 Task: Create a new GitHub repository named 'web application' and set up a GitHub Actions workflow to deploy a Node.js app to Azure Web App.
Action: Mouse moved to (164, 108)
Screenshot: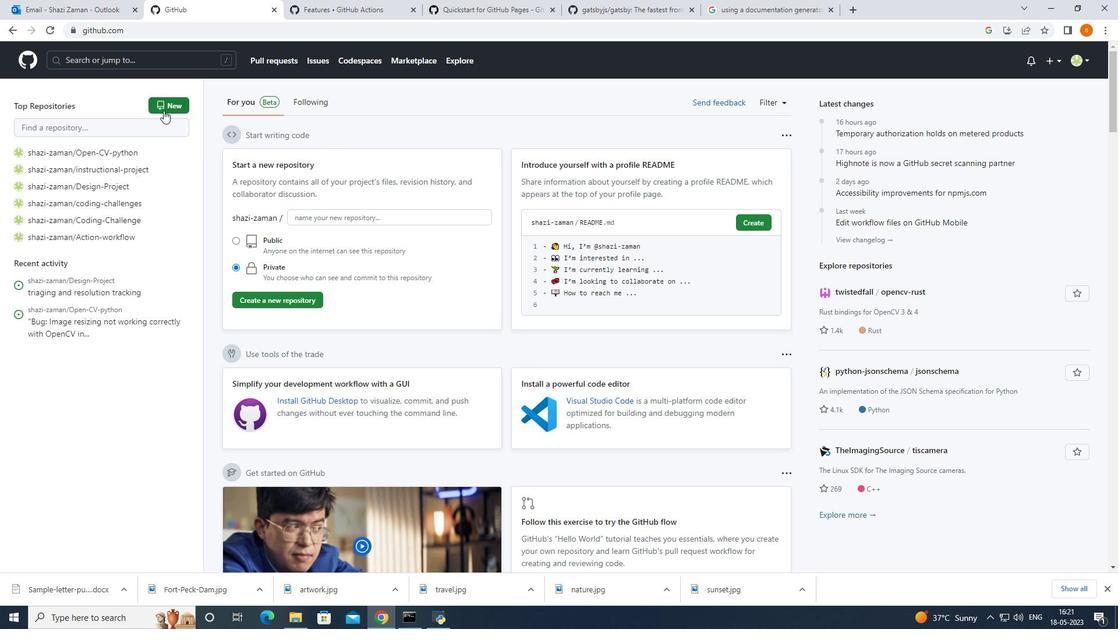 
Action: Mouse pressed left at (164, 108)
Screenshot: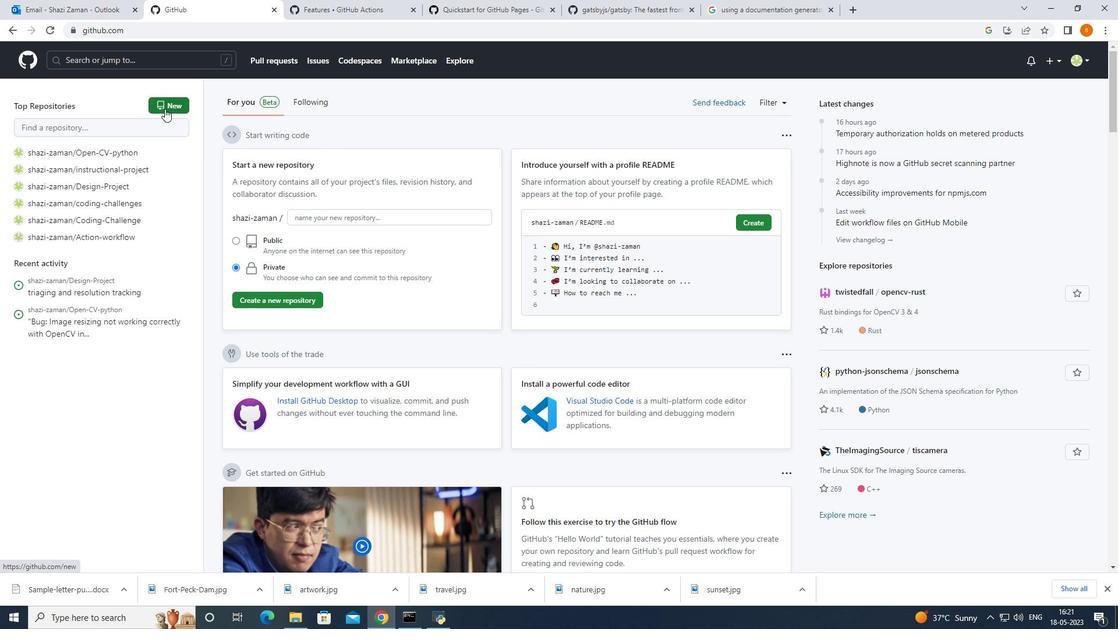 
Action: Mouse moved to (467, 189)
Screenshot: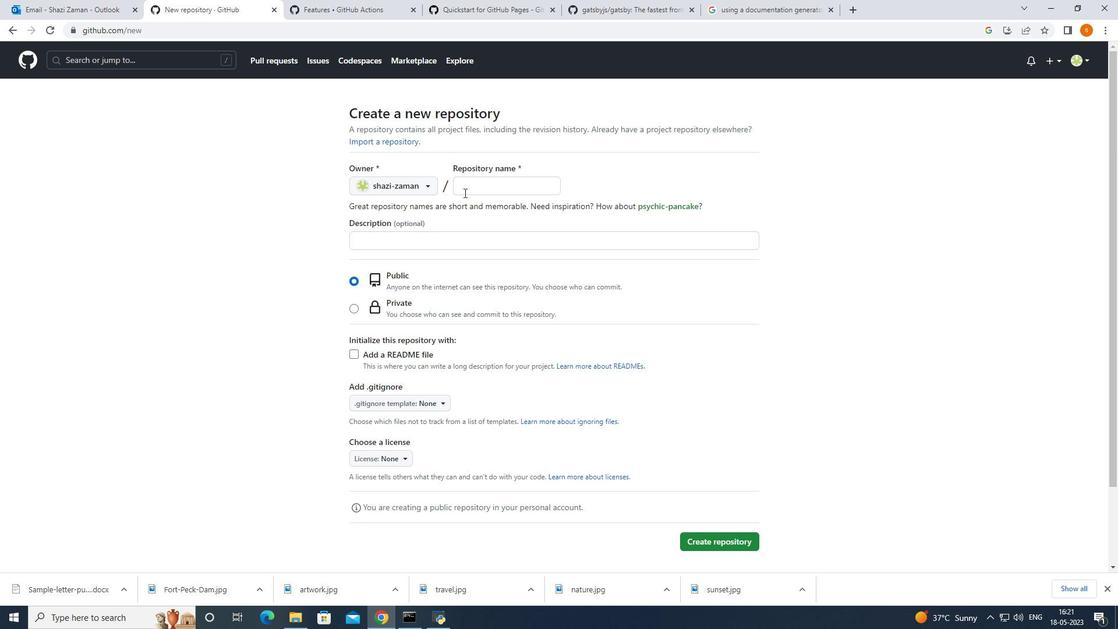 
Action: Mouse pressed left at (467, 189)
Screenshot: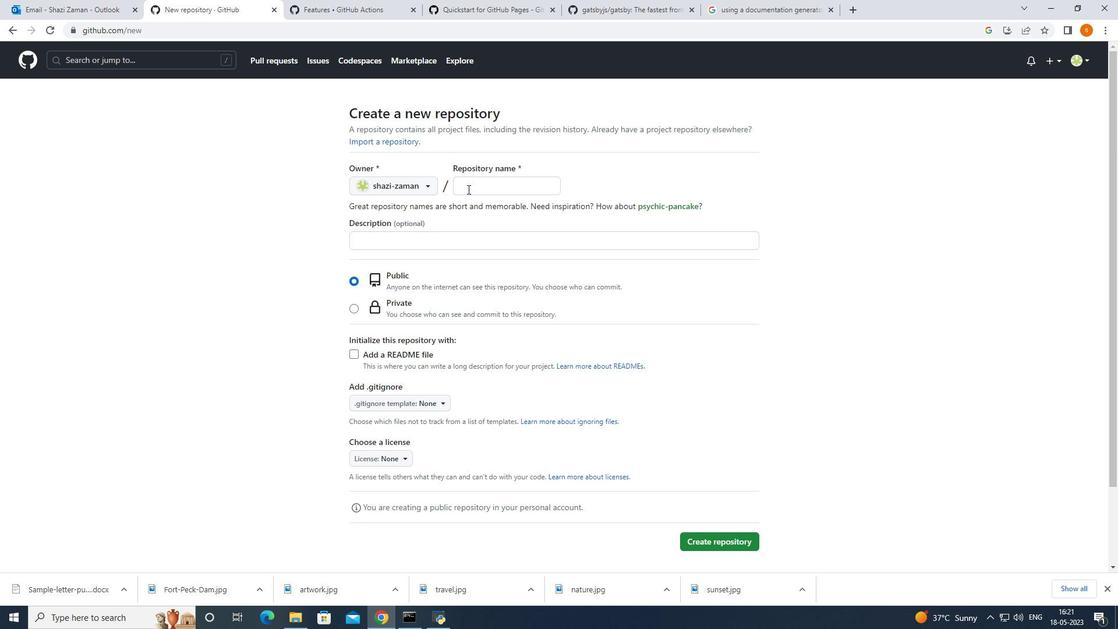 
Action: Mouse moved to (463, 193)
Screenshot: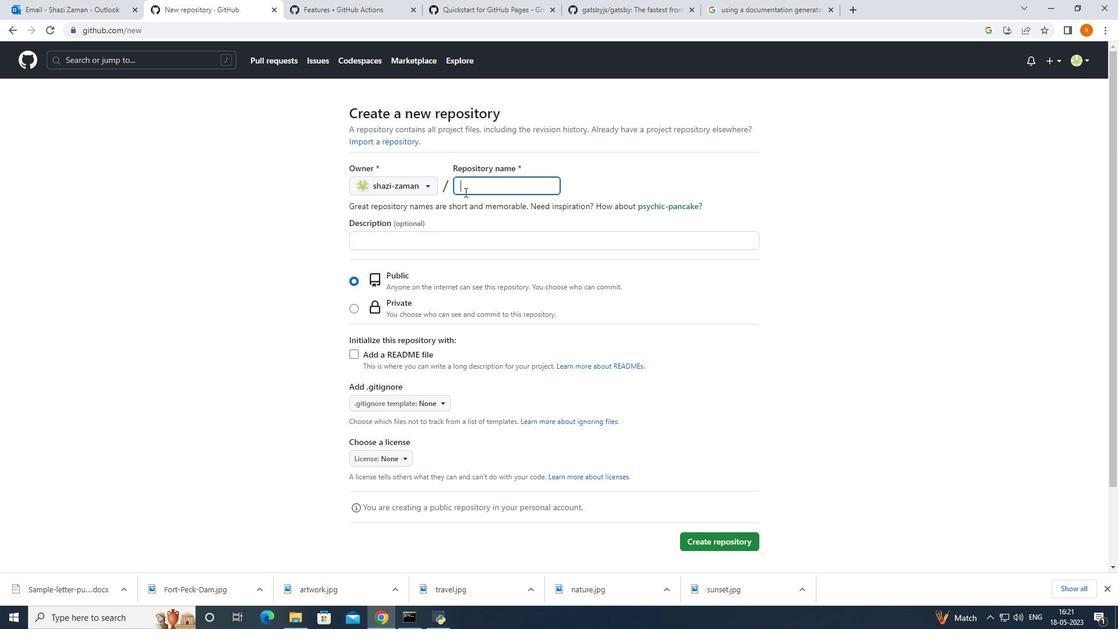 
Action: Key pressed web<Key.space>application
Screenshot: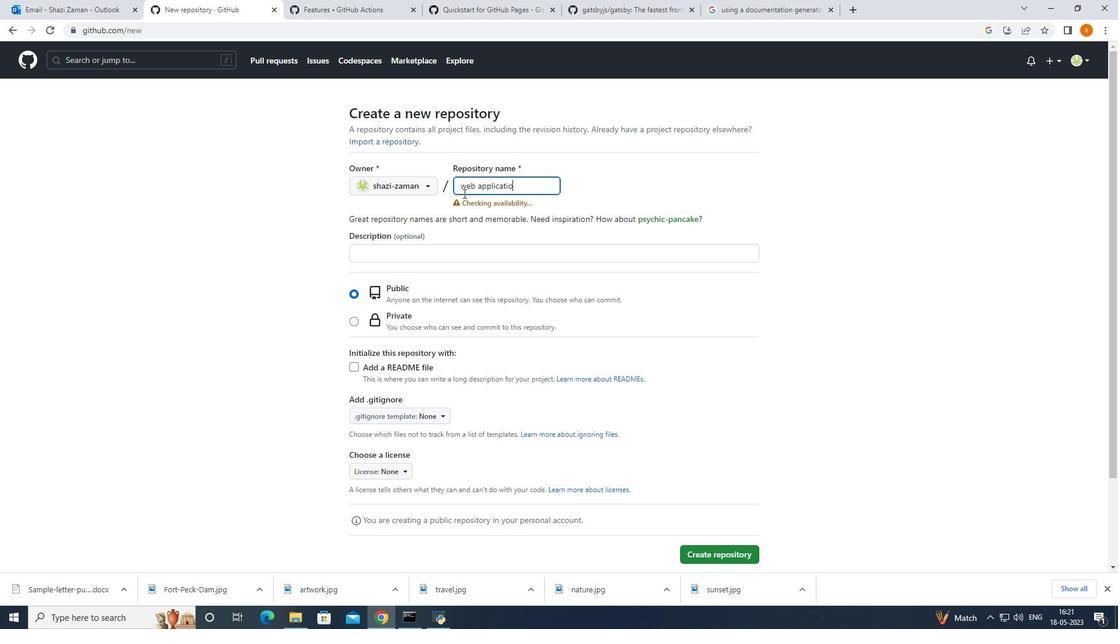 
Action: Mouse moved to (402, 386)
Screenshot: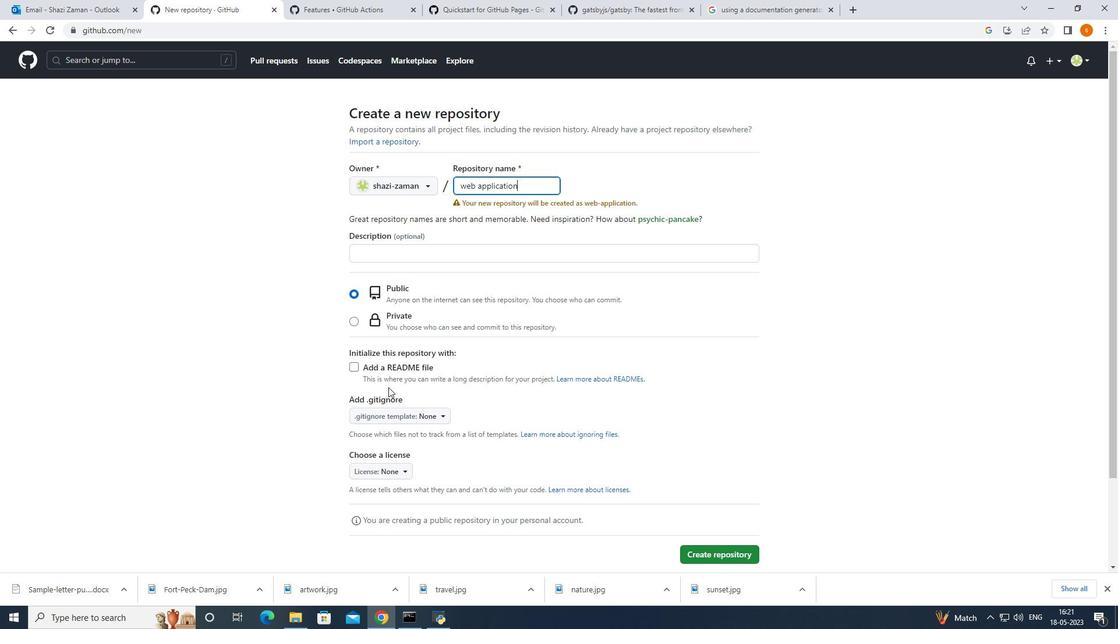 
Action: Mouse scrolled (402, 385) with delta (0, 0)
Screenshot: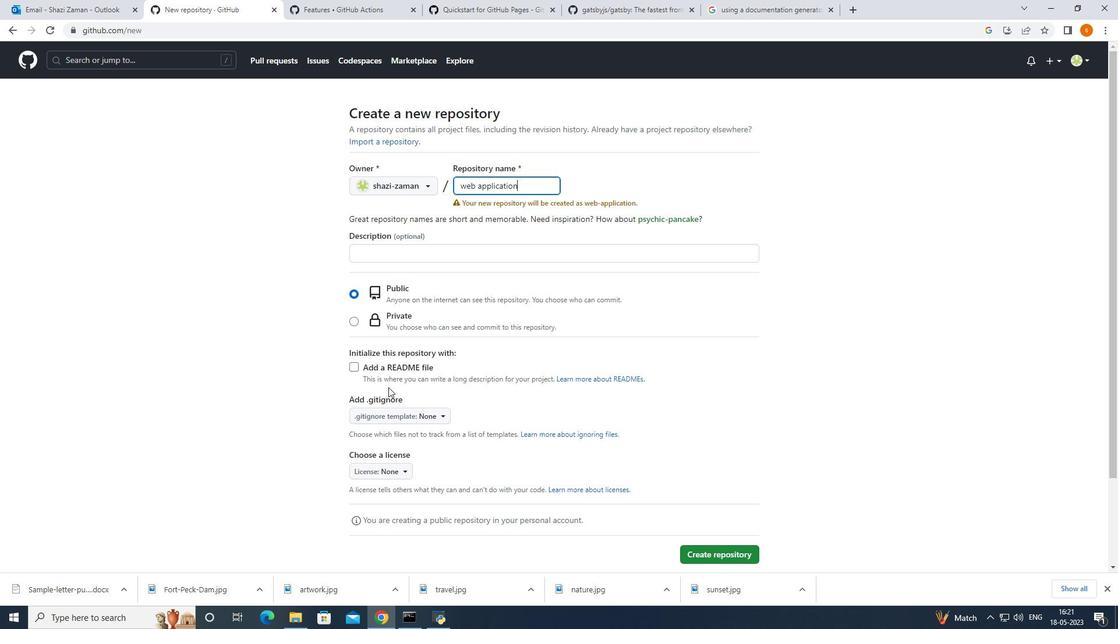 
Action: Mouse moved to (403, 386)
Screenshot: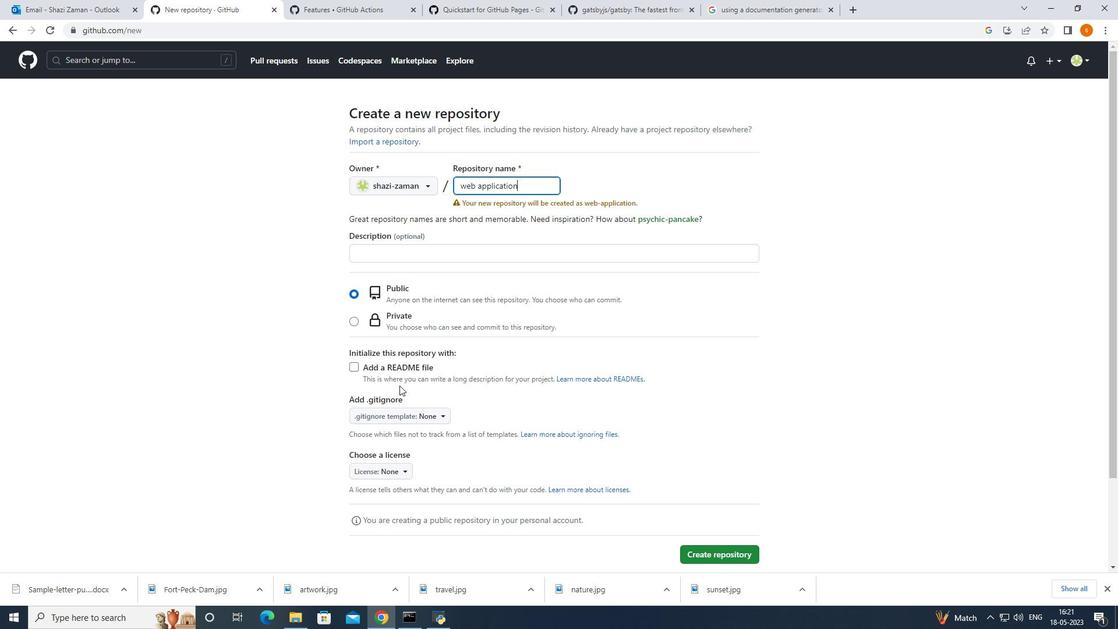 
Action: Mouse scrolled (403, 385) with delta (0, 0)
Screenshot: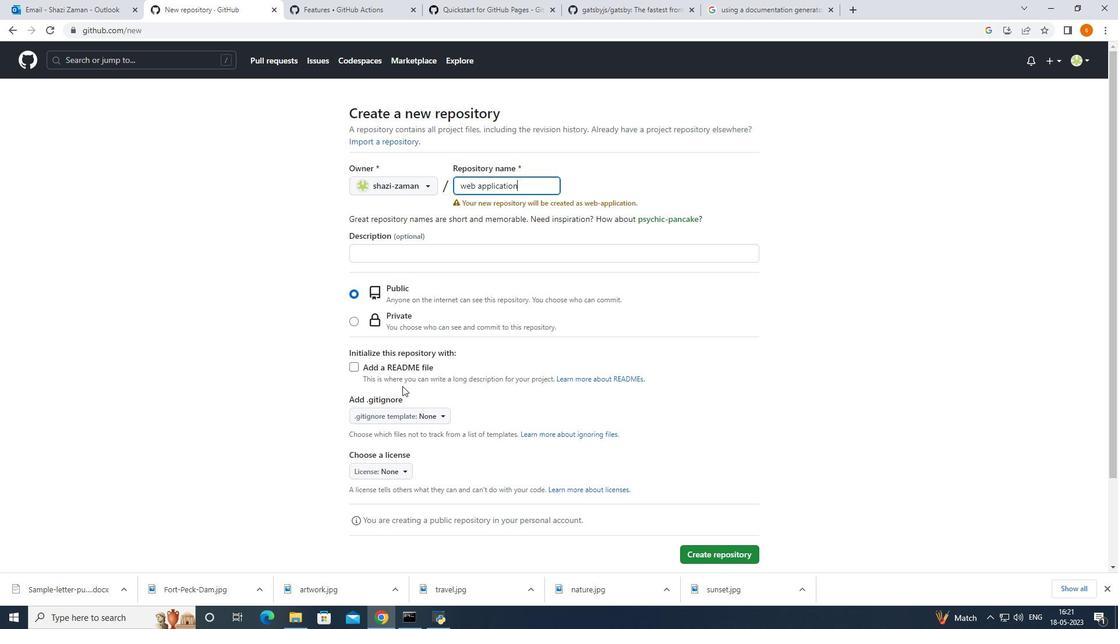 
Action: Mouse moved to (388, 265)
Screenshot: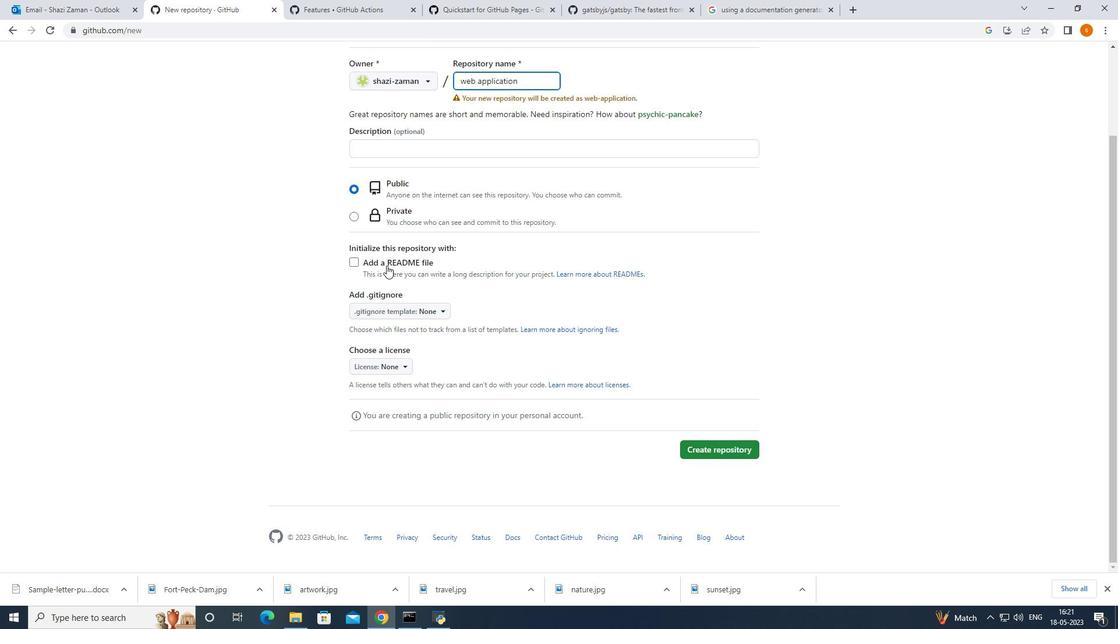 
Action: Mouse scrolled (388, 264) with delta (0, 0)
Screenshot: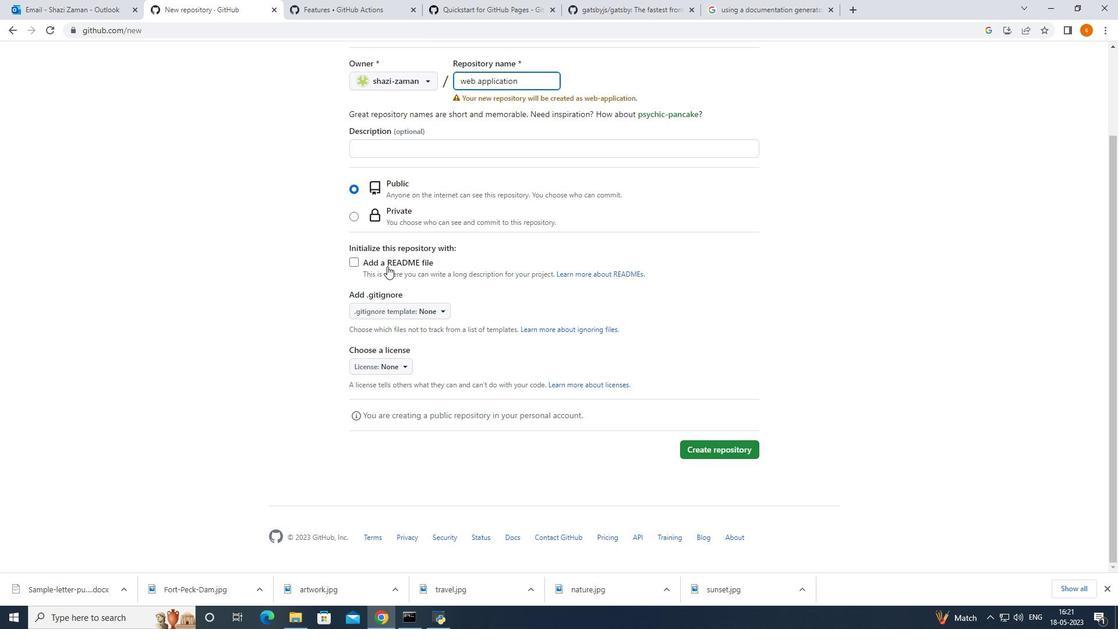 
Action: Mouse moved to (388, 265)
Screenshot: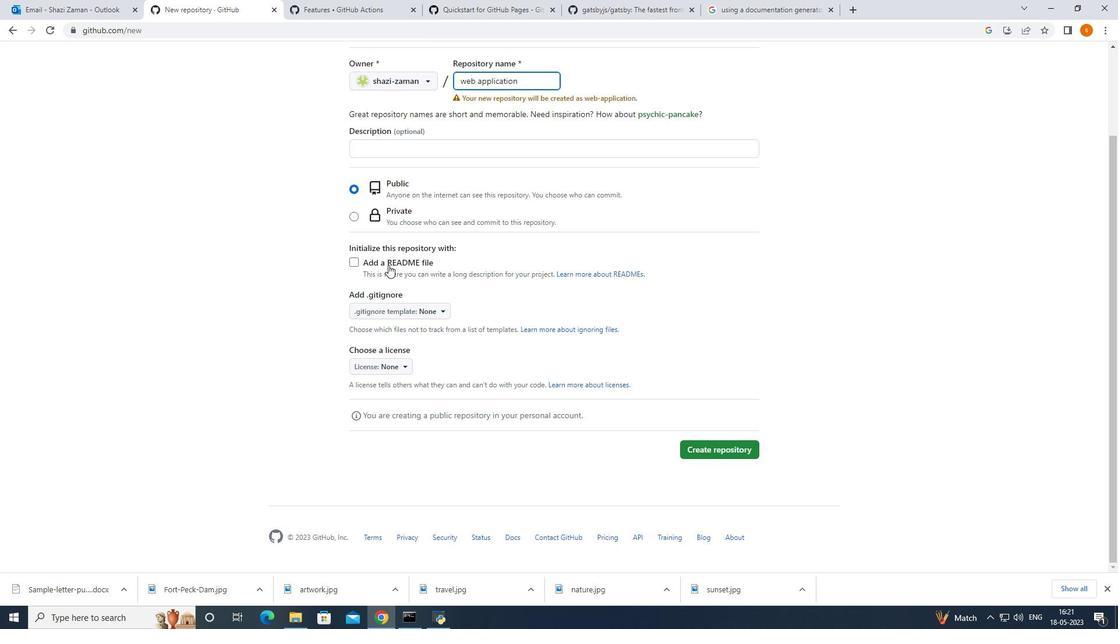 
Action: Mouse scrolled (388, 265) with delta (0, 0)
Screenshot: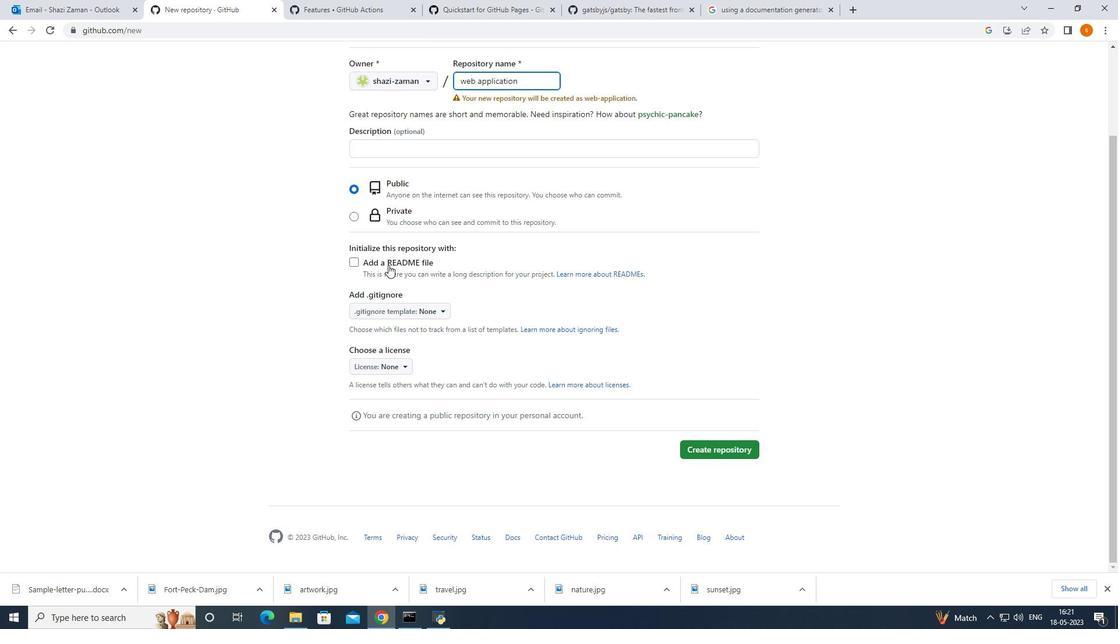 
Action: Mouse moved to (388, 266)
Screenshot: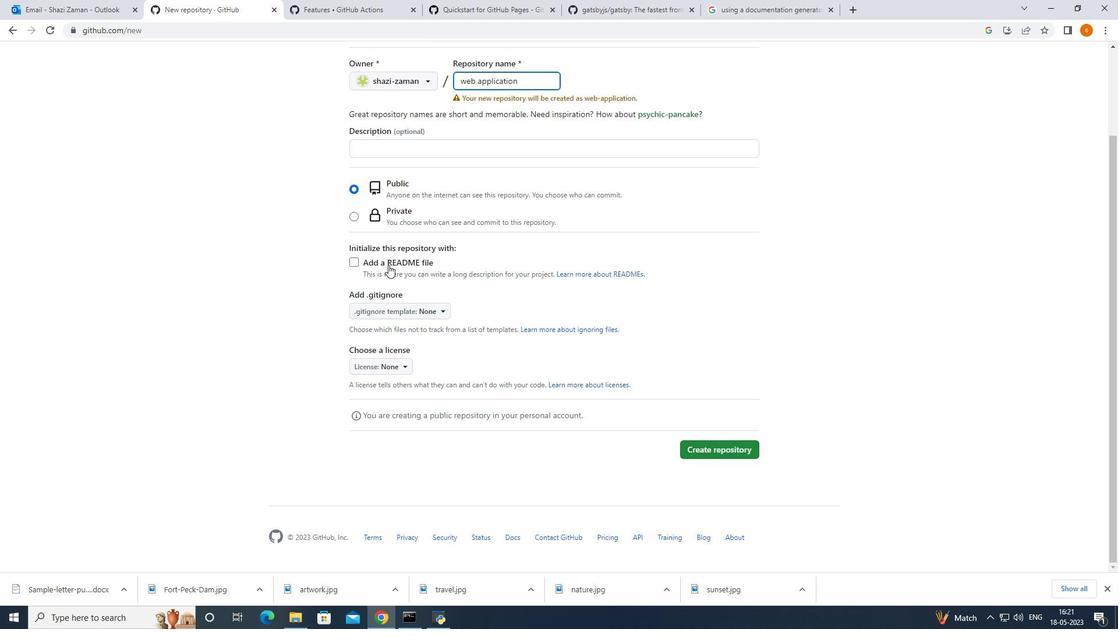 
Action: Mouse scrolled (388, 265) with delta (0, 0)
Screenshot: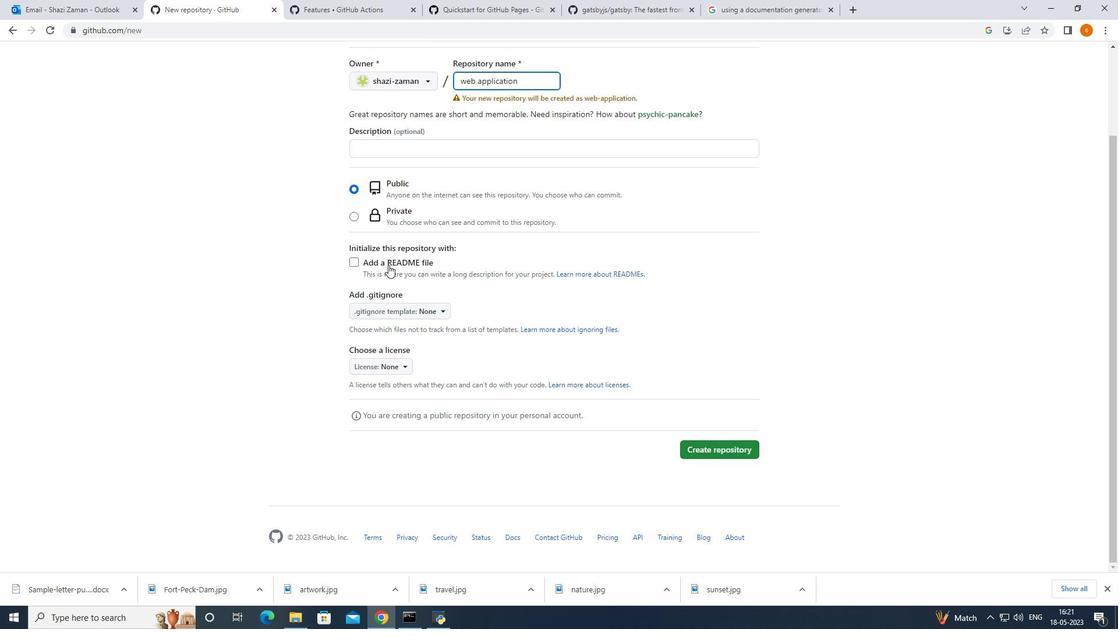
Action: Mouse moved to (358, 262)
Screenshot: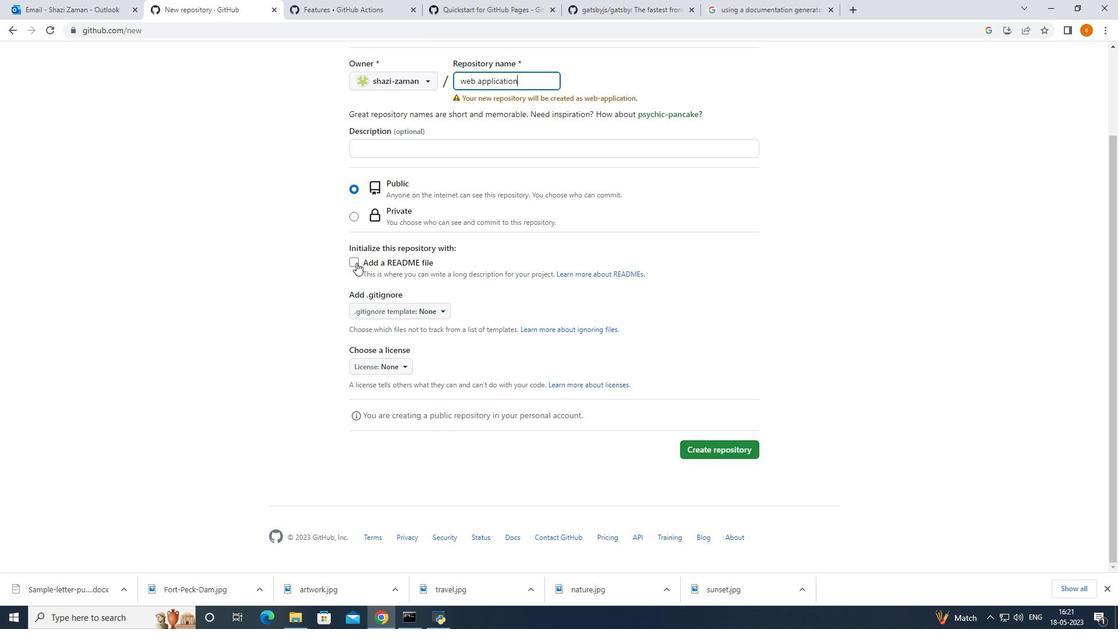 
Action: Mouse pressed left at (358, 262)
Screenshot: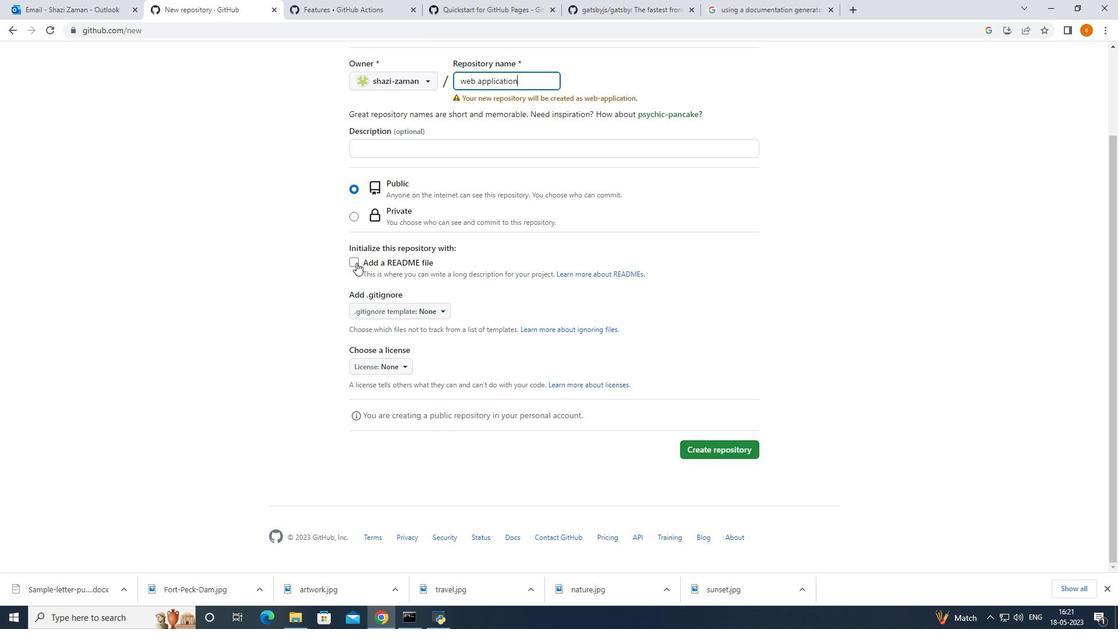 
Action: Mouse moved to (724, 464)
Screenshot: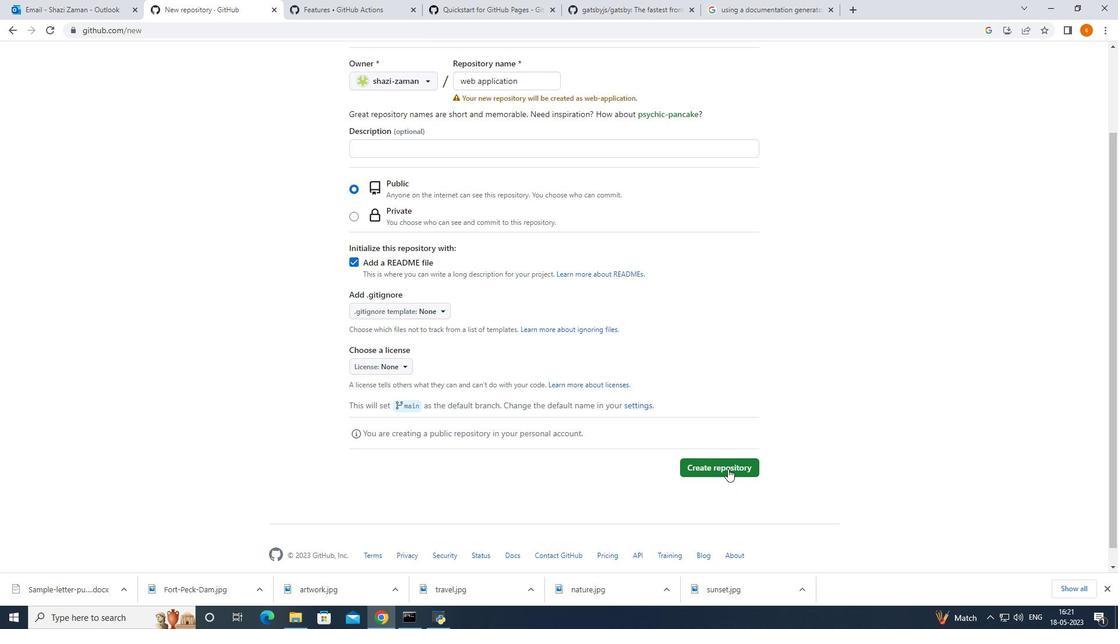 
Action: Mouse pressed left at (724, 464)
Screenshot: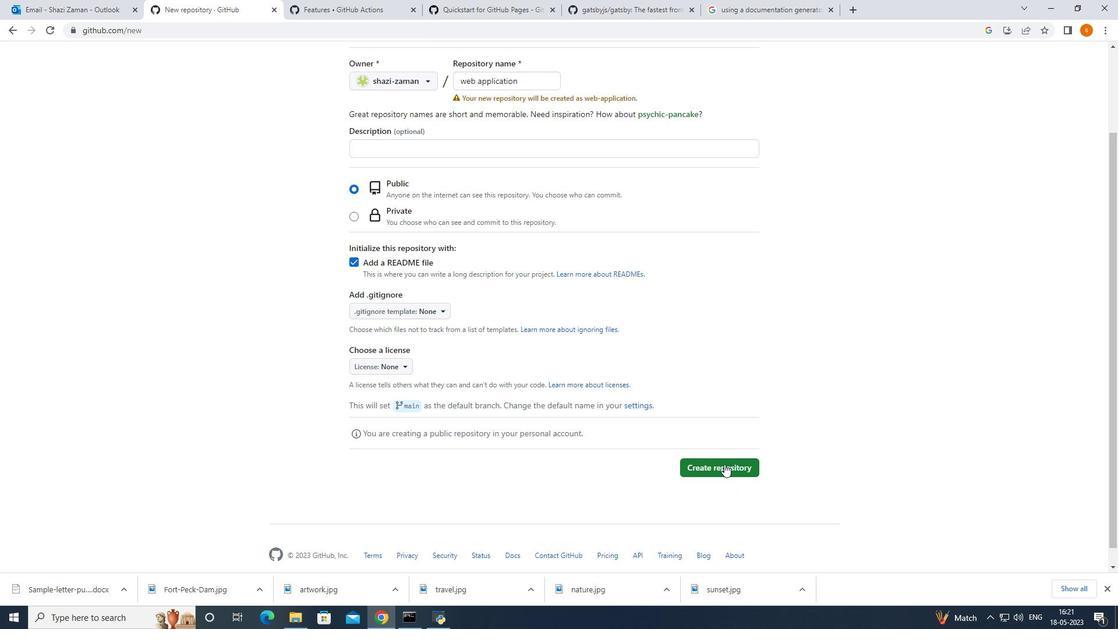 
Action: Mouse moved to (223, 128)
Screenshot: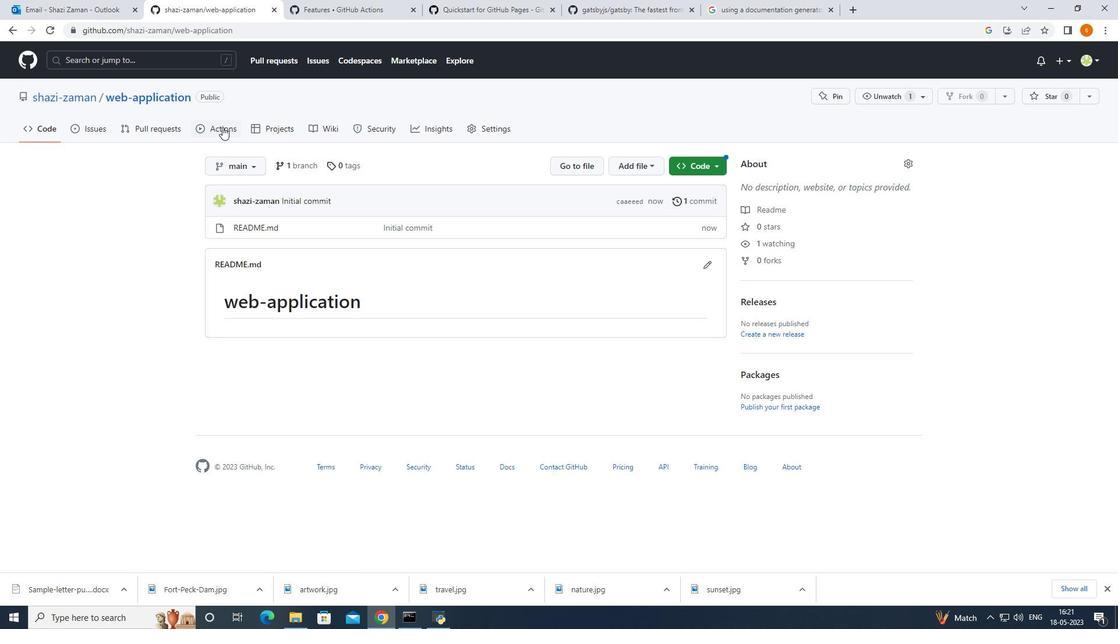 
Action: Mouse pressed left at (223, 128)
Screenshot: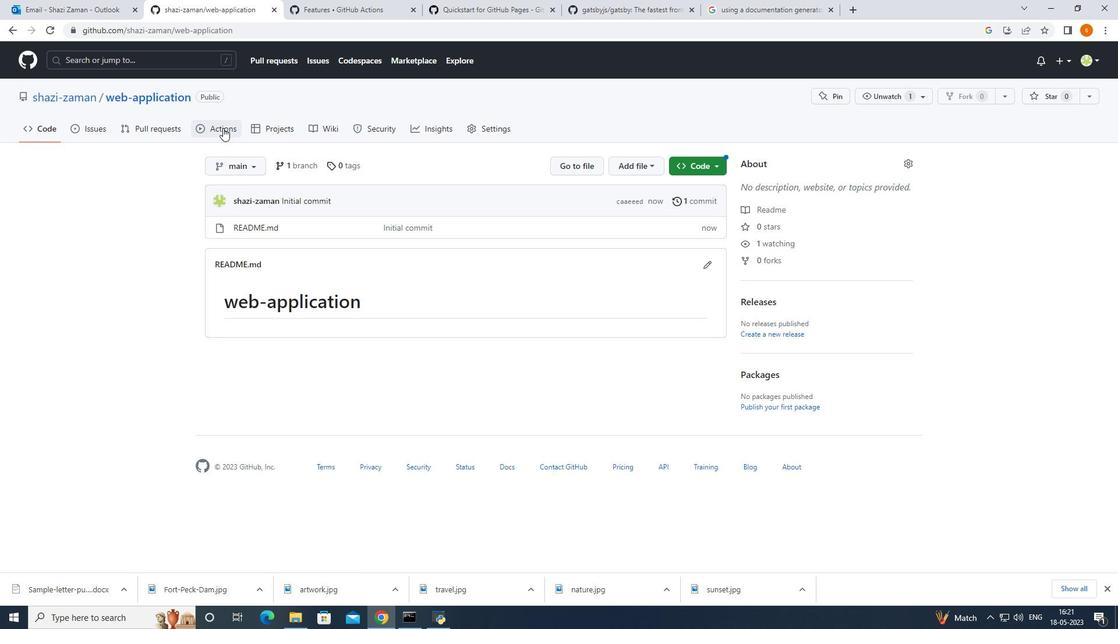 
Action: Mouse moved to (300, 196)
Screenshot: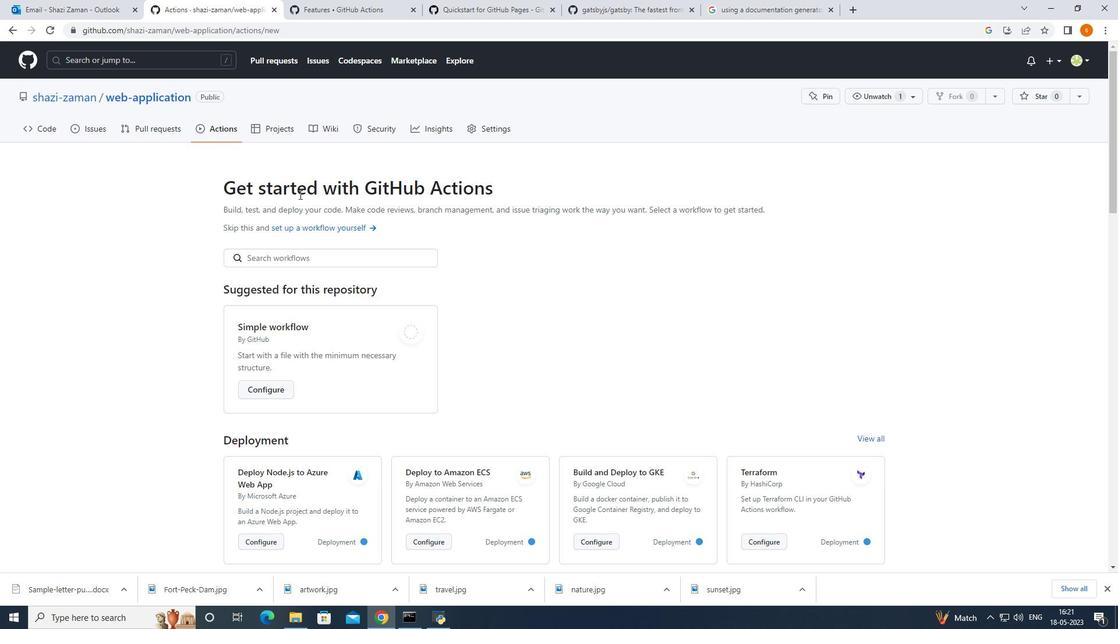 
Action: Mouse scrolled (300, 195) with delta (0, 0)
Screenshot: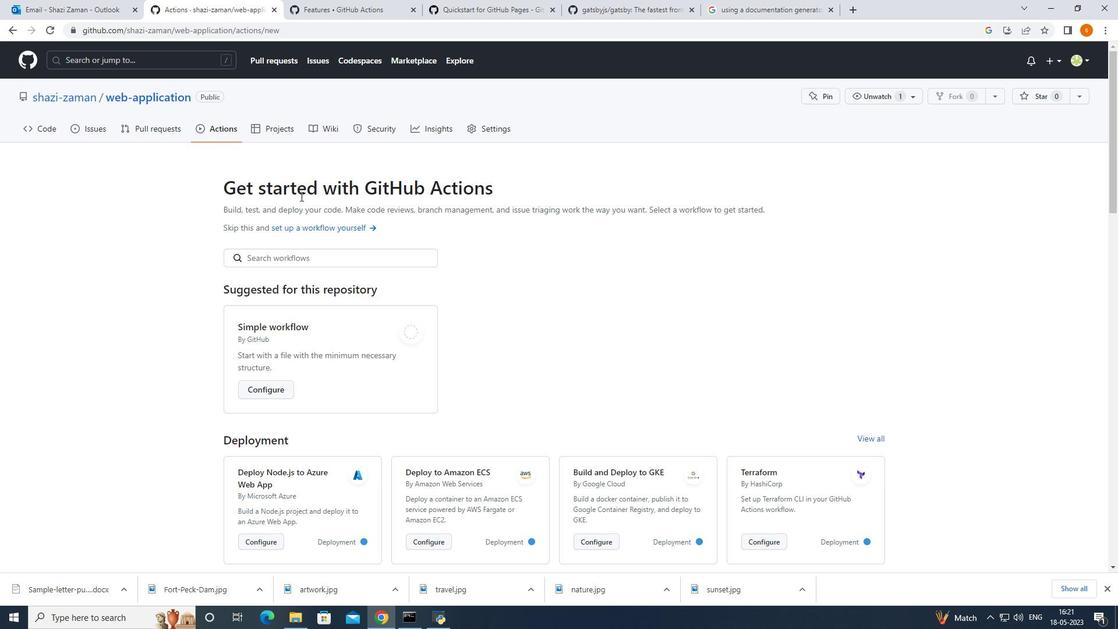
Action: Mouse moved to (302, 208)
Screenshot: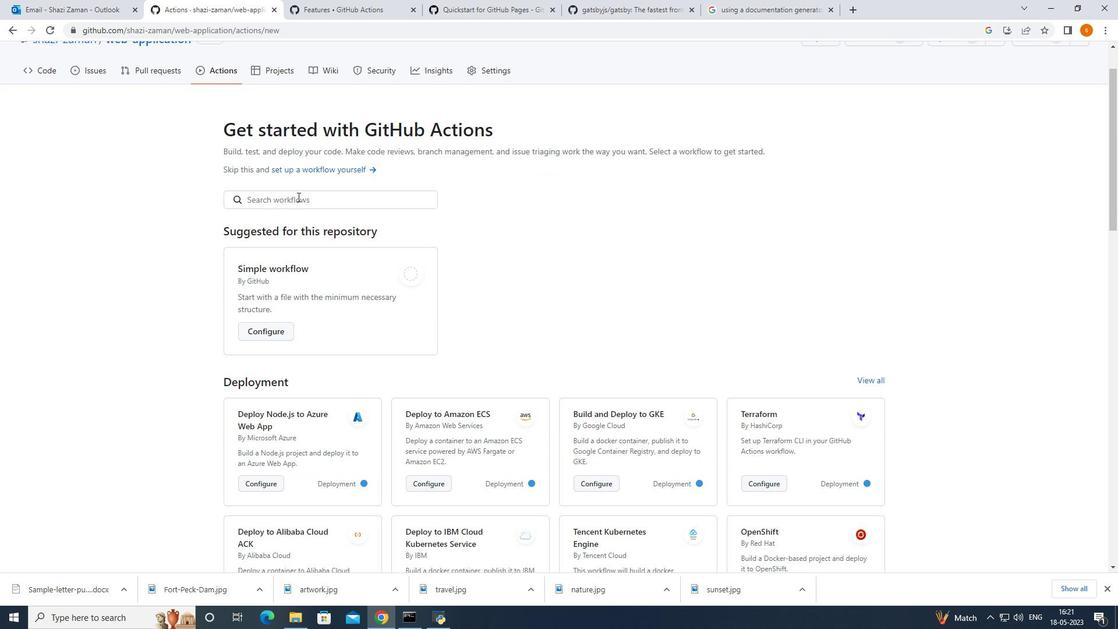 
Action: Mouse scrolled (302, 207) with delta (0, 0)
Screenshot: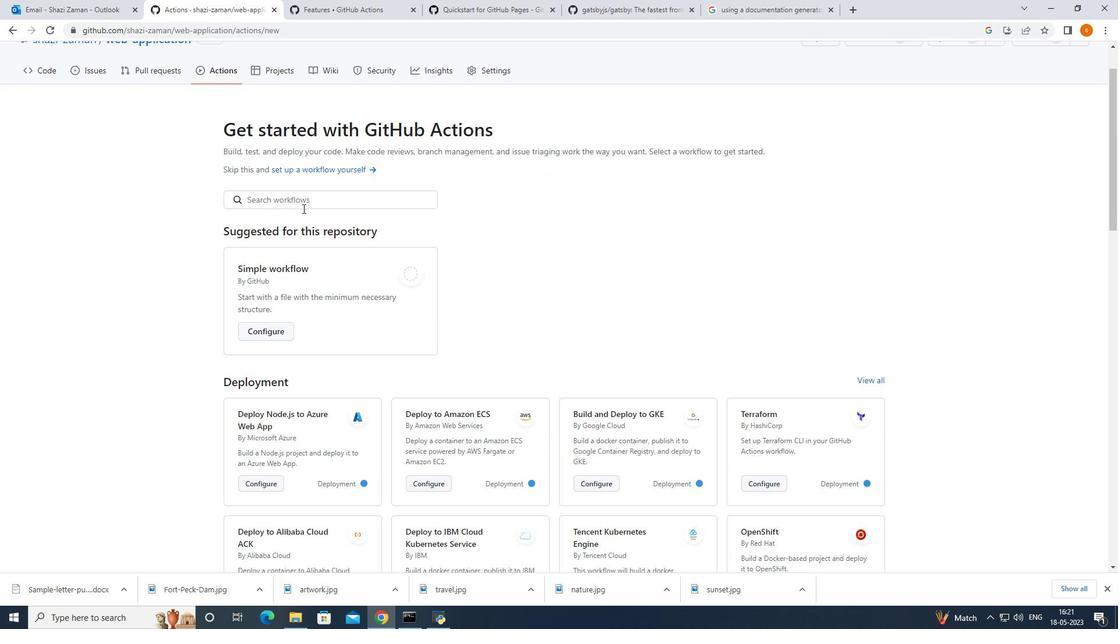 
Action: Mouse moved to (302, 208)
Screenshot: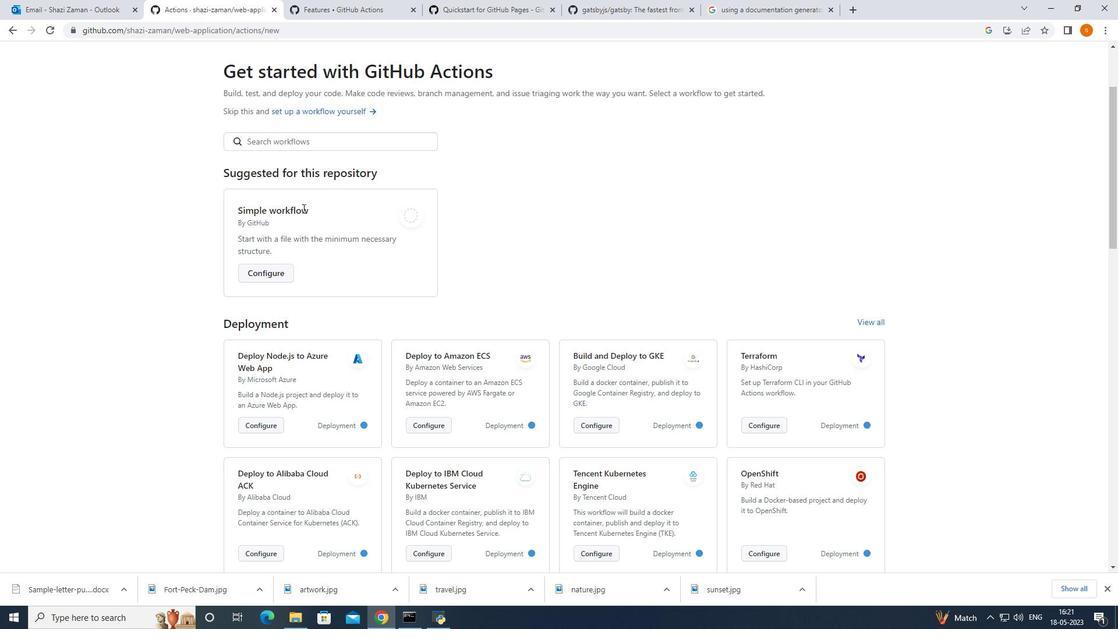 
Action: Mouse scrolled (302, 209) with delta (0, 0)
Screenshot: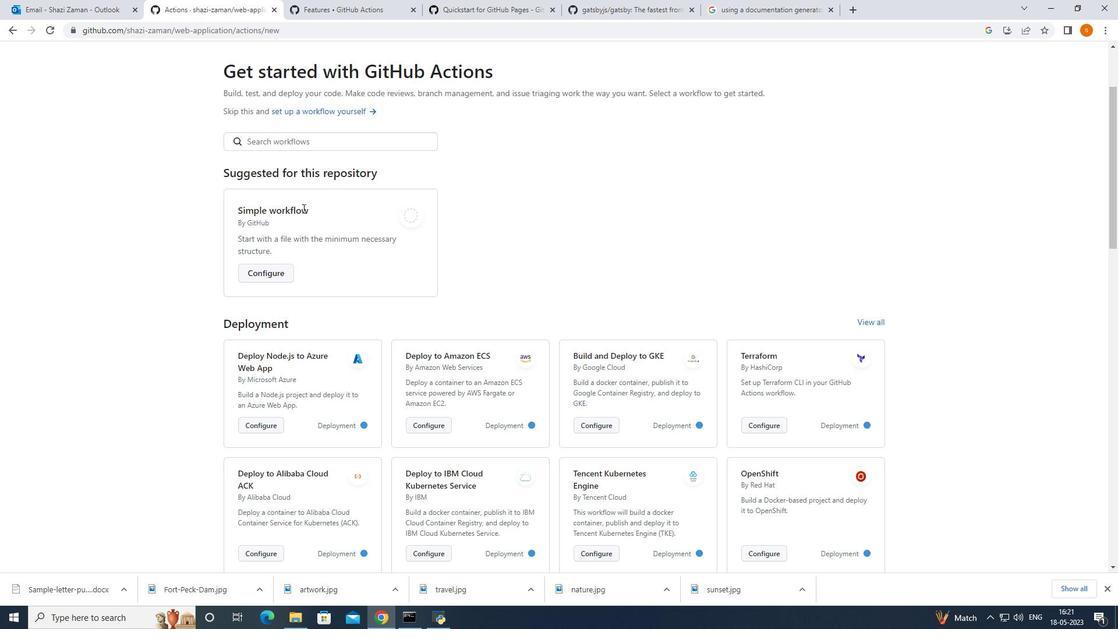 
Action: Mouse moved to (303, 208)
Screenshot: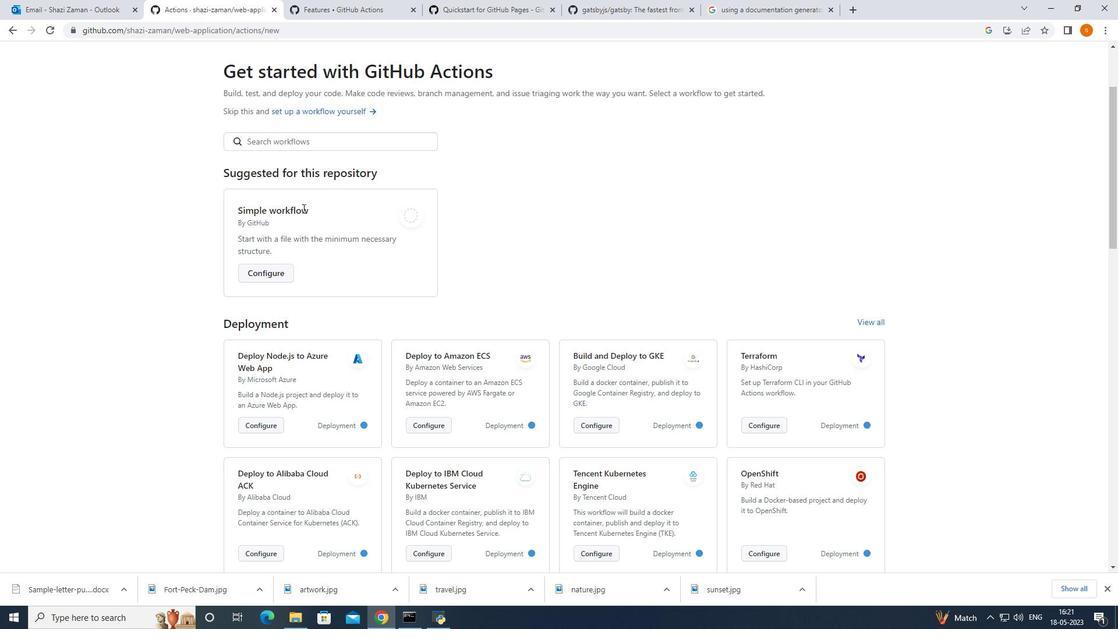 
Action: Mouse scrolled (303, 209) with delta (0, 0)
Screenshot: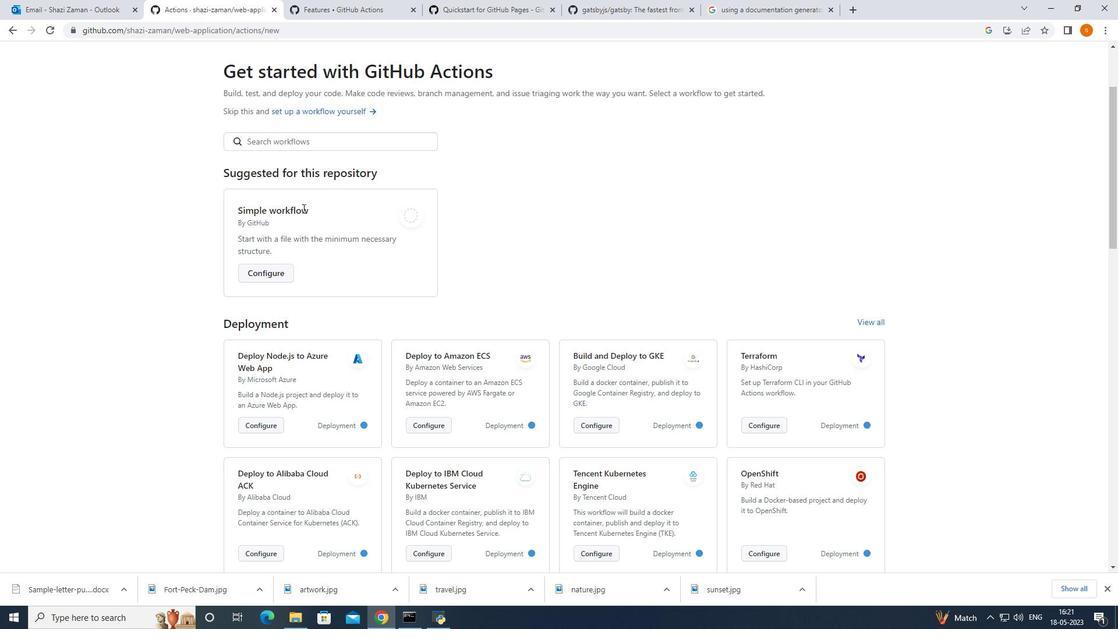 
Action: Mouse moved to (355, 288)
Screenshot: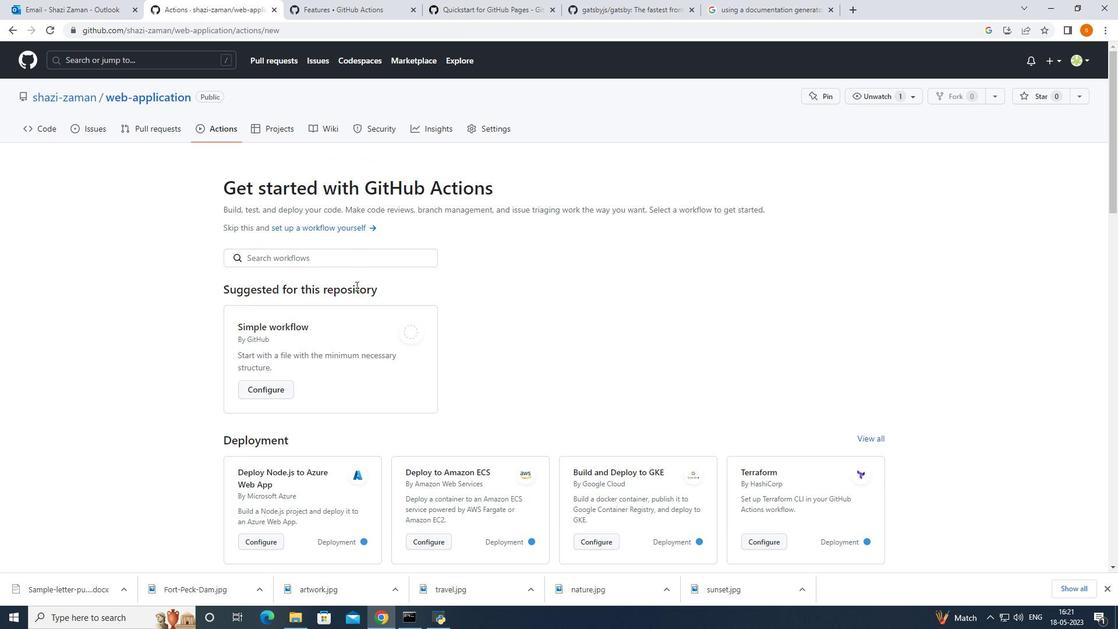 
Action: Mouse scrolled (355, 287) with delta (0, 0)
Screenshot: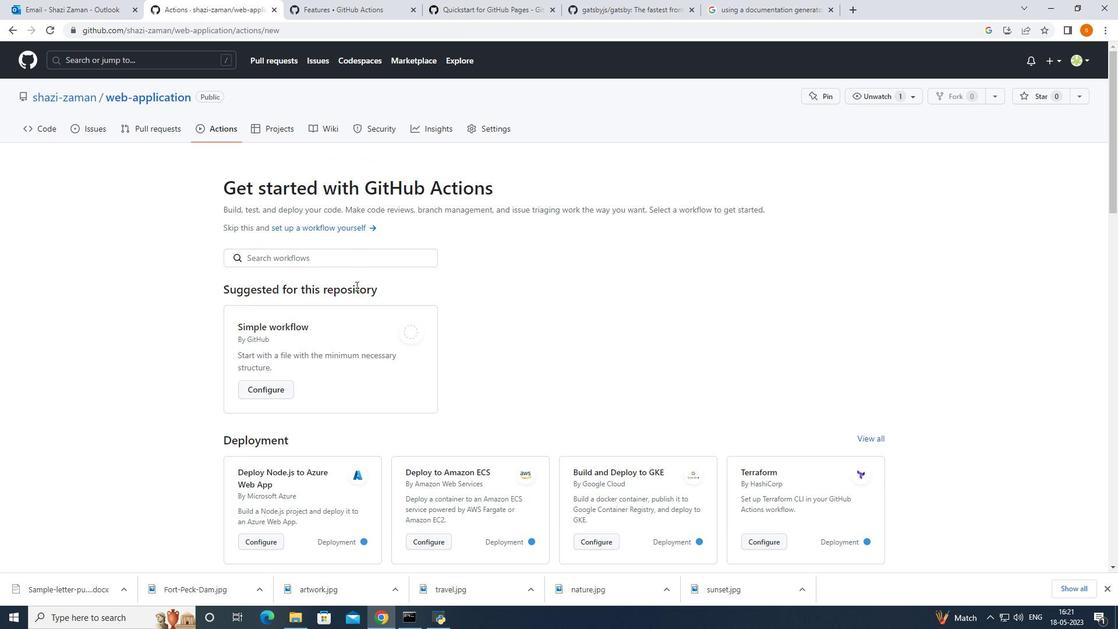 
Action: Mouse moved to (355, 288)
Screenshot: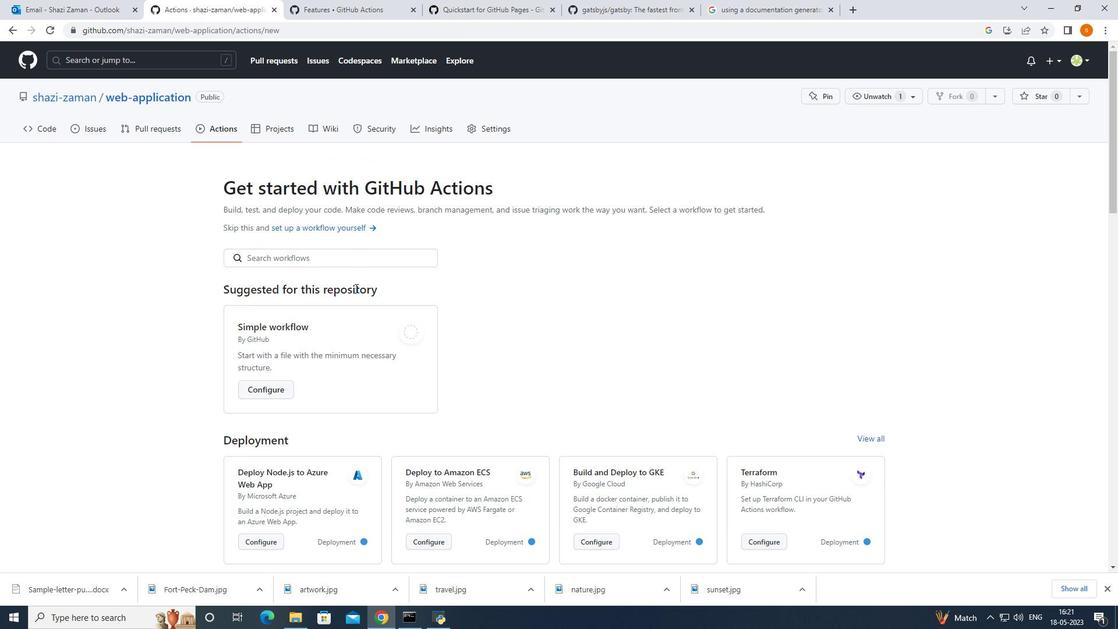 
Action: Mouse scrolled (355, 288) with delta (0, 0)
Screenshot: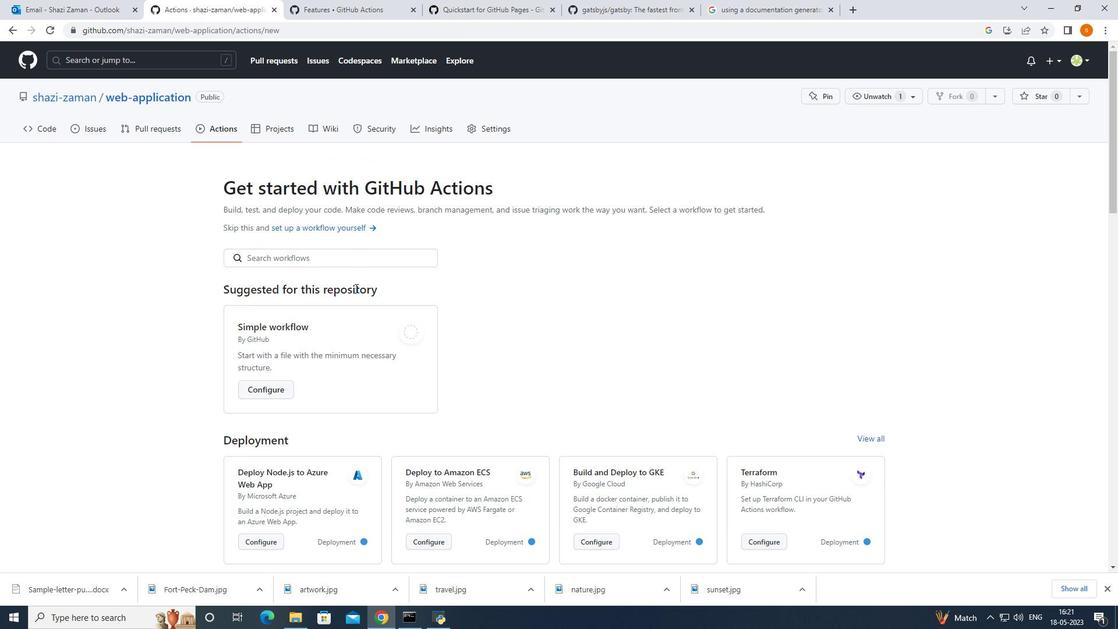 
Action: Mouse moved to (345, 307)
Screenshot: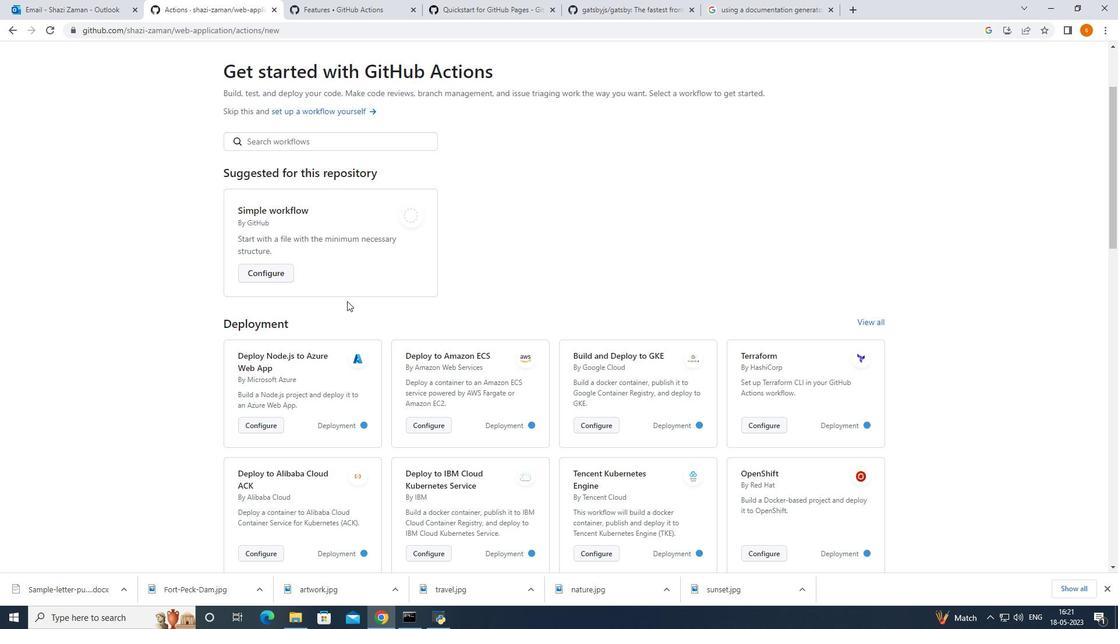 
Action: Mouse scrolled (345, 306) with delta (0, 0)
Screenshot: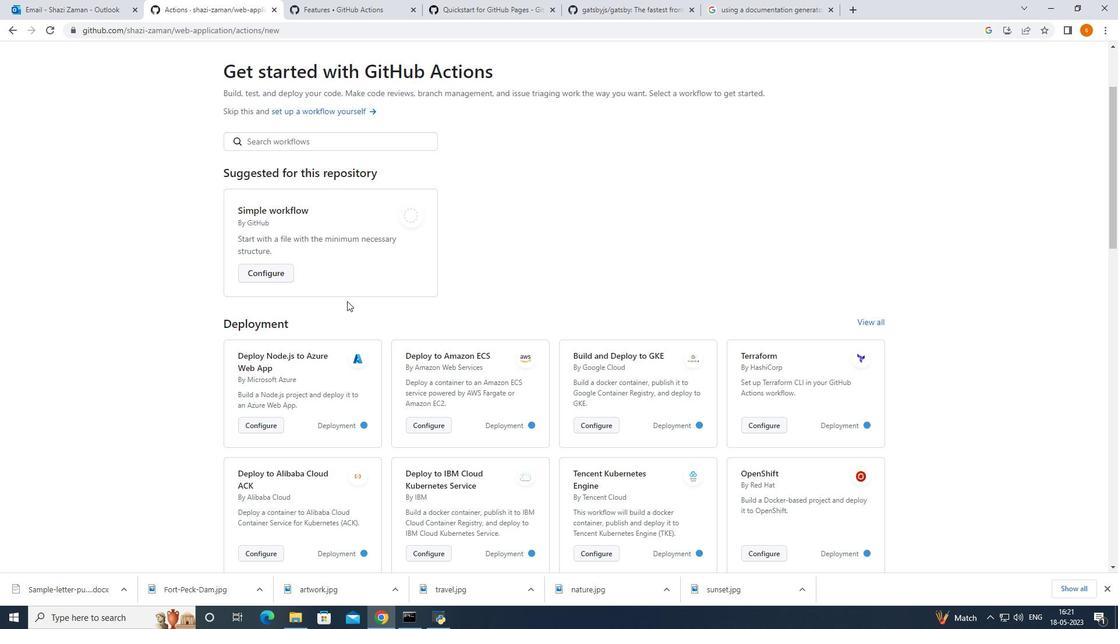 
Action: Mouse moved to (352, 337)
Screenshot: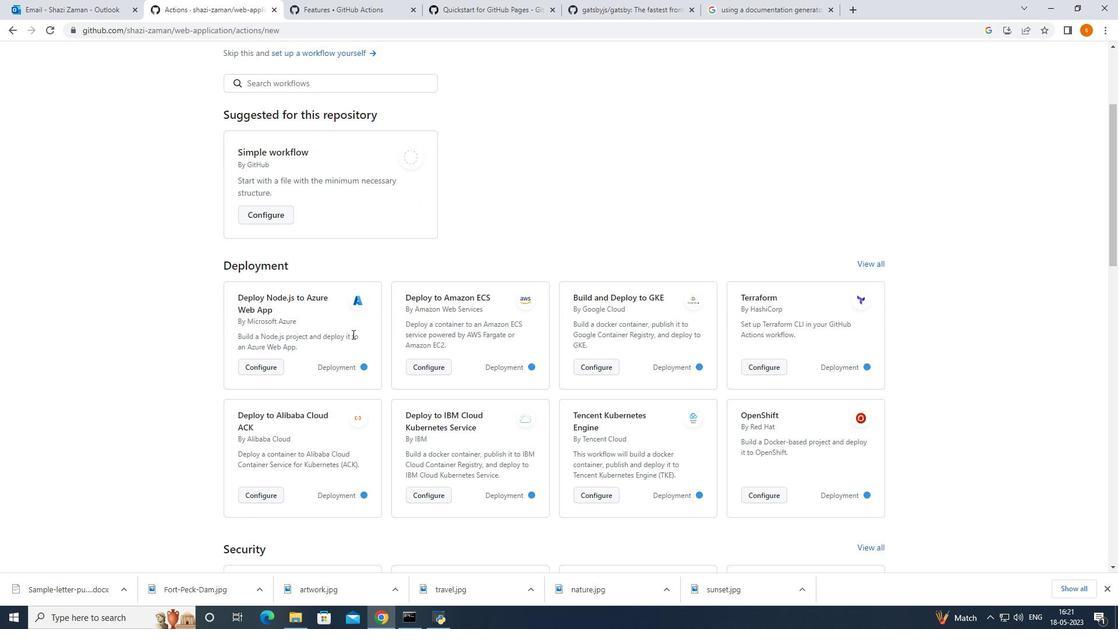 
Action: Mouse scrolled (352, 336) with delta (0, 0)
Screenshot: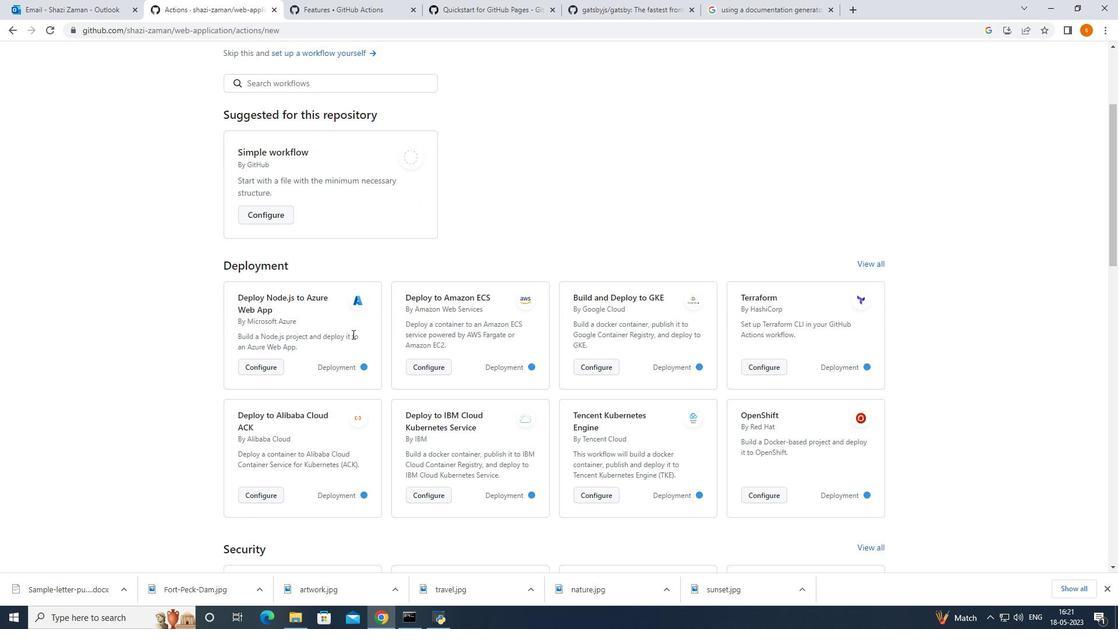 
Action: Mouse moved to (352, 337)
Screenshot: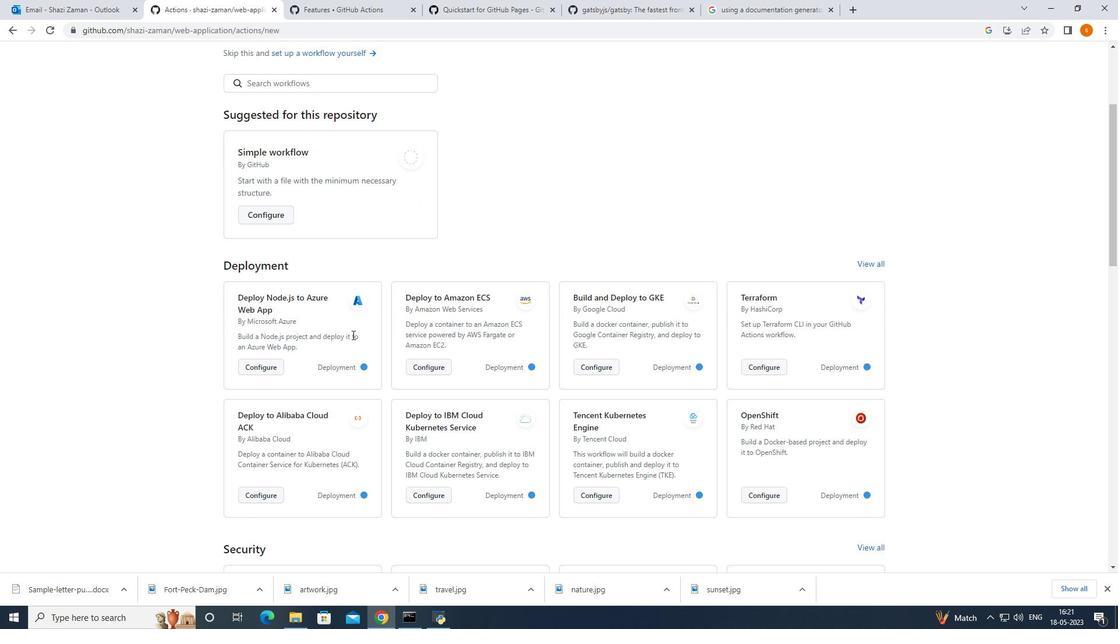 
Action: Mouse scrolled (352, 336) with delta (0, 0)
Screenshot: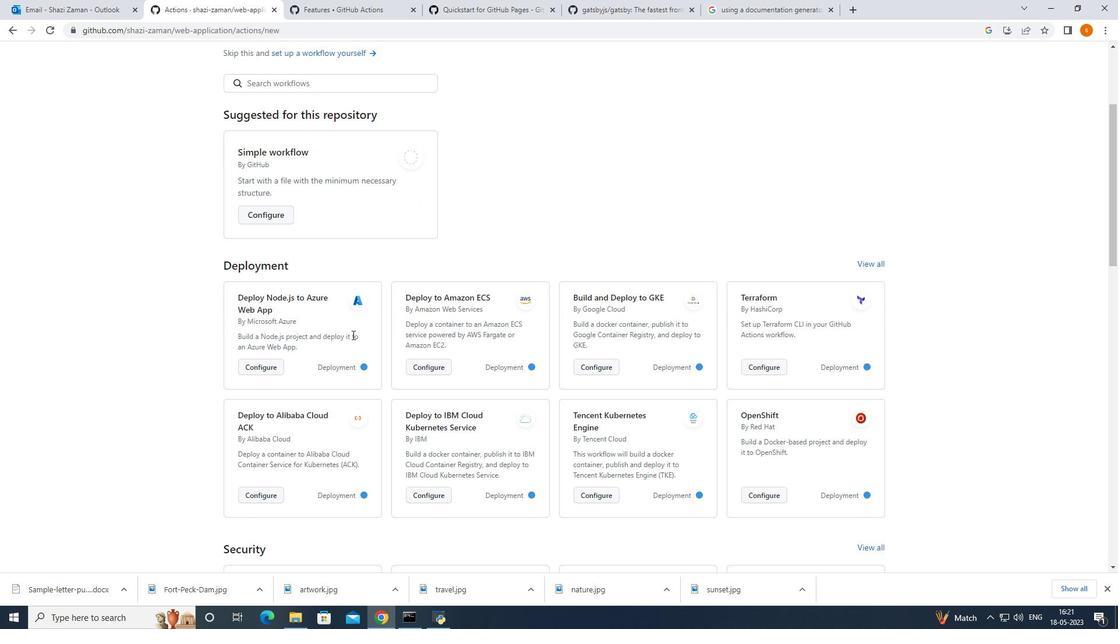 
Action: Mouse moved to (270, 246)
Screenshot: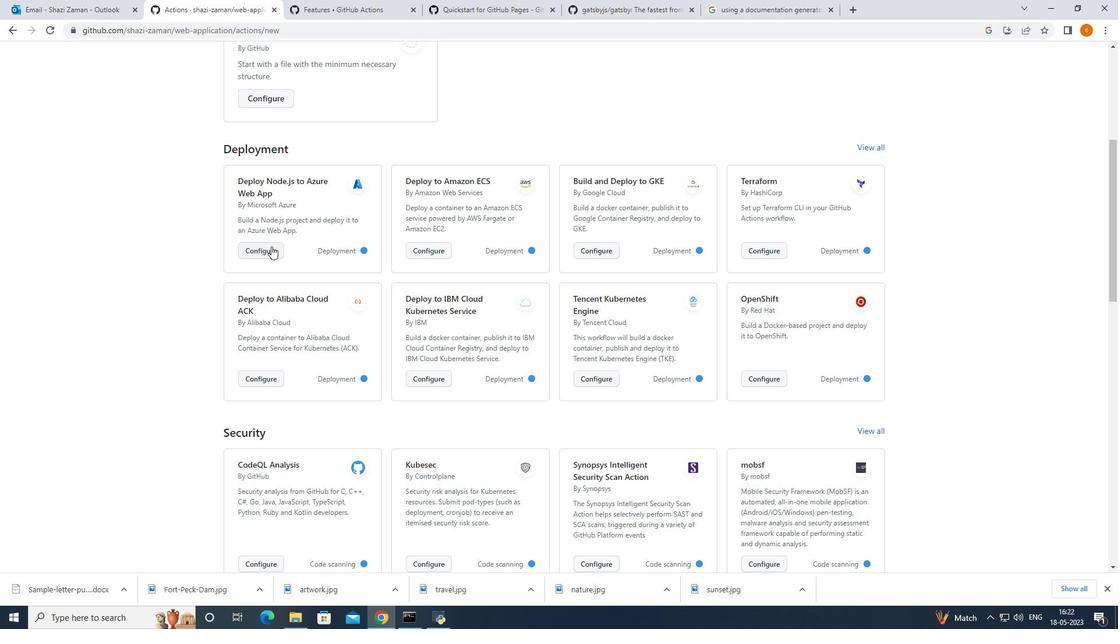 
Action: Mouse pressed left at (270, 246)
Screenshot: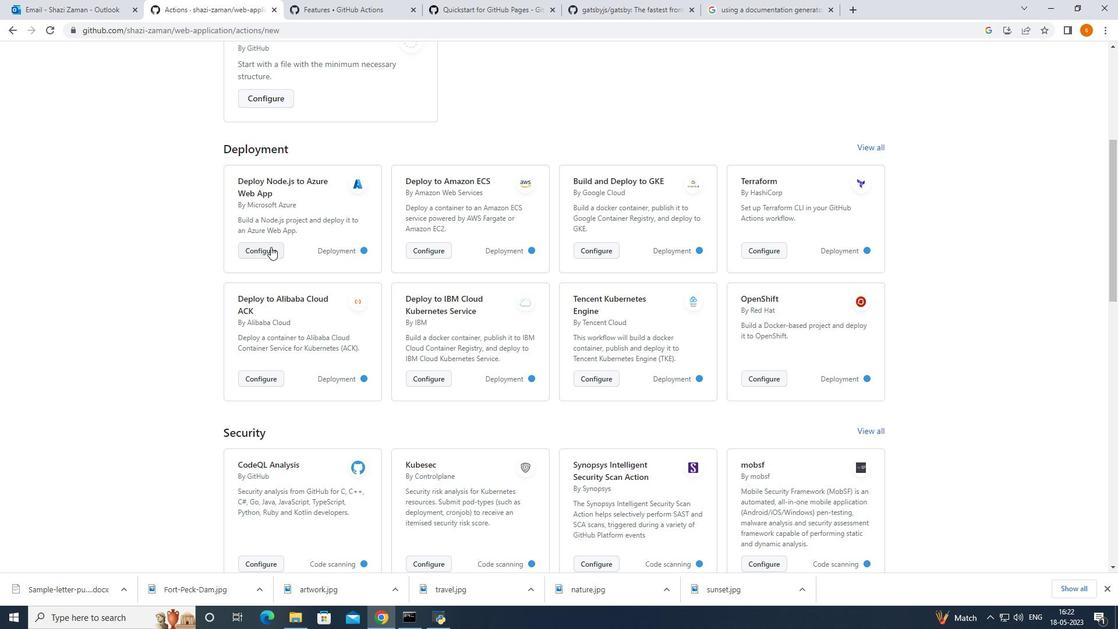 
Action: Mouse moved to (308, 223)
Screenshot: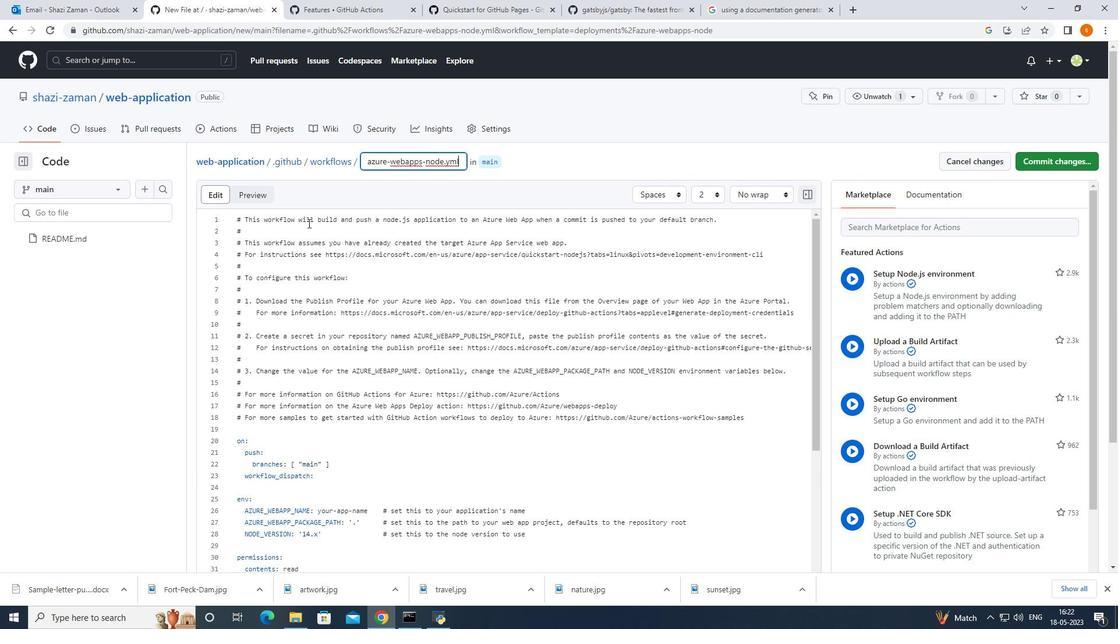 
Action: Mouse scrolled (308, 223) with delta (0, 0)
Screenshot: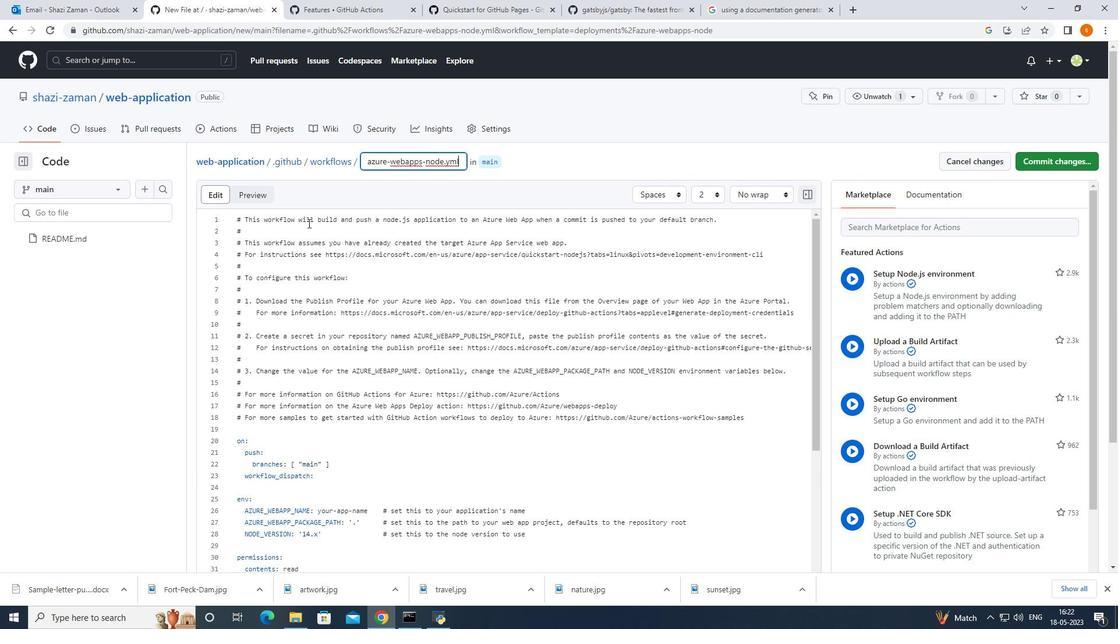 
Action: Mouse moved to (286, 348)
Screenshot: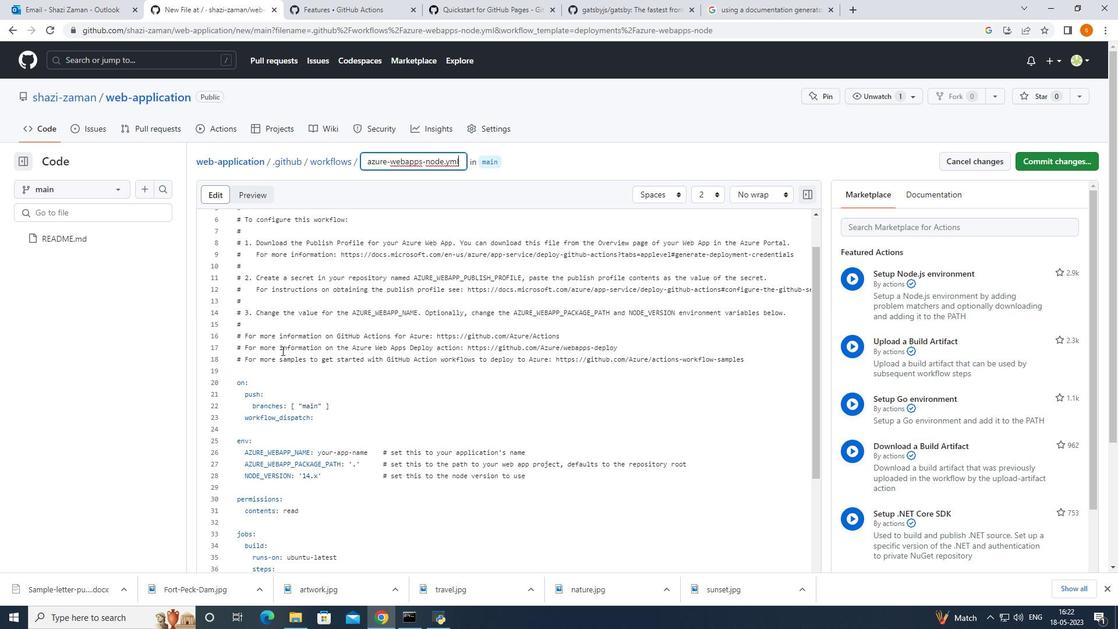 
Action: Mouse scrolled (286, 347) with delta (0, 0)
Screenshot: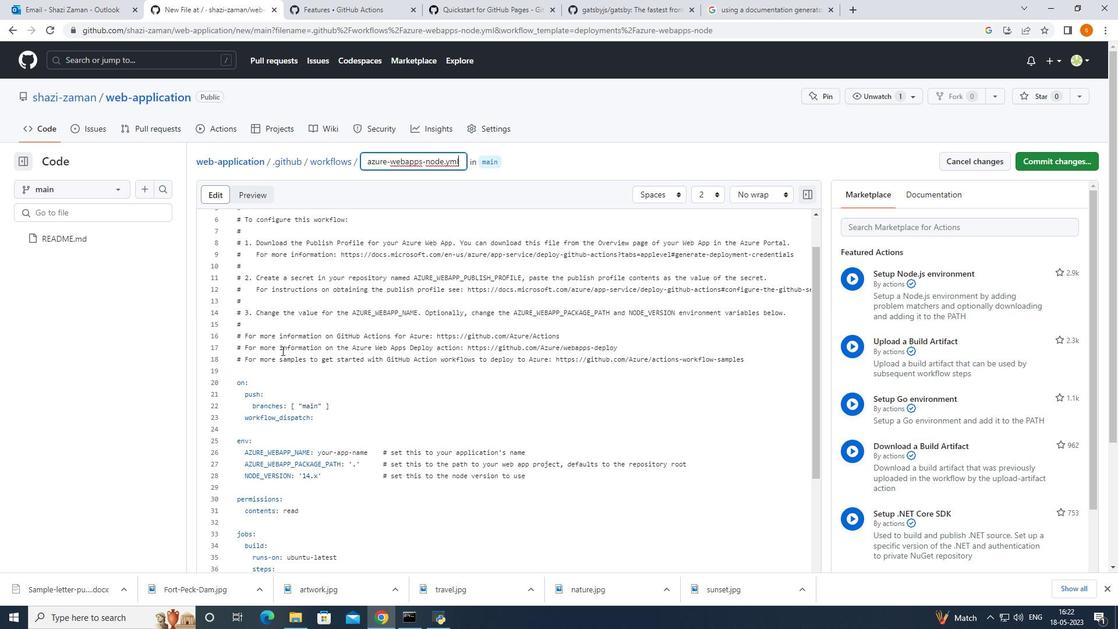 
Action: Mouse moved to (331, 344)
Screenshot: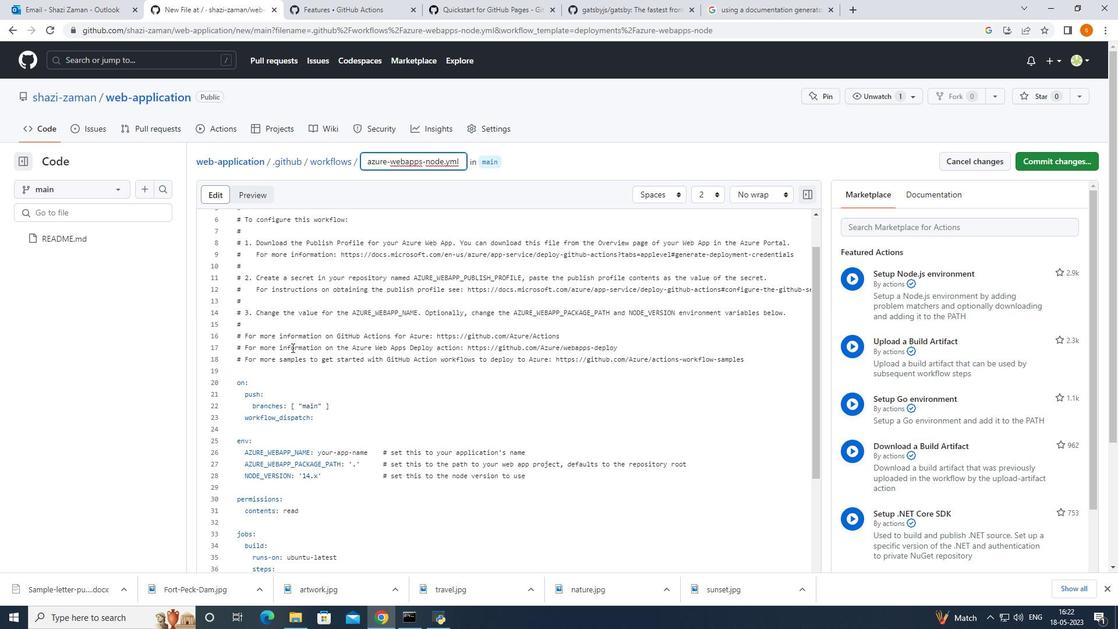 
Action: Mouse scrolled (331, 344) with delta (0, 0)
Screenshot: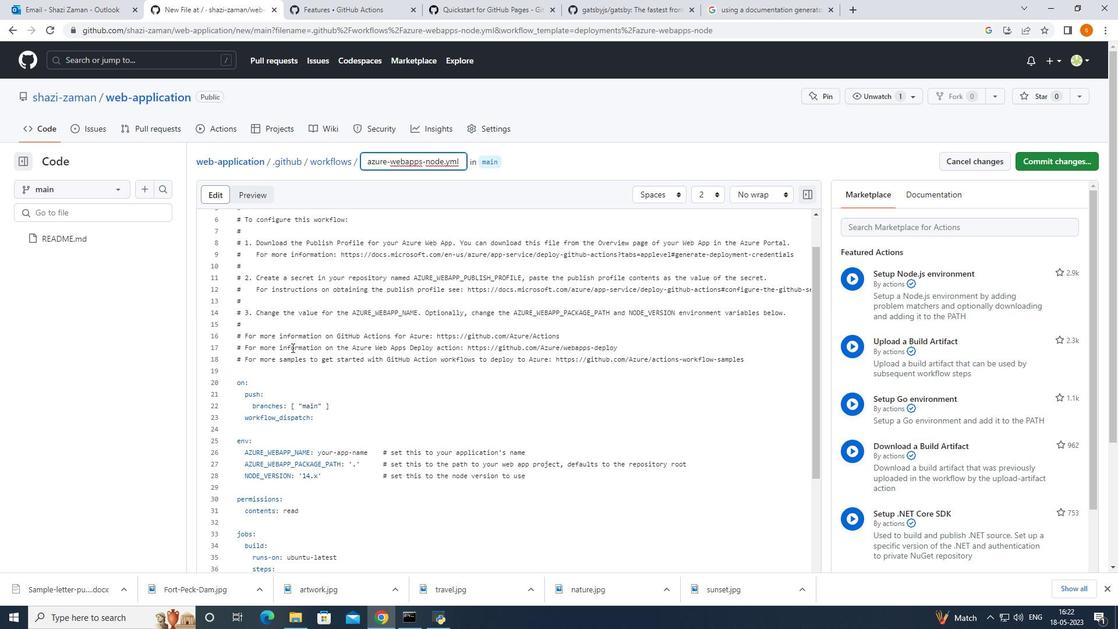 
Action: Mouse moved to (364, 350)
Screenshot: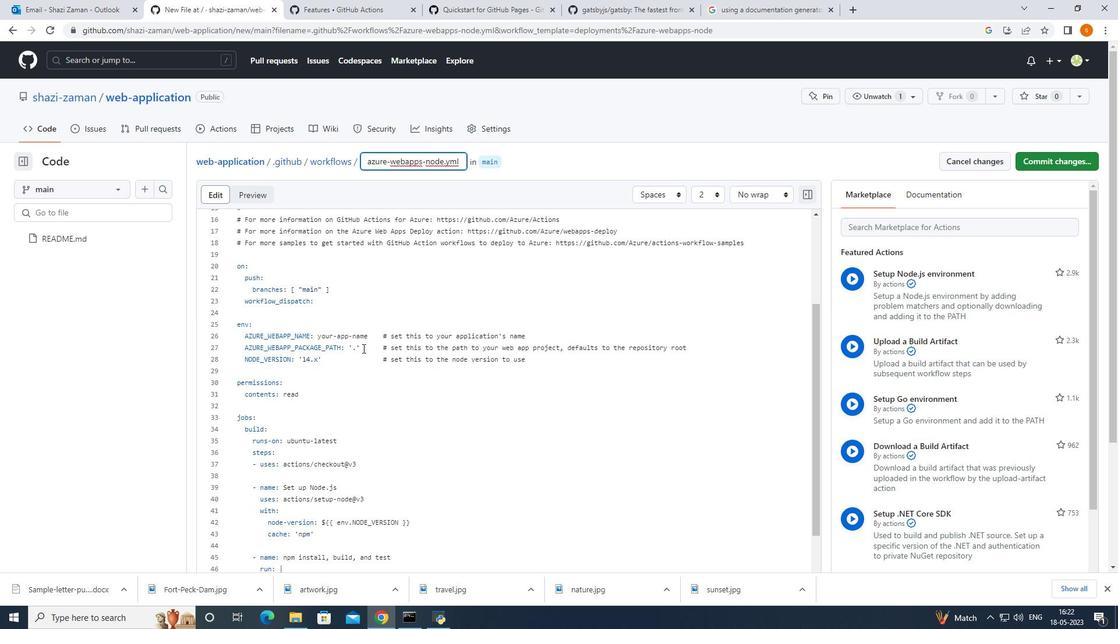 
Action: Mouse scrolled (364, 349) with delta (0, 0)
Screenshot: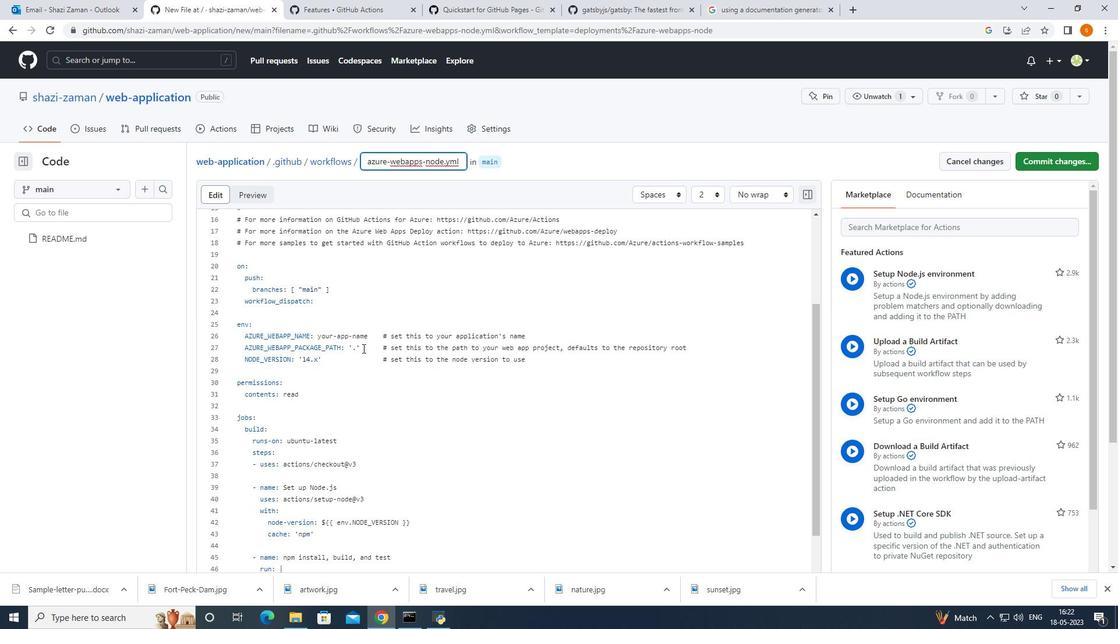 
Action: Mouse moved to (372, 354)
Screenshot: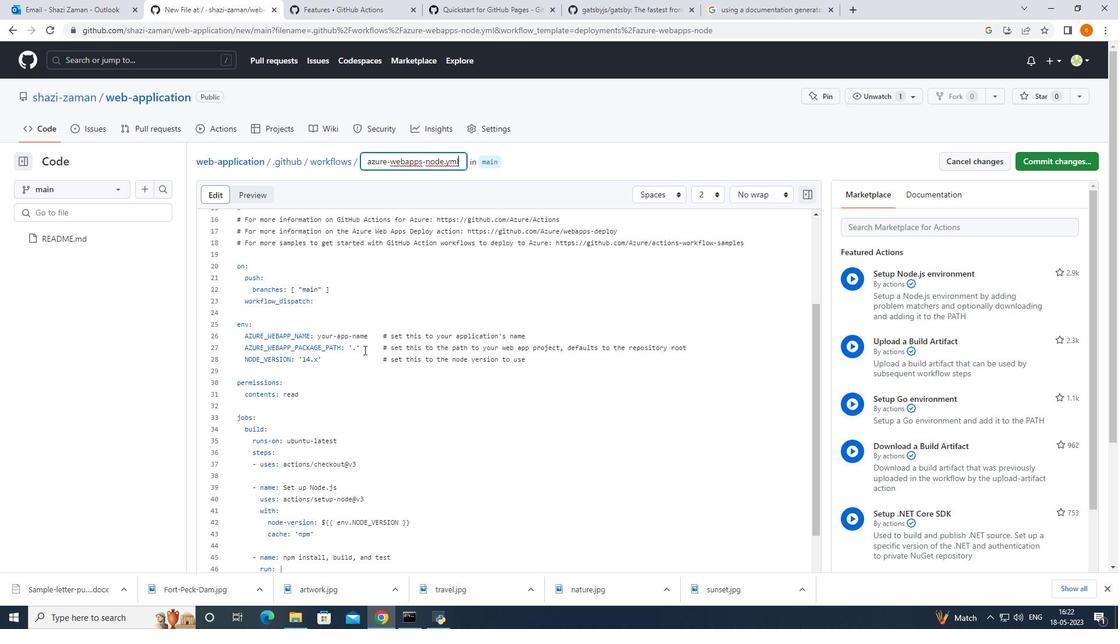 
Action: Mouse scrolled (372, 353) with delta (0, 0)
Screenshot: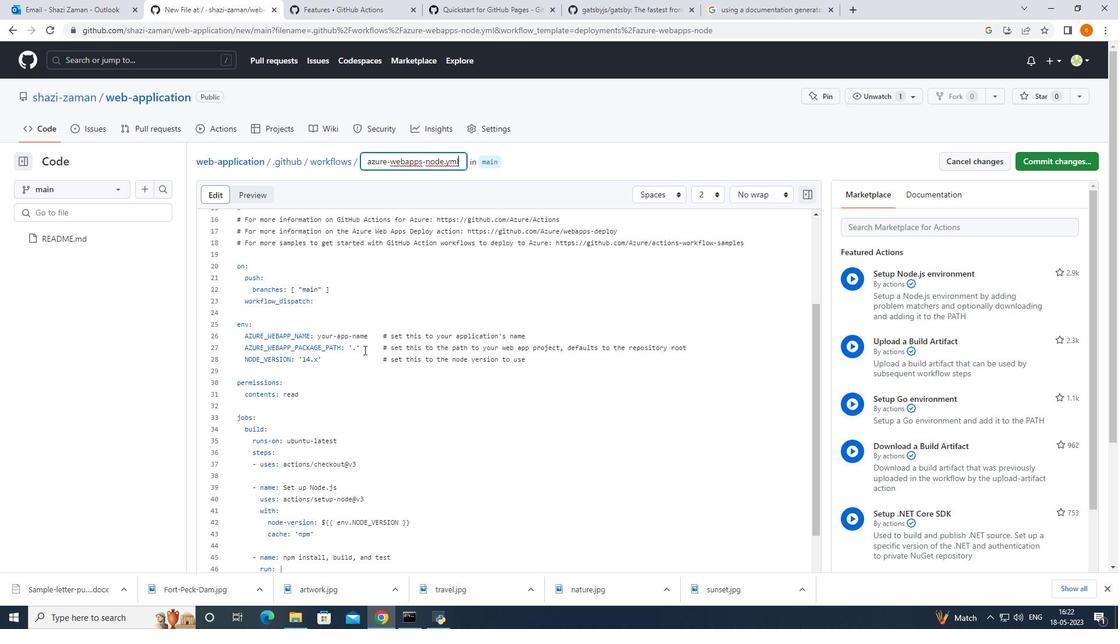 
Action: Mouse moved to (532, 330)
Screenshot: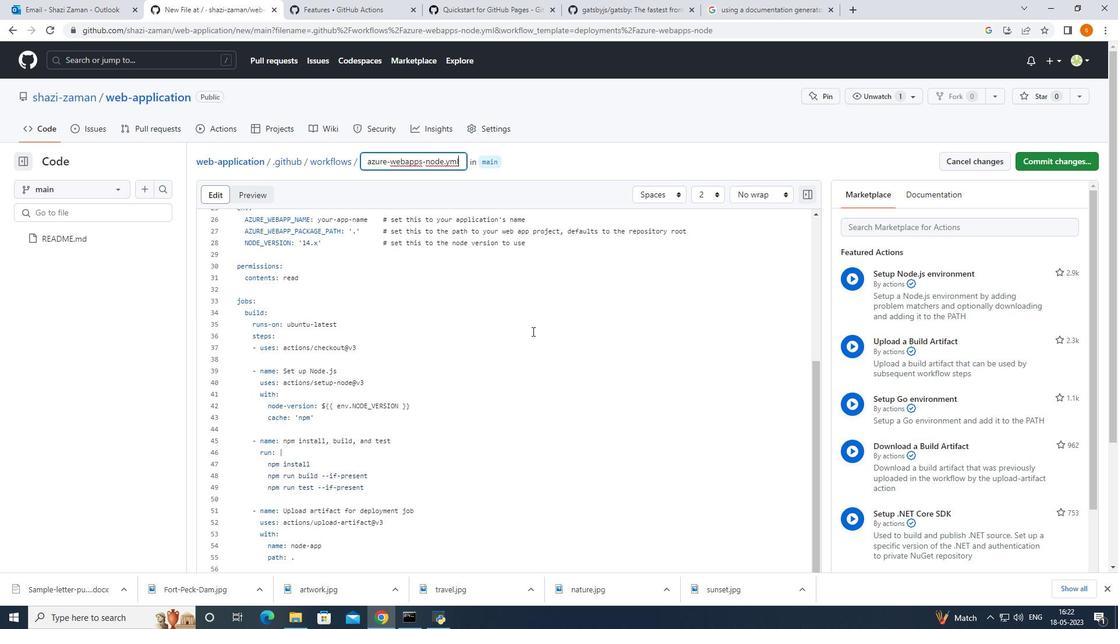 
Action: Mouse scrolled (532, 330) with delta (0, 0)
Screenshot: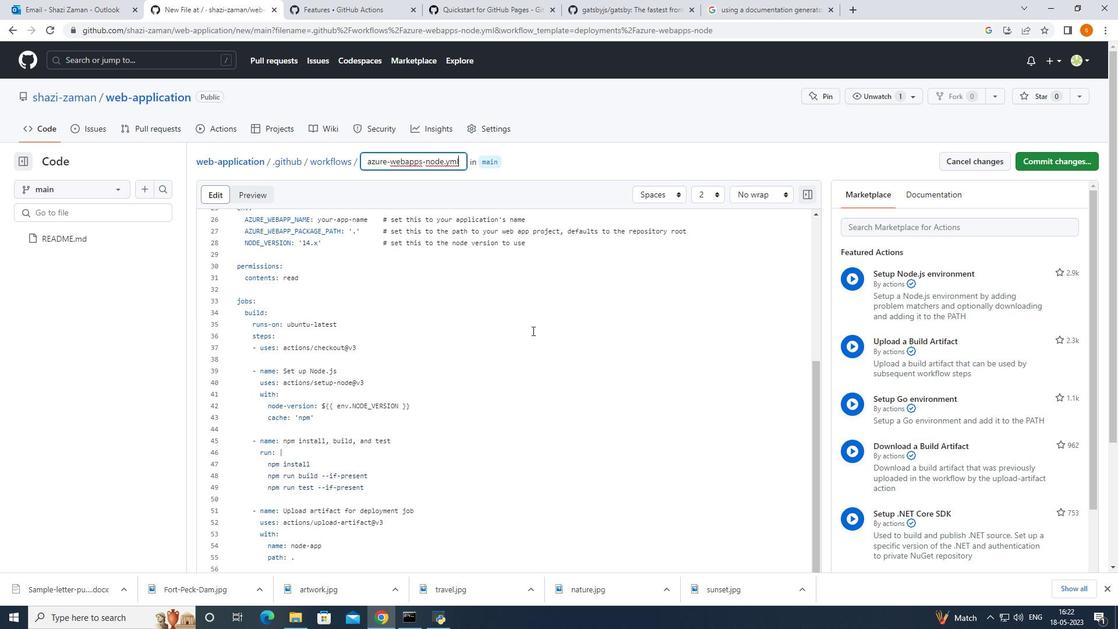 
Action: Mouse scrolled (532, 330) with delta (0, 0)
Screenshot: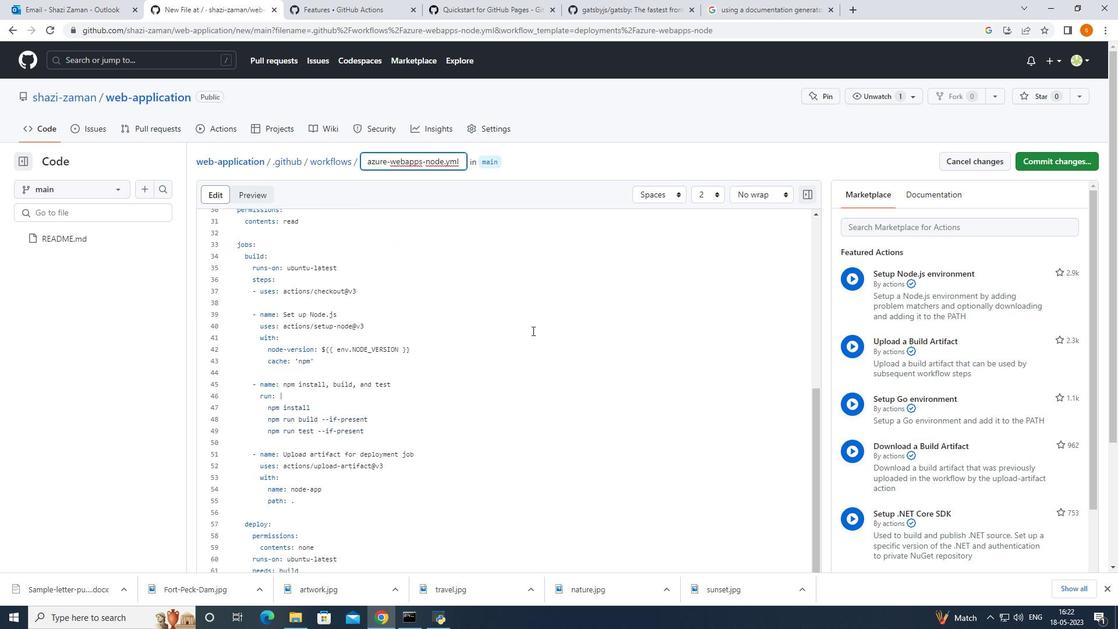 
Action: Mouse moved to (405, 365)
Screenshot: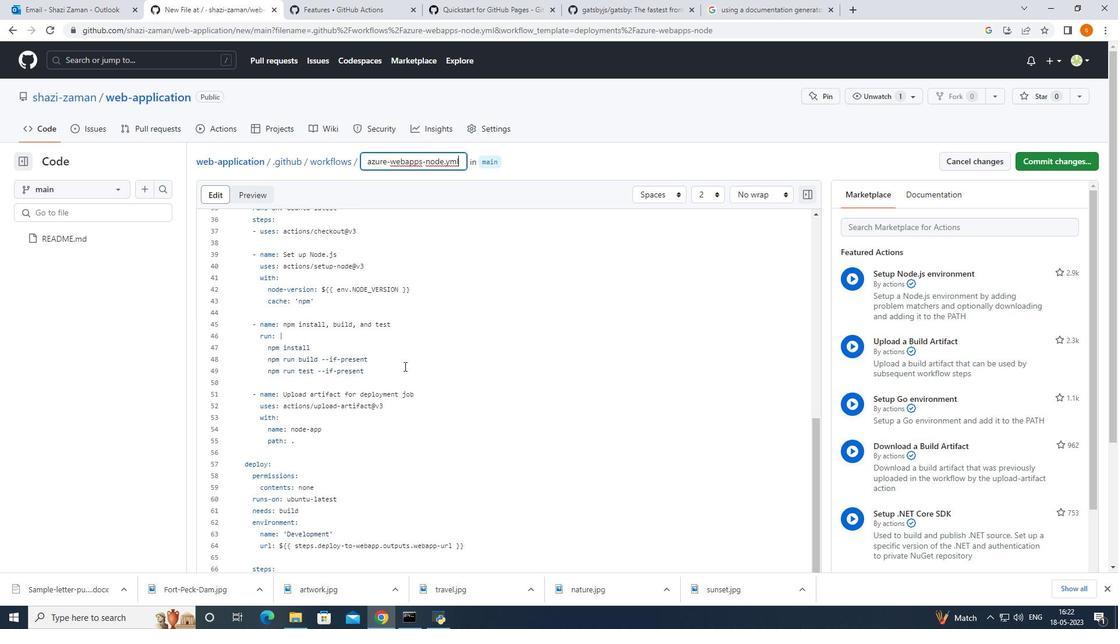 
Action: Mouse scrolled (405, 365) with delta (0, 0)
Screenshot: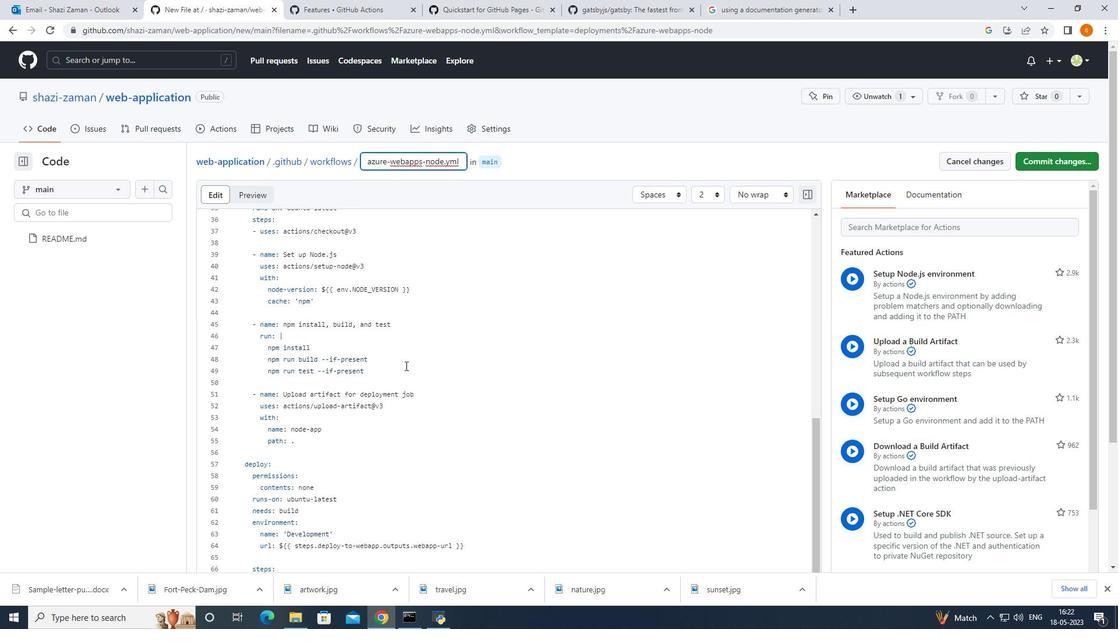 
Action: Mouse moved to (528, 392)
Screenshot: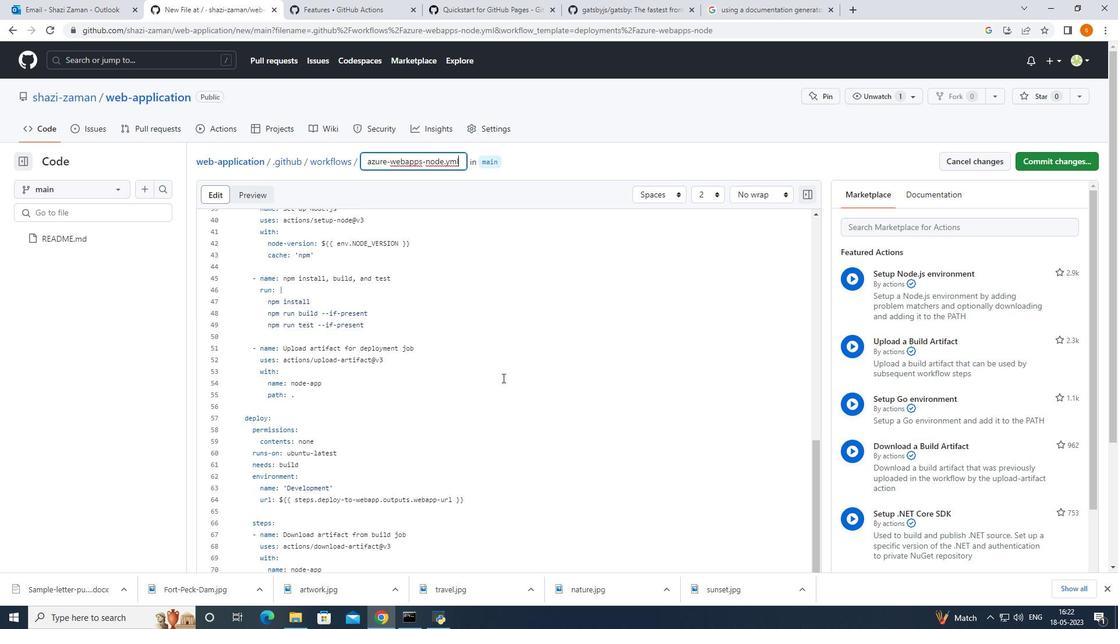 
Action: Mouse scrolled (528, 391) with delta (0, 0)
Screenshot: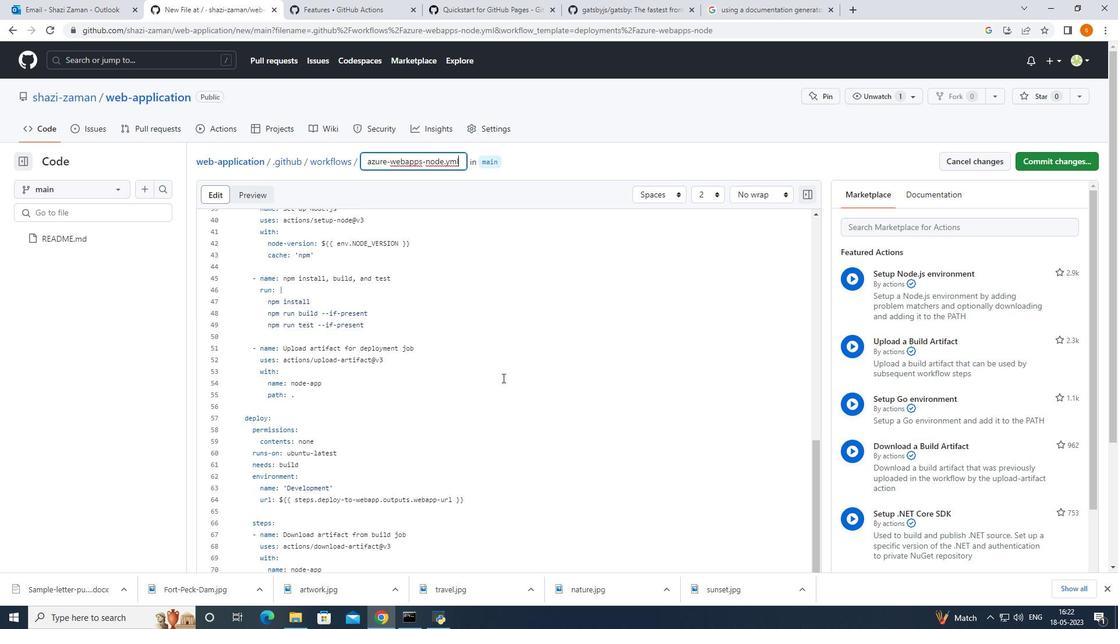 
Action: Mouse moved to (534, 397)
Screenshot: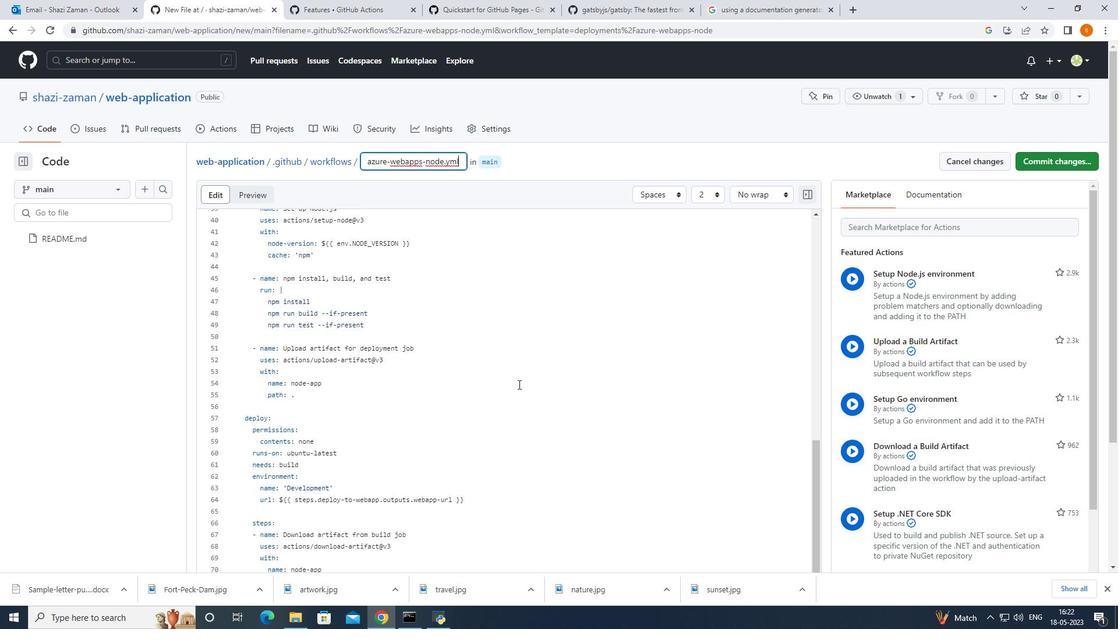 
Action: Mouse scrolled (534, 397) with delta (0, 0)
Screenshot: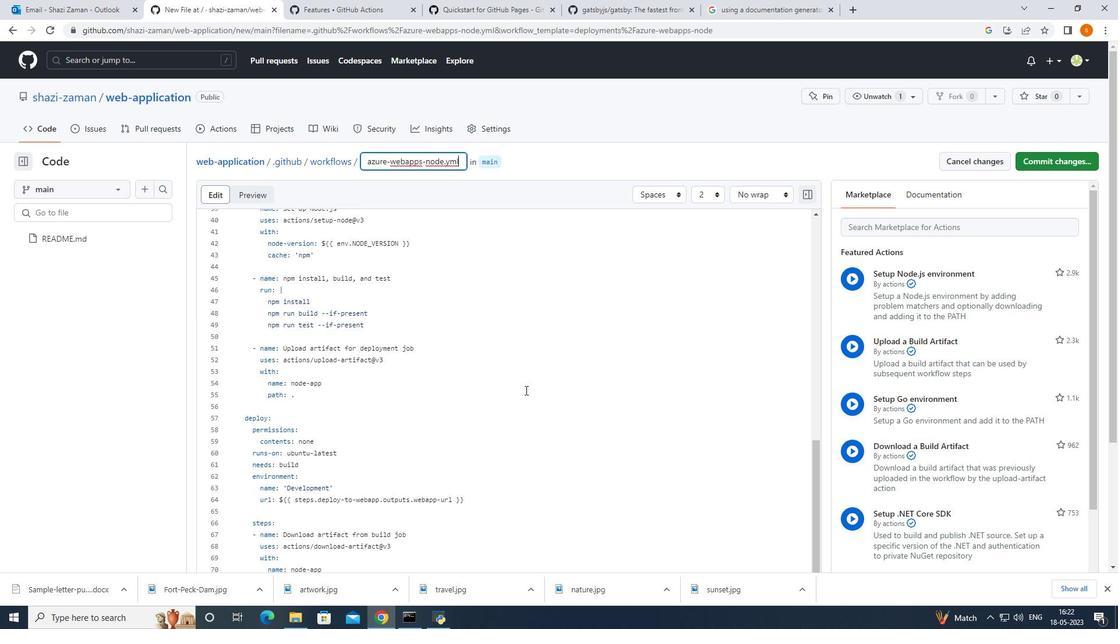 
Action: Mouse moved to (577, 391)
Screenshot: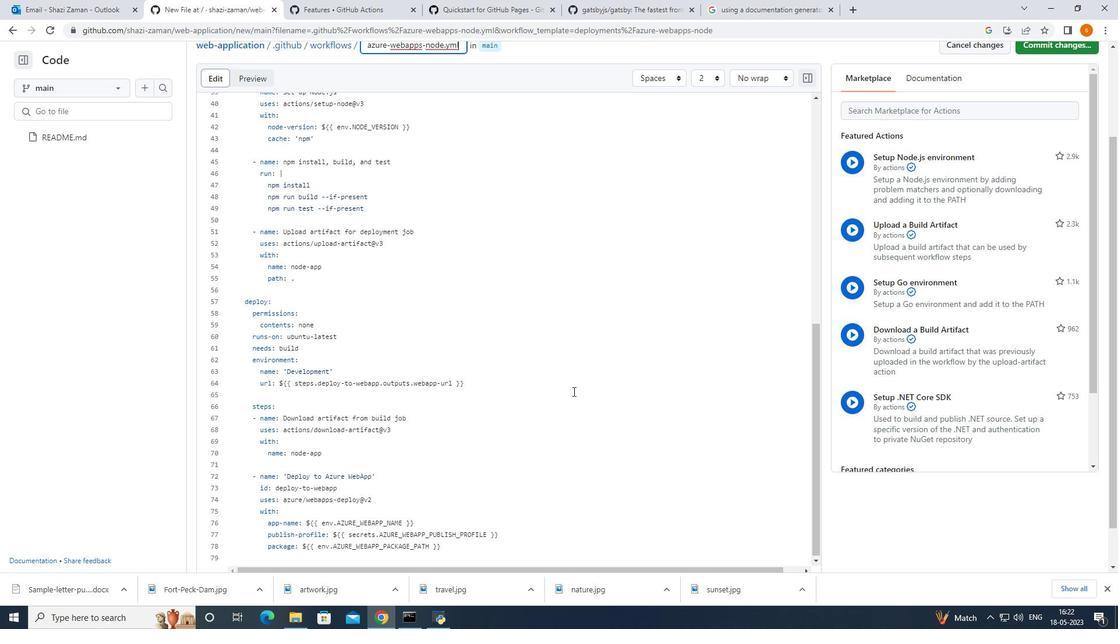 
Action: Mouse scrolled (577, 390) with delta (0, 0)
Screenshot: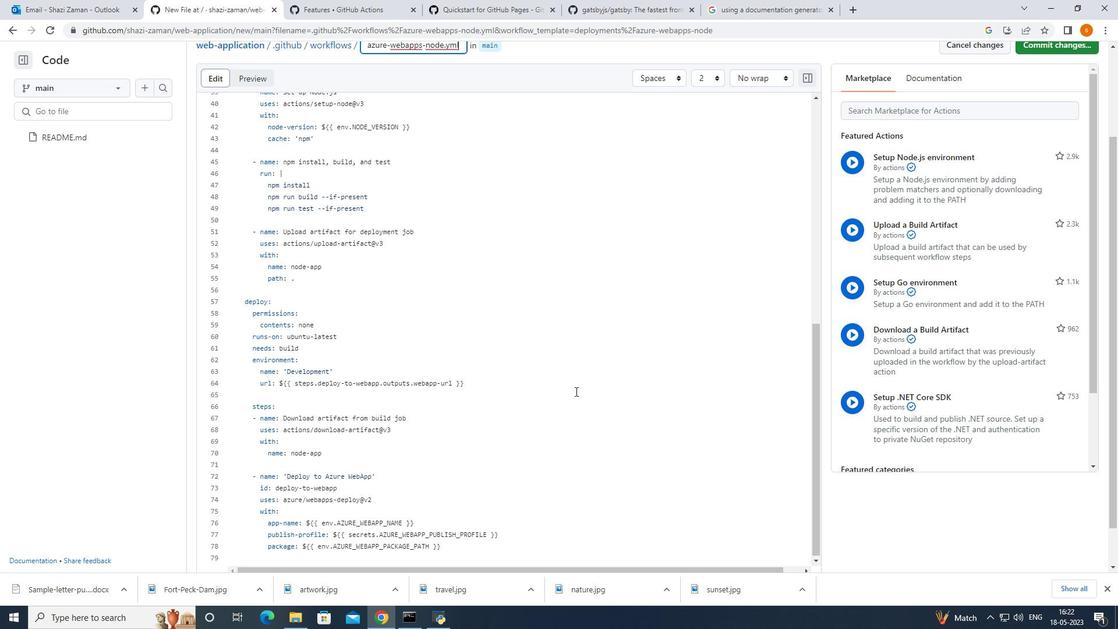 
Action: Mouse moved to (577, 391)
Screenshot: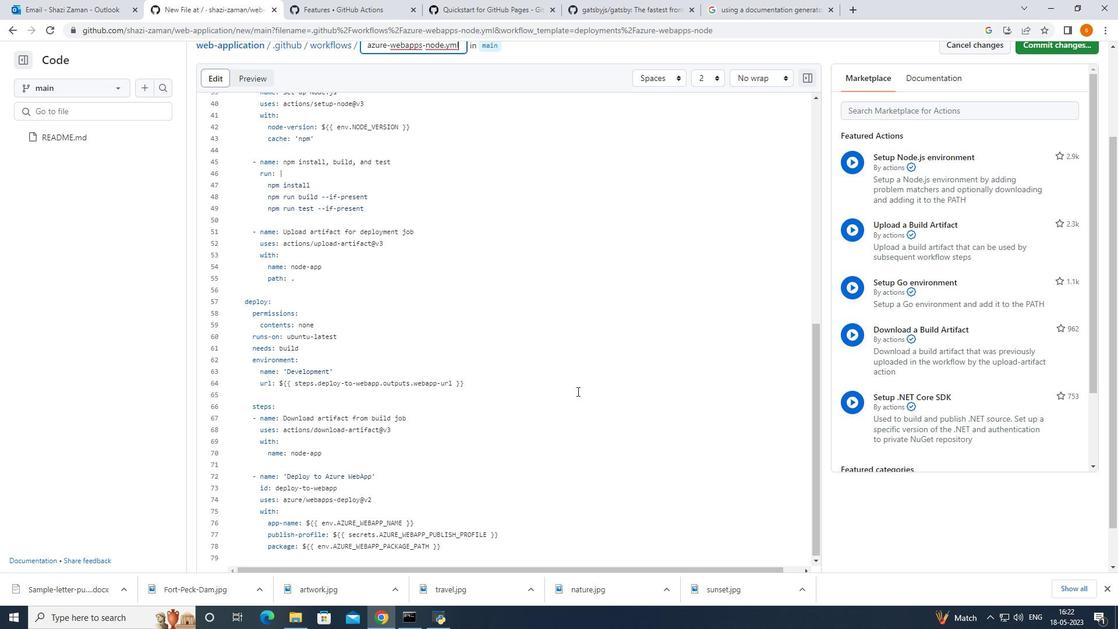 
Action: Mouse scrolled (577, 392) with delta (0, 0)
Screenshot: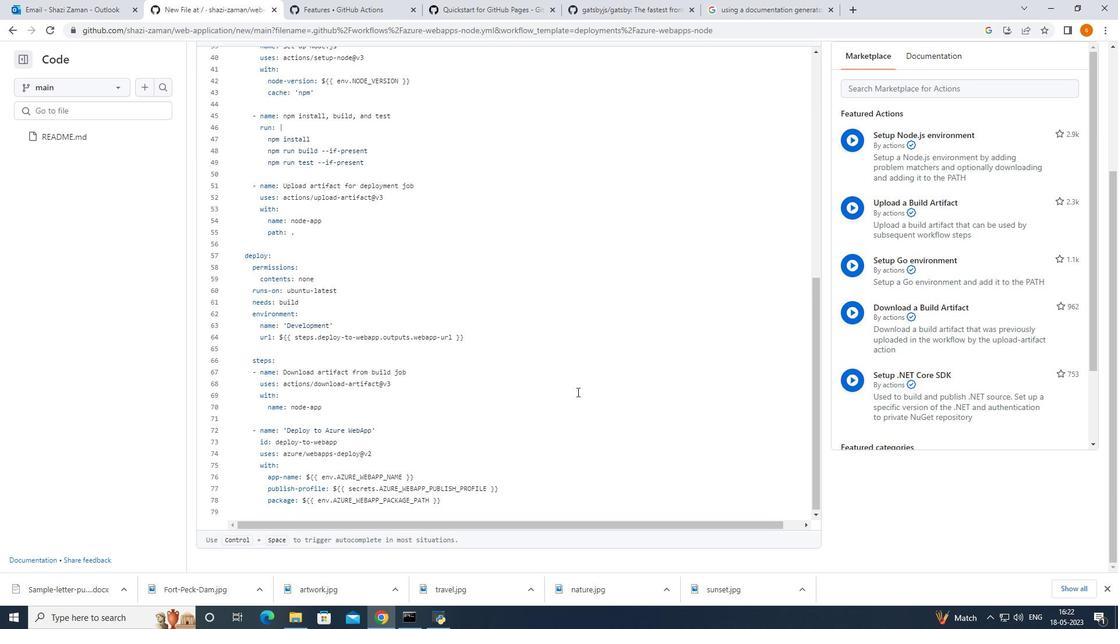
Action: Mouse moved to (577, 392)
Screenshot: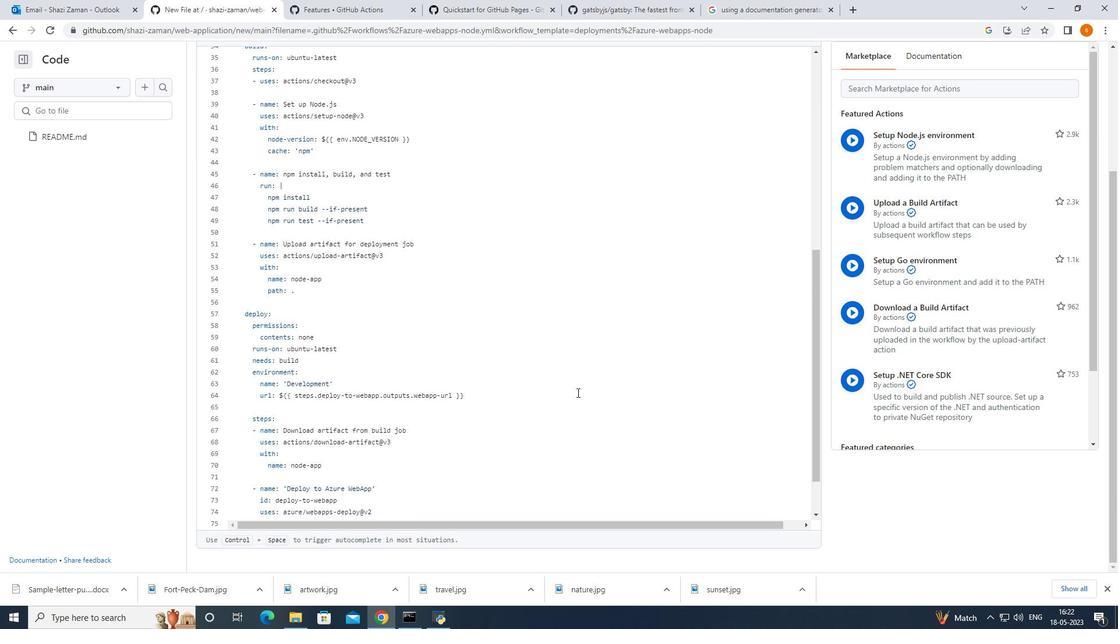 
Action: Mouse scrolled (577, 393) with delta (0, 0)
Screenshot: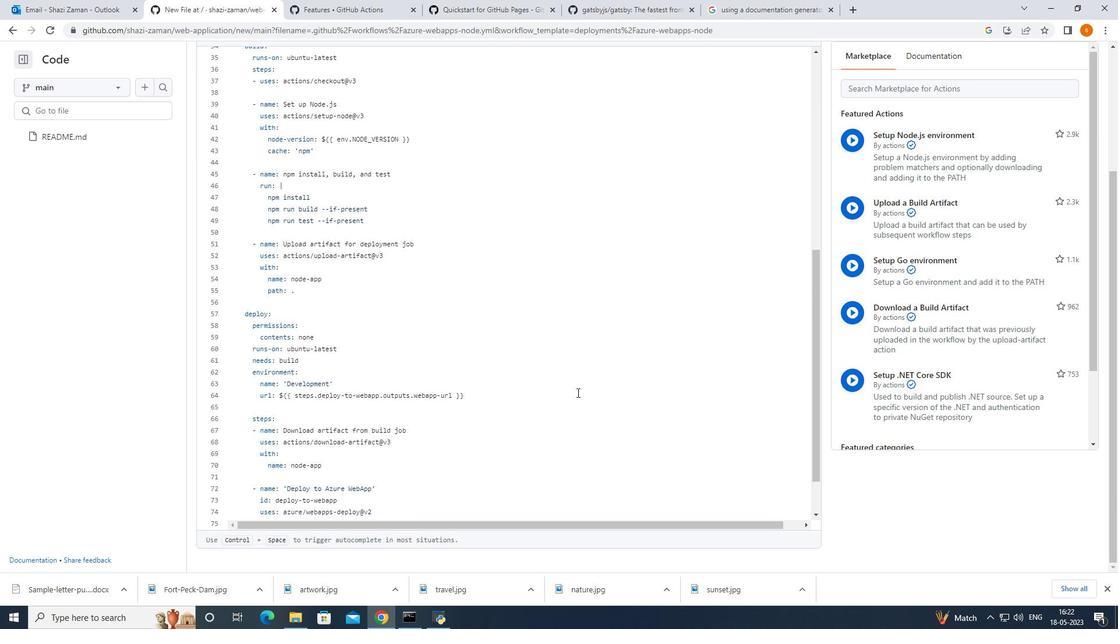 
Action: Mouse moved to (577, 392)
Screenshot: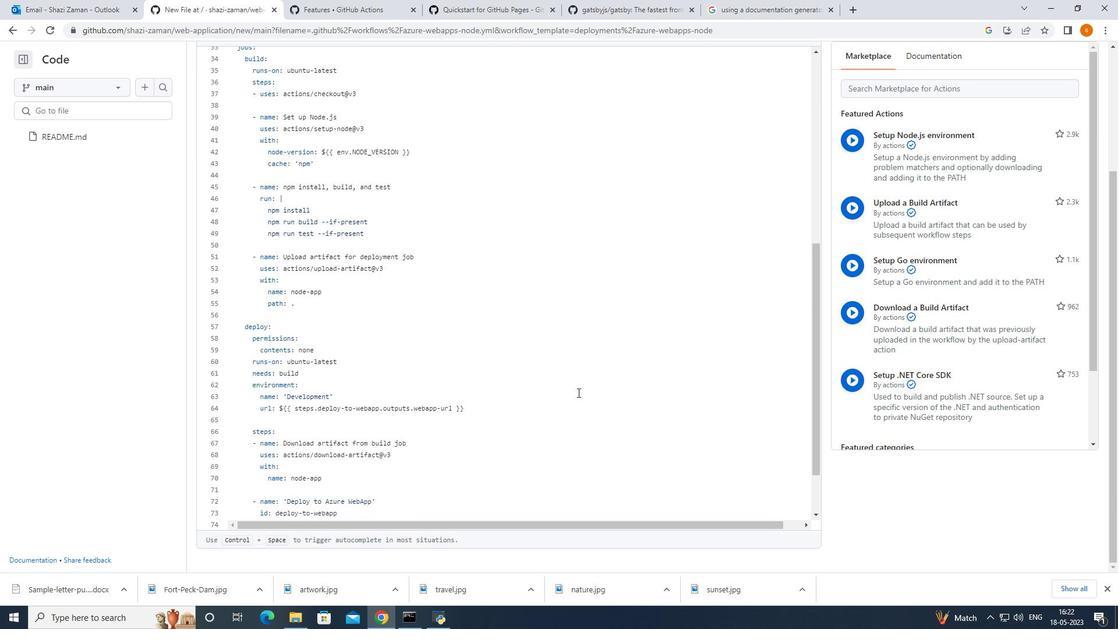 
Action: Mouse scrolled (577, 393) with delta (0, 0)
Screenshot: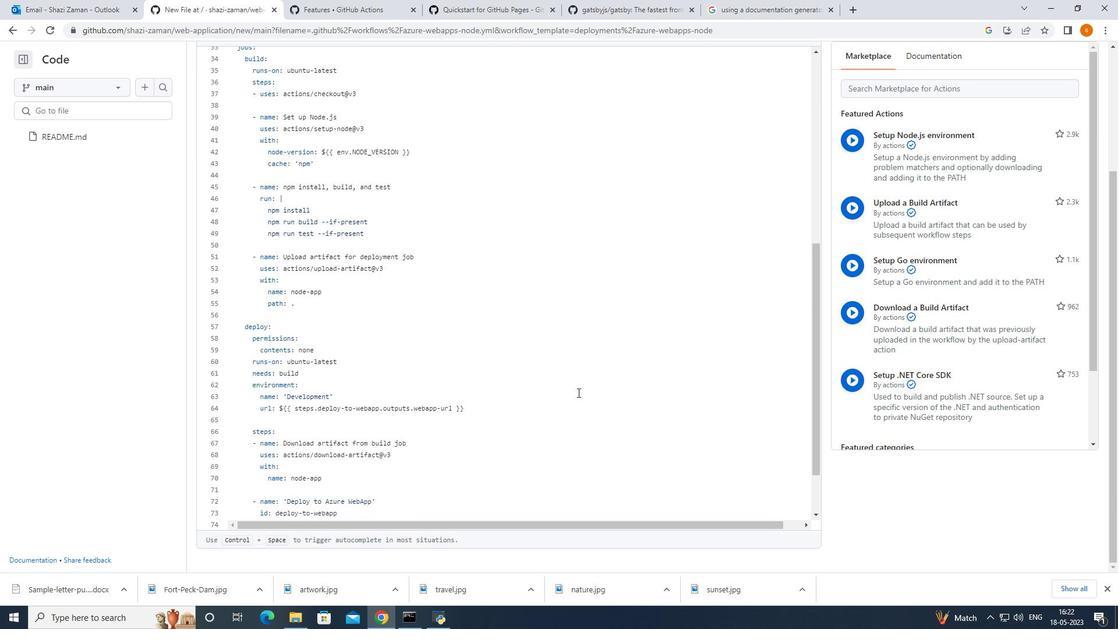 
Action: Mouse moved to (577, 393)
Screenshot: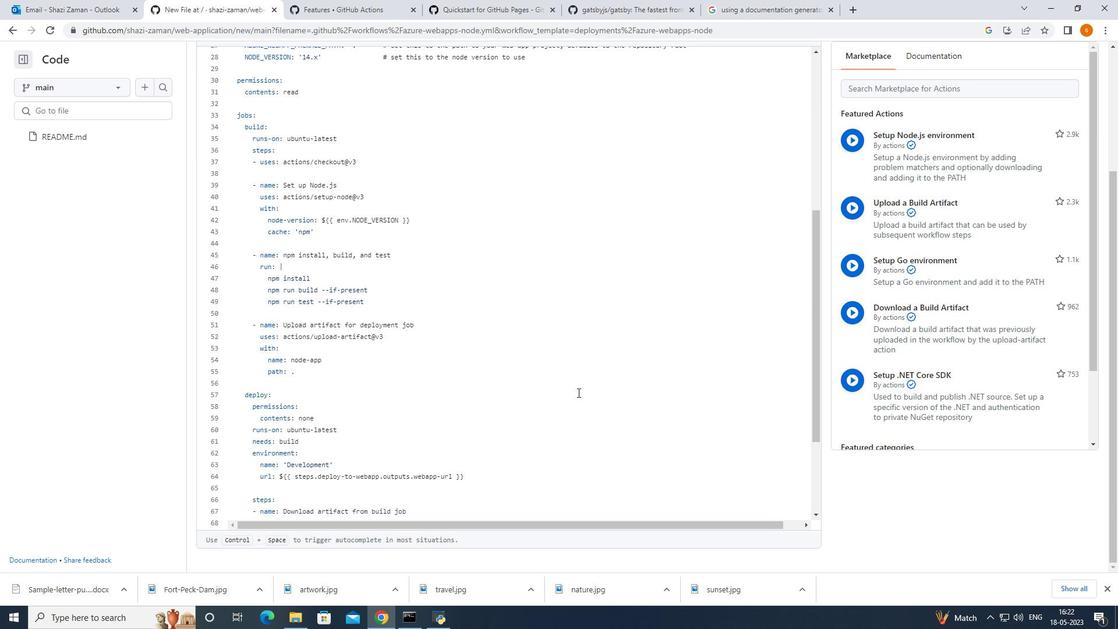 
Action: Mouse scrolled (577, 392) with delta (0, 0)
Screenshot: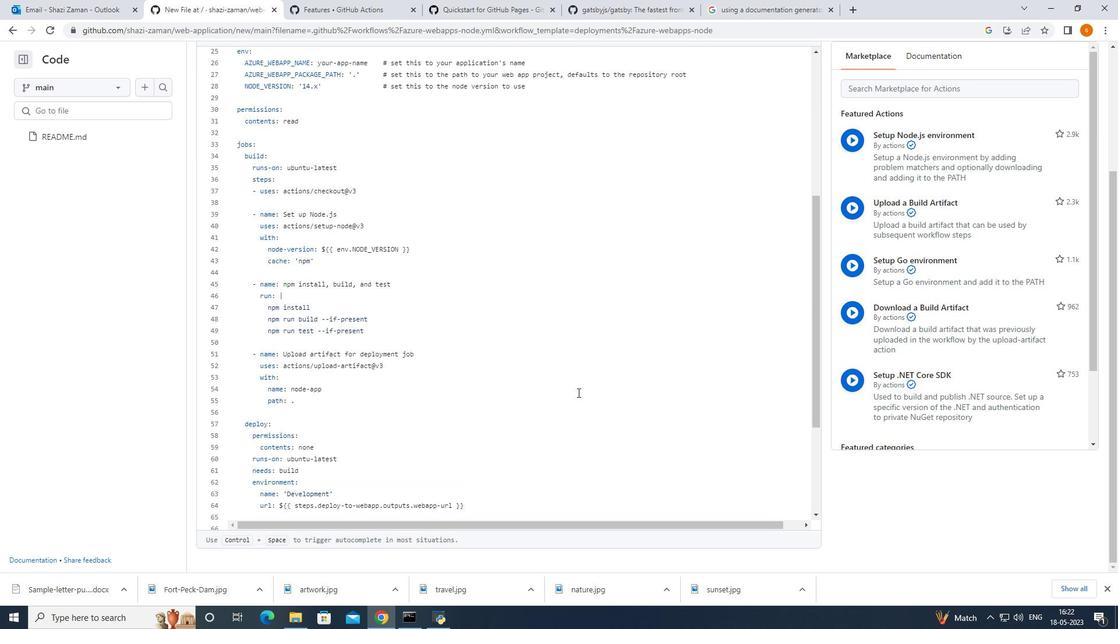 
Action: Mouse moved to (577, 393)
Screenshot: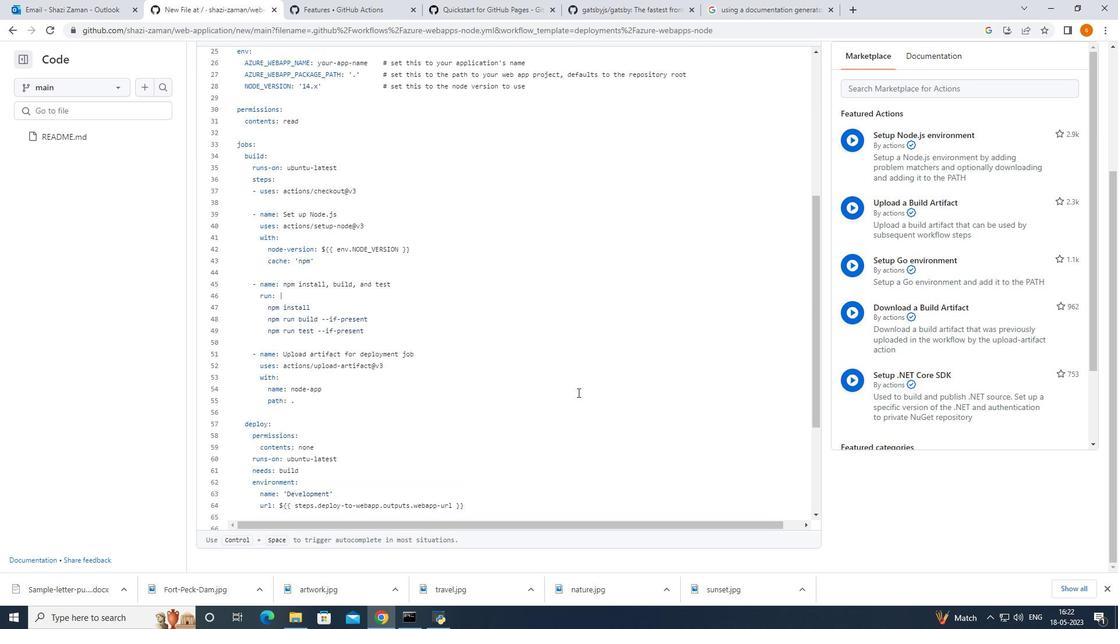 
Action: Mouse scrolled (577, 393) with delta (0, 0)
Screenshot: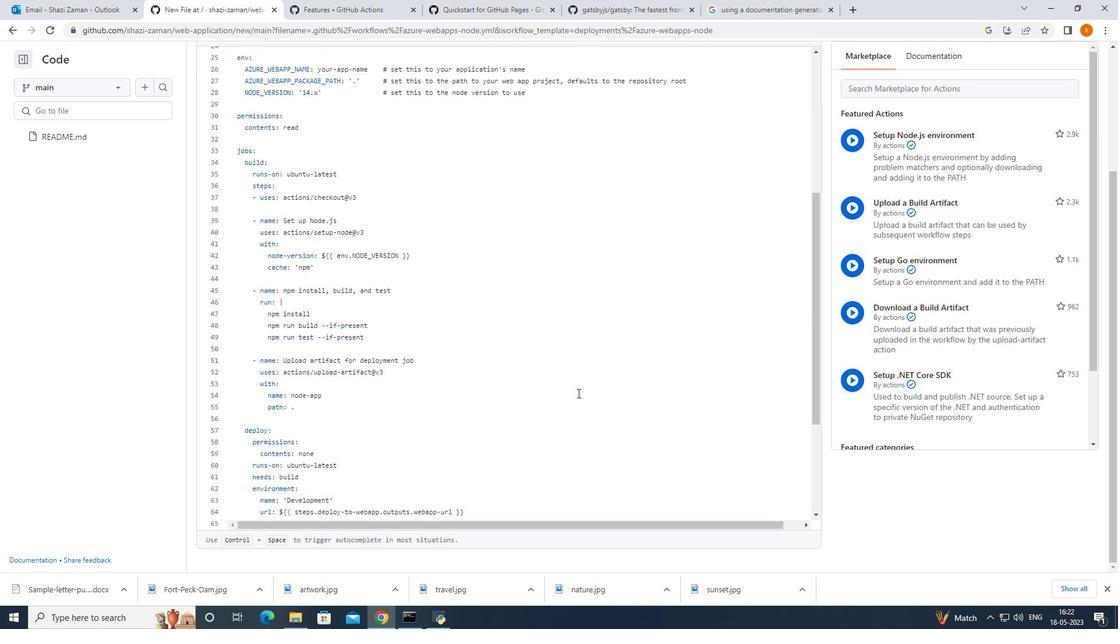 
Action: Mouse moved to (577, 393)
Screenshot: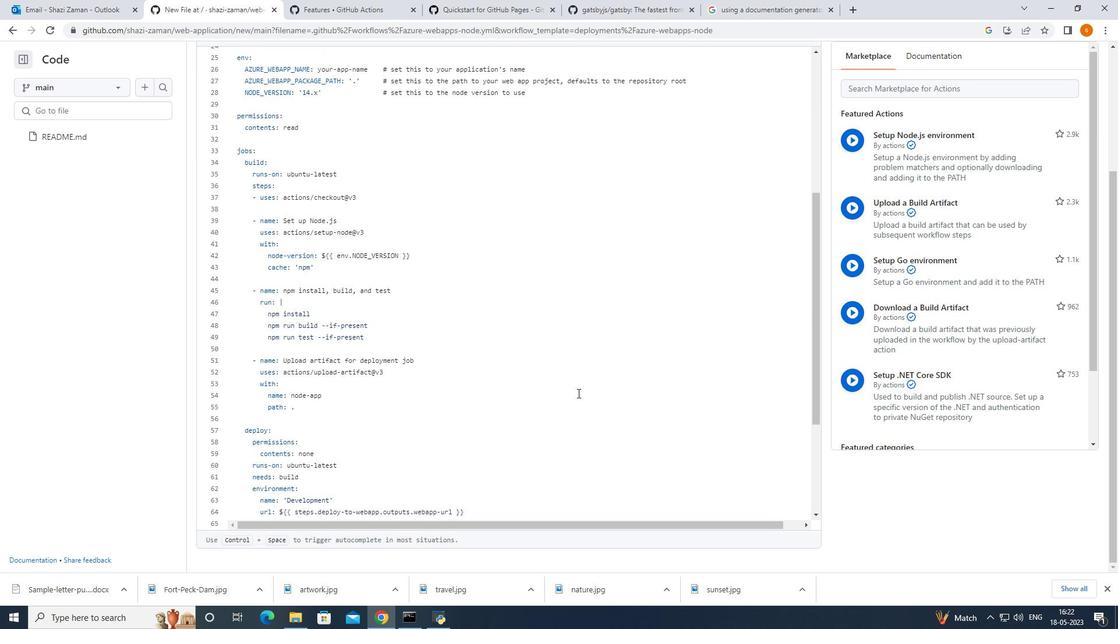 
Action: Mouse scrolled (577, 393) with delta (0, 0)
Screenshot: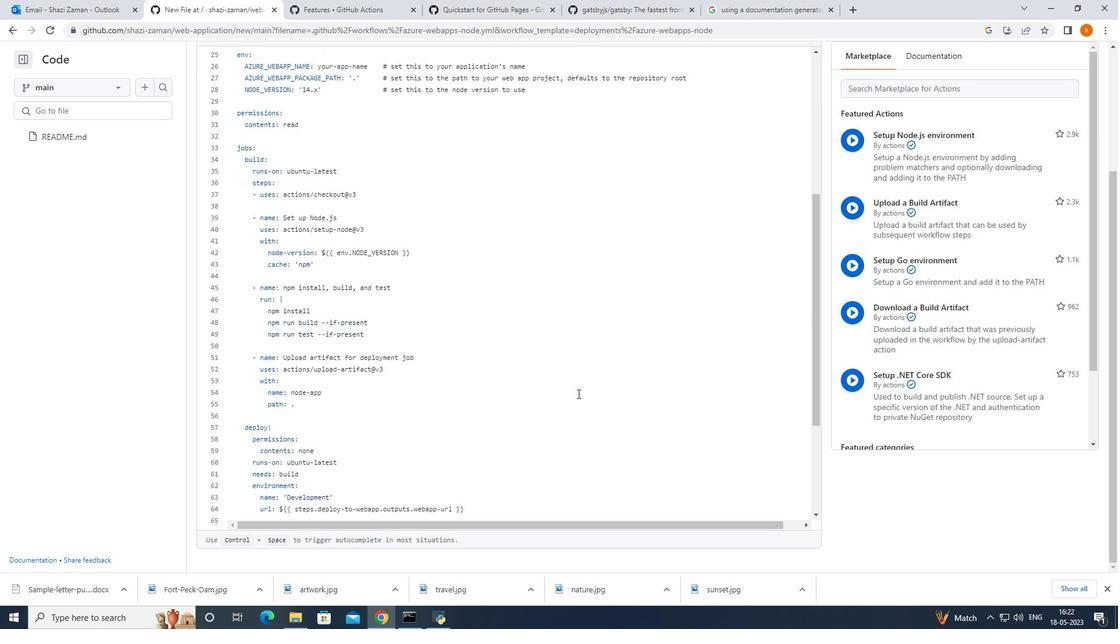
Action: Mouse moved to (680, 336)
Screenshot: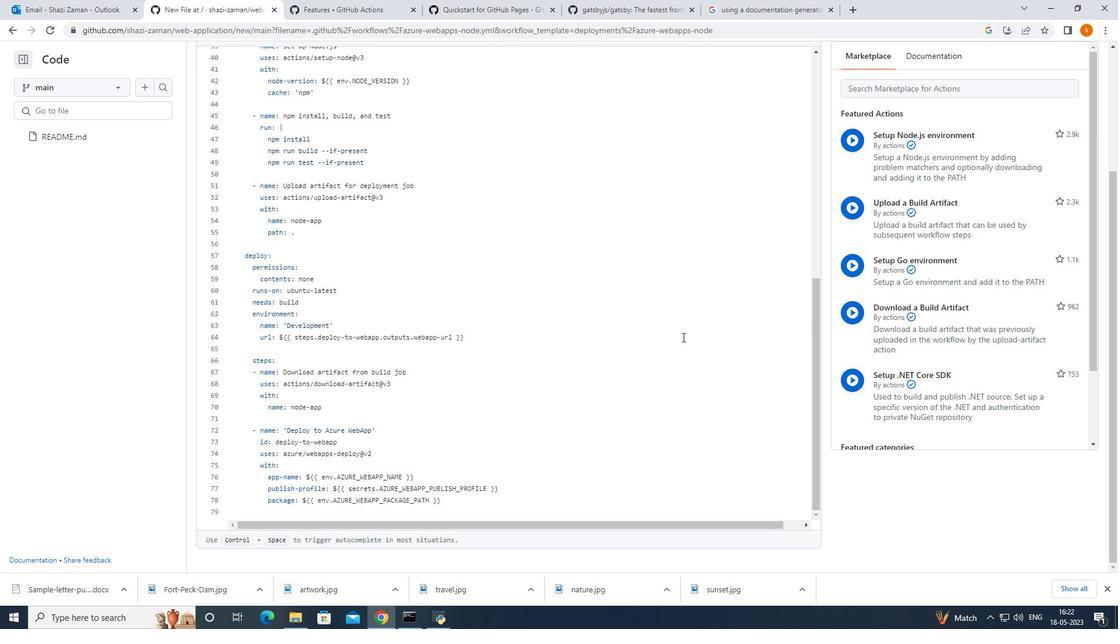 
Action: Mouse scrolled (680, 335) with delta (0, 0)
Screenshot: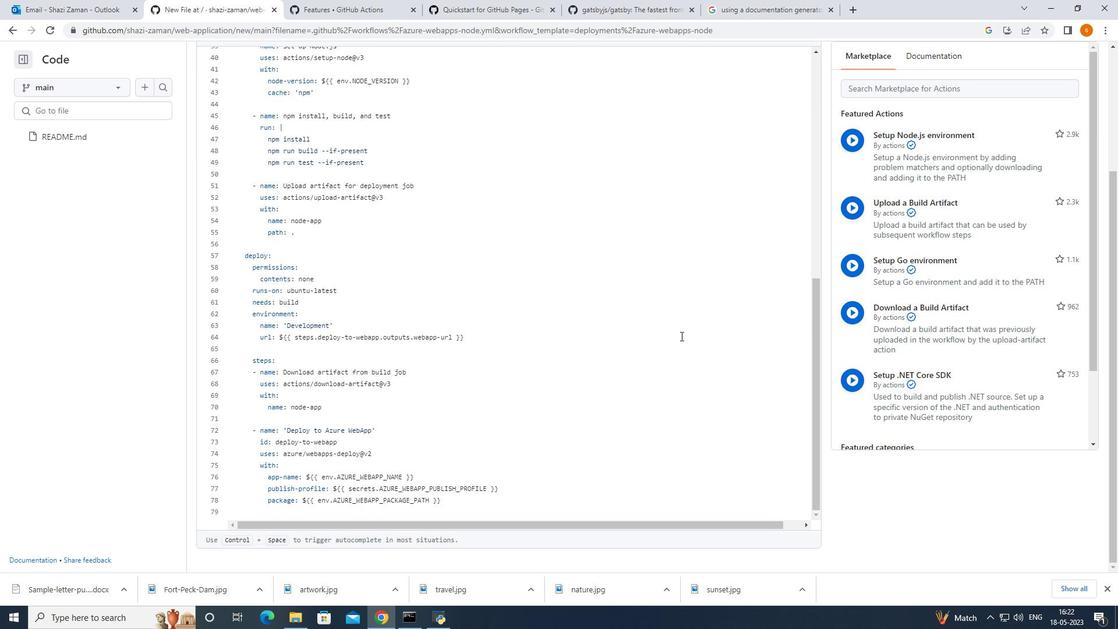 
Action: Mouse scrolled (680, 335) with delta (0, 0)
Screenshot: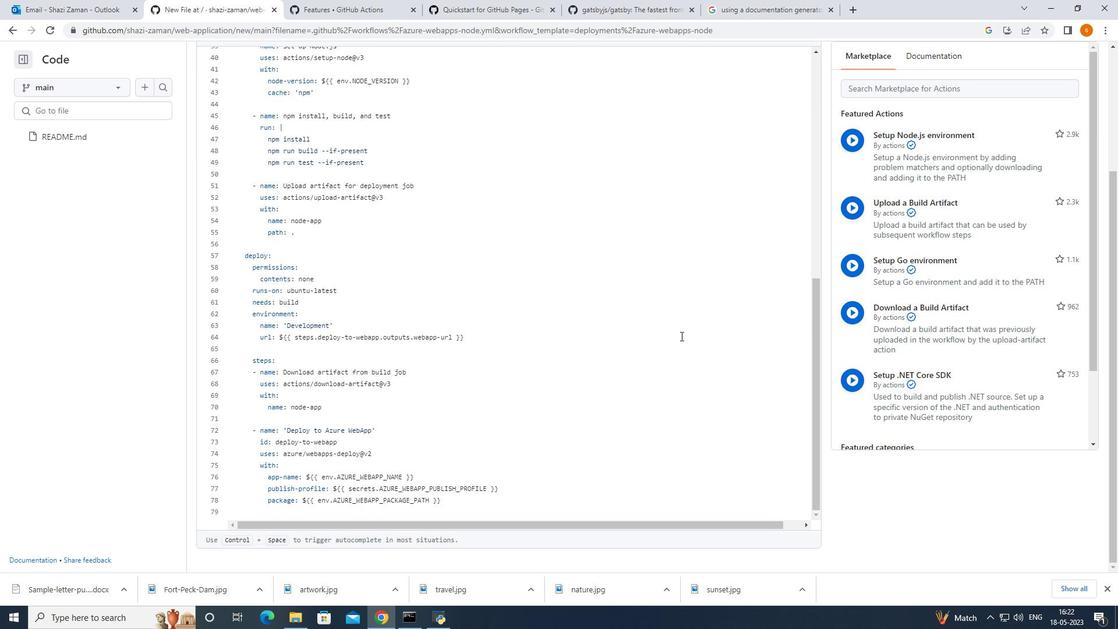 
Action: Mouse moved to (662, 347)
Screenshot: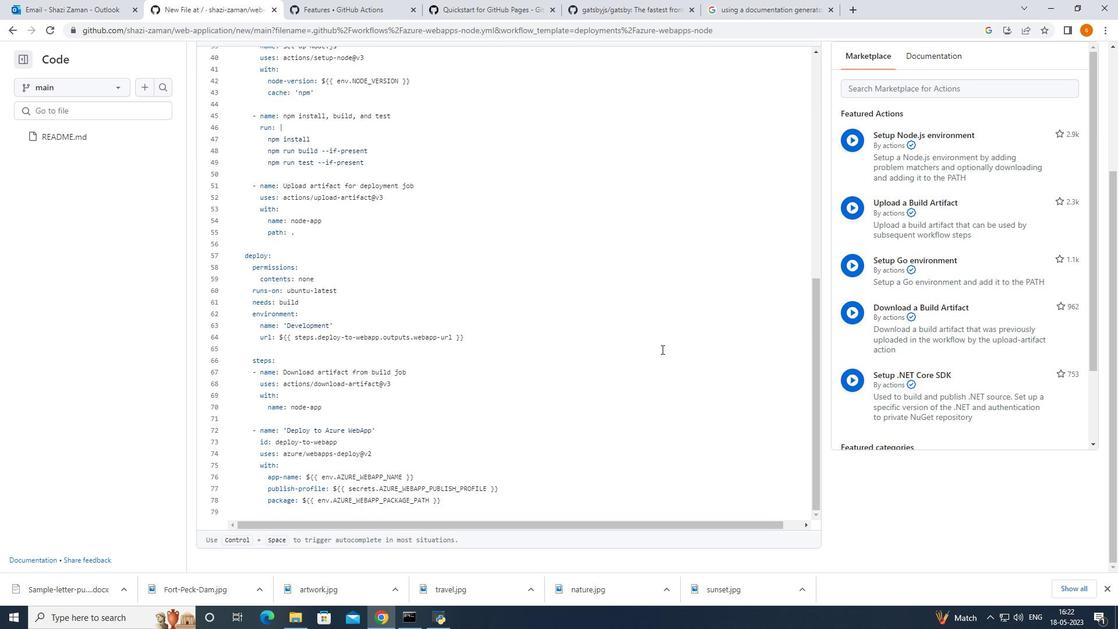 
Action: Mouse scrolled (662, 348) with delta (0, 0)
Screenshot: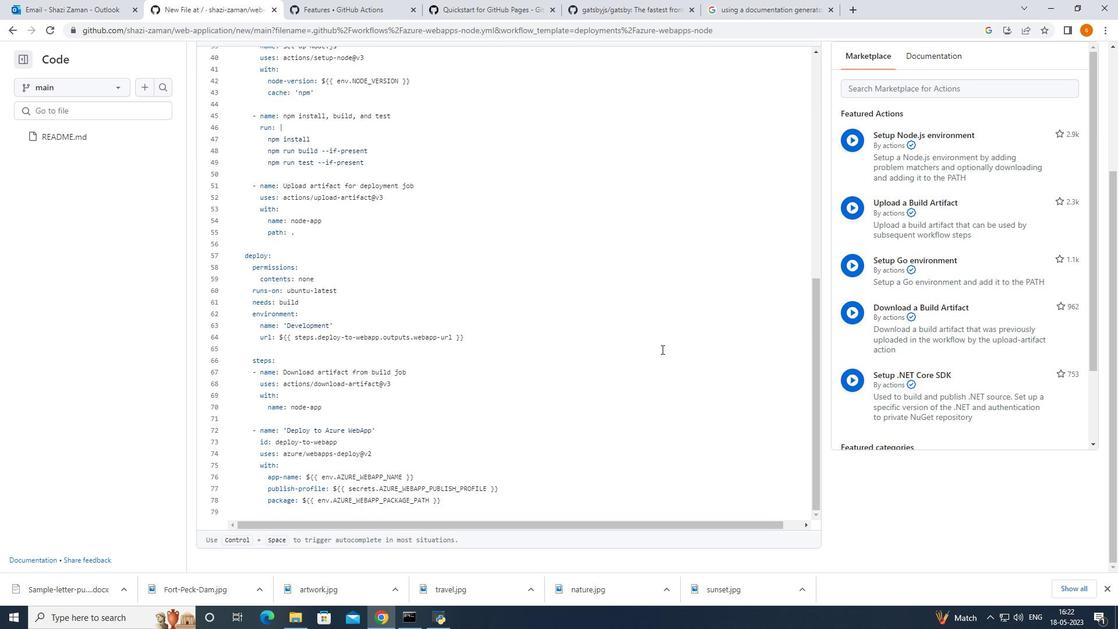 
Action: Mouse moved to (662, 347)
Screenshot: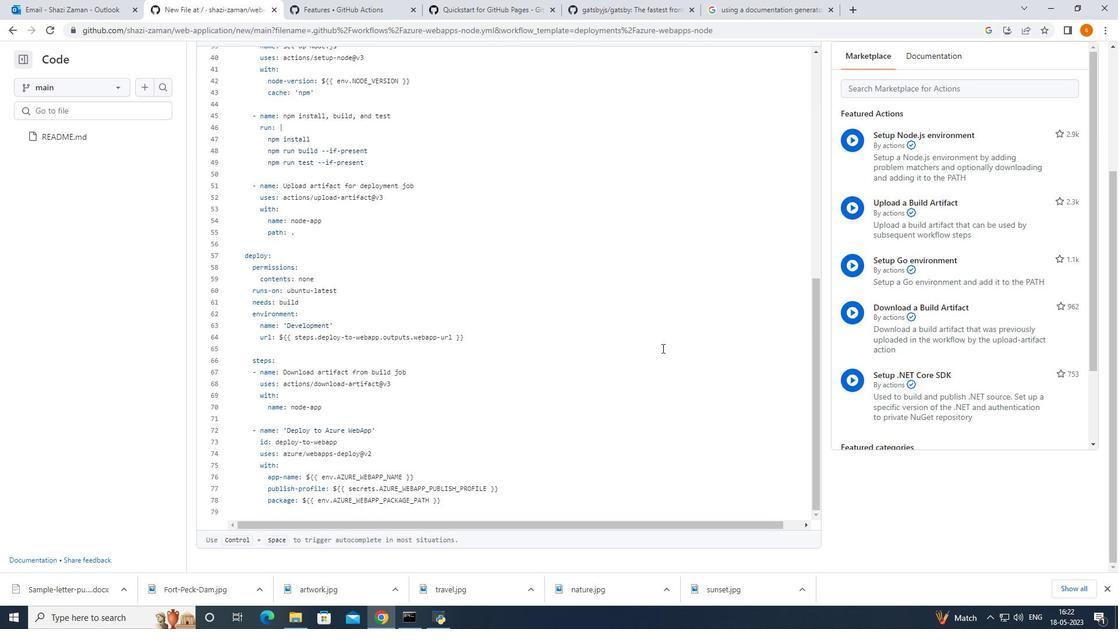 
Action: Mouse scrolled (662, 348) with delta (0, 0)
Screenshot: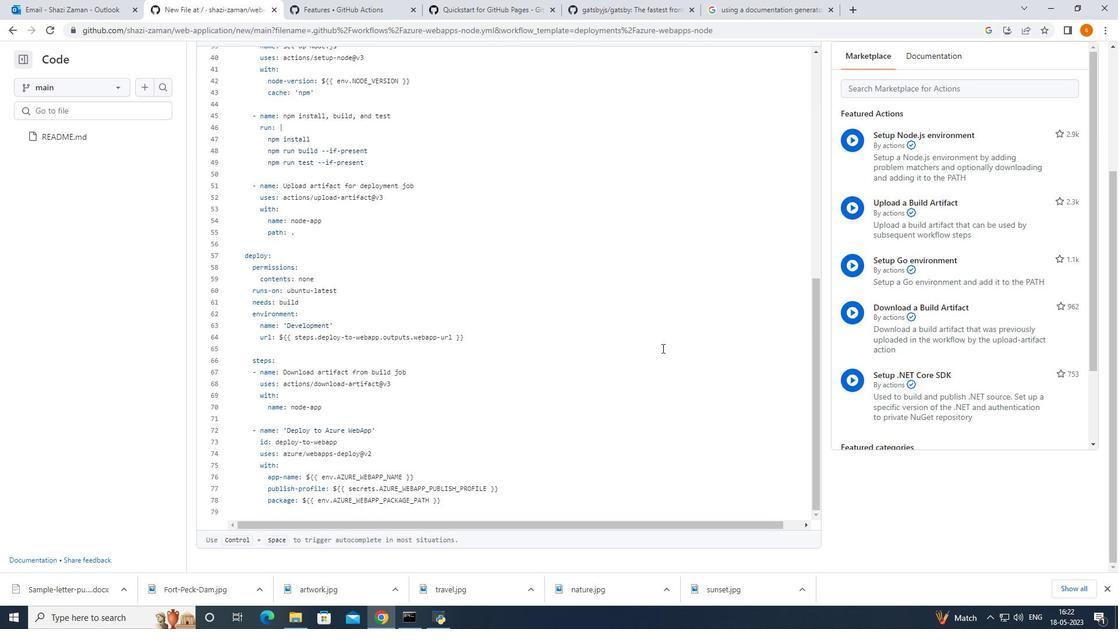 
Action: Mouse moved to (677, 335)
Screenshot: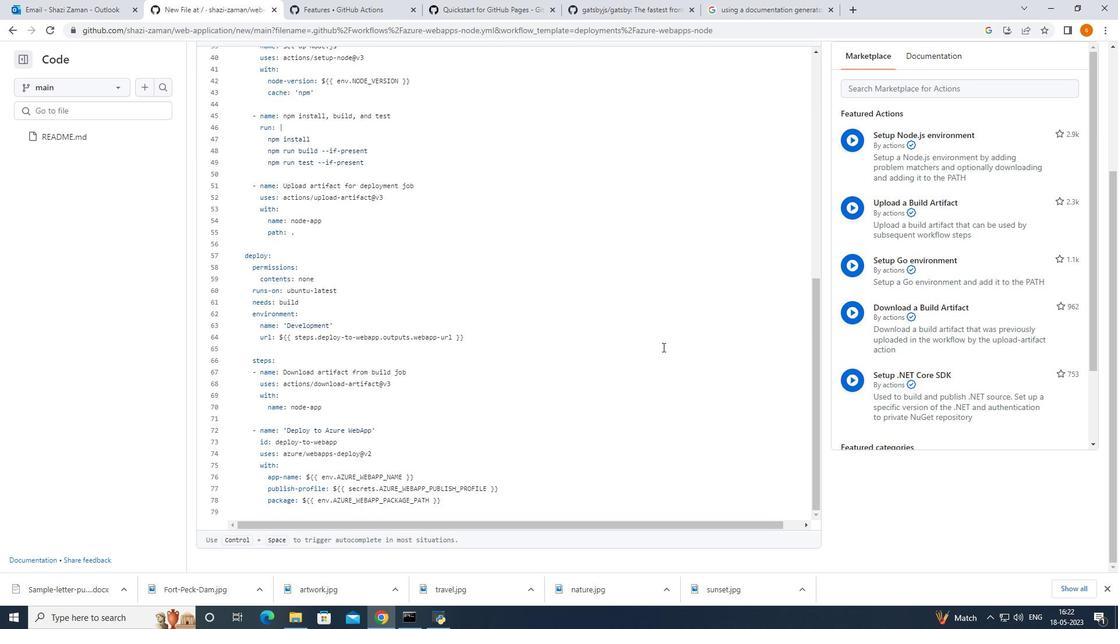 
Action: Mouse scrolled (677, 336) with delta (0, 0)
Screenshot: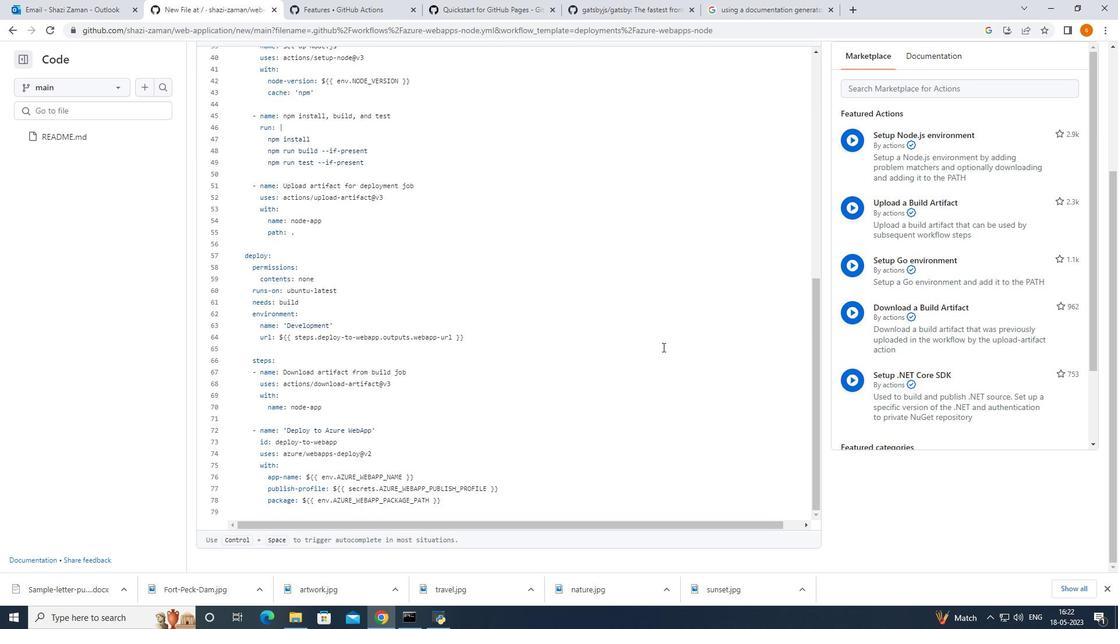 
Action: Mouse moved to (809, 223)
Screenshot: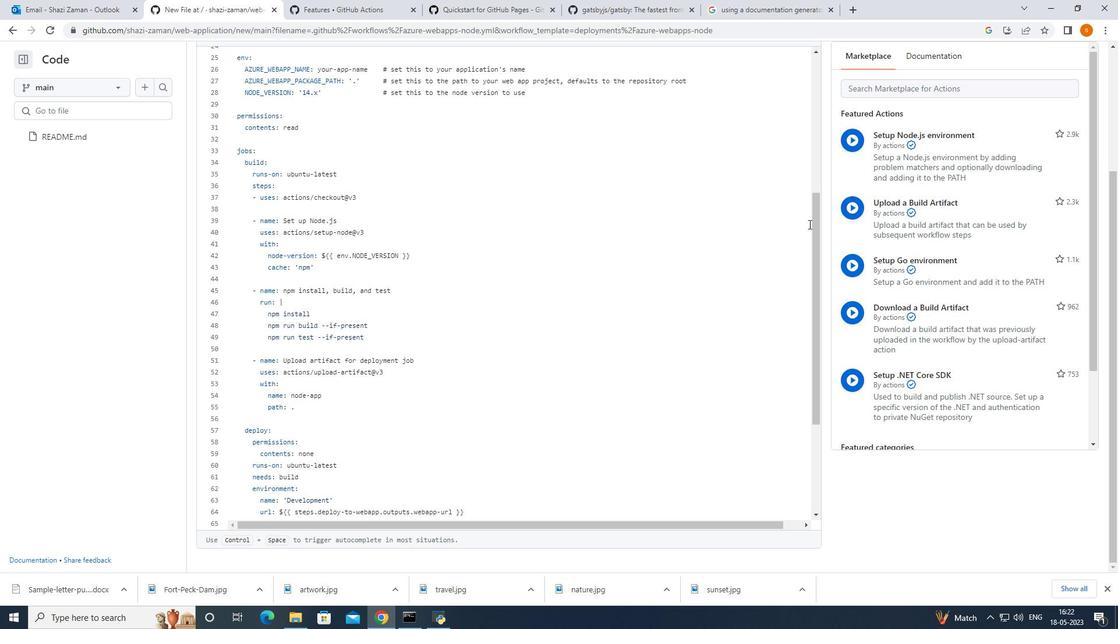 
Action: Mouse scrolled (809, 223) with delta (0, 0)
Screenshot: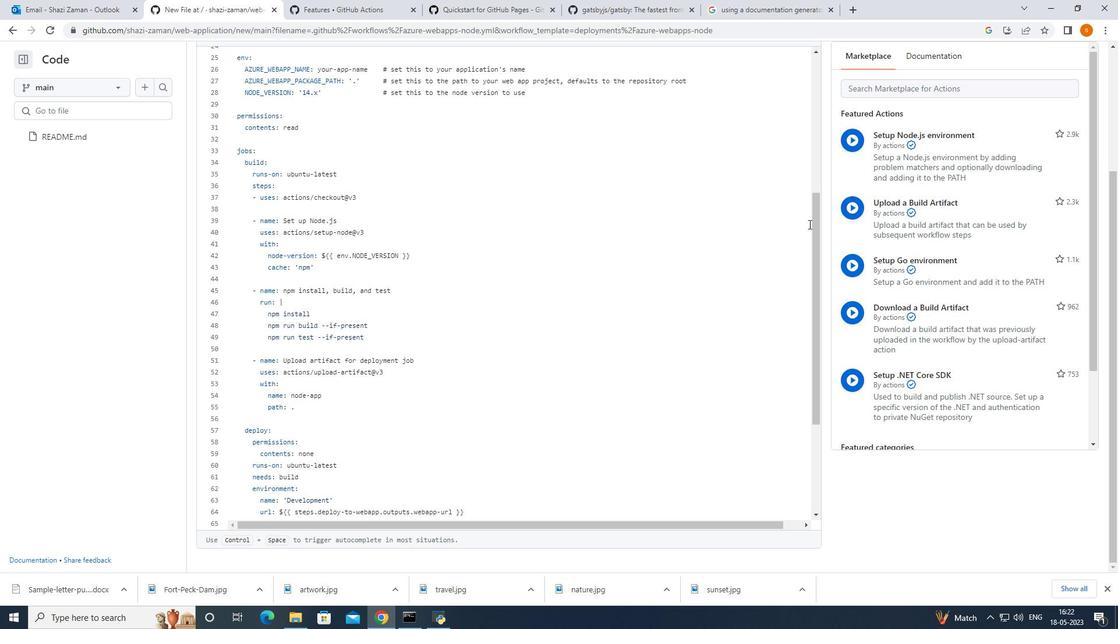 
Action: Mouse moved to (809, 222)
Screenshot: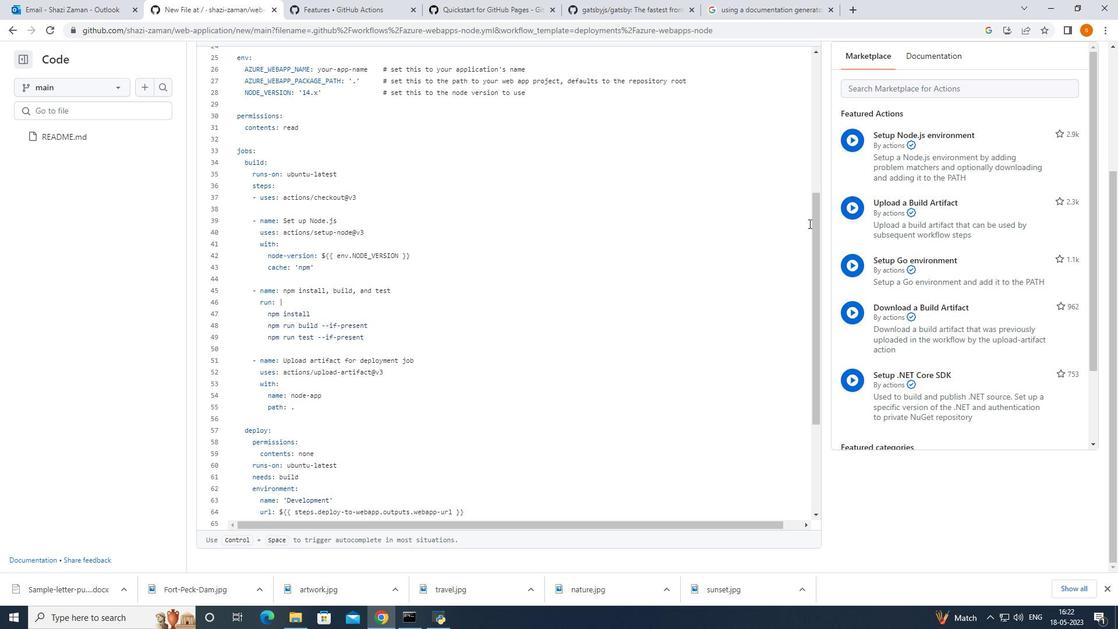
Action: Mouse scrolled (809, 223) with delta (0, 0)
Screenshot: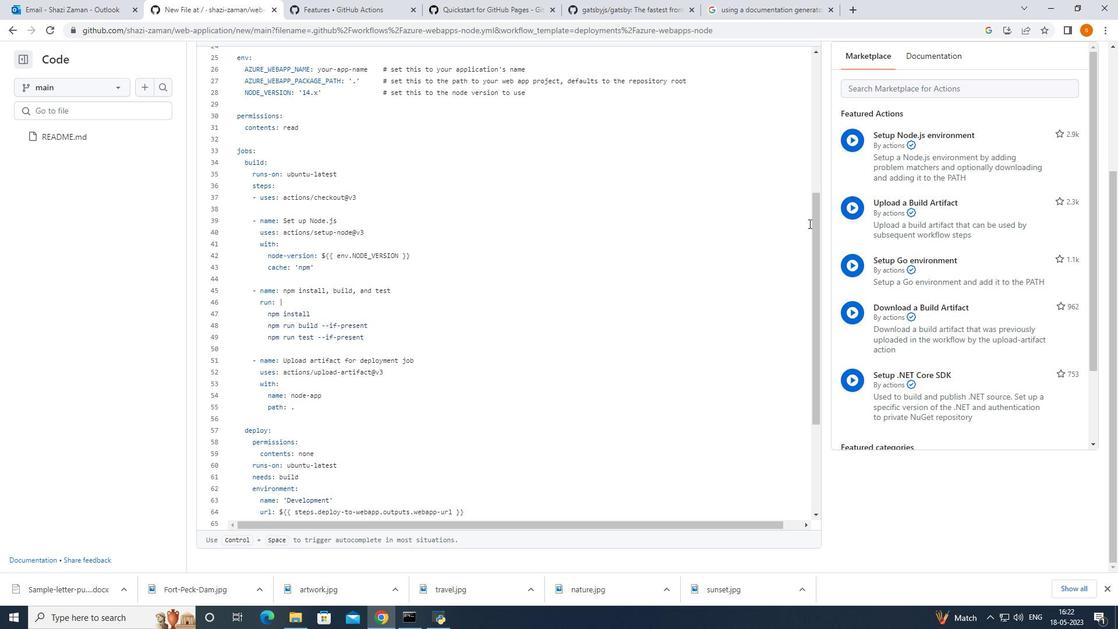 
Action: Mouse moved to (723, 226)
Screenshot: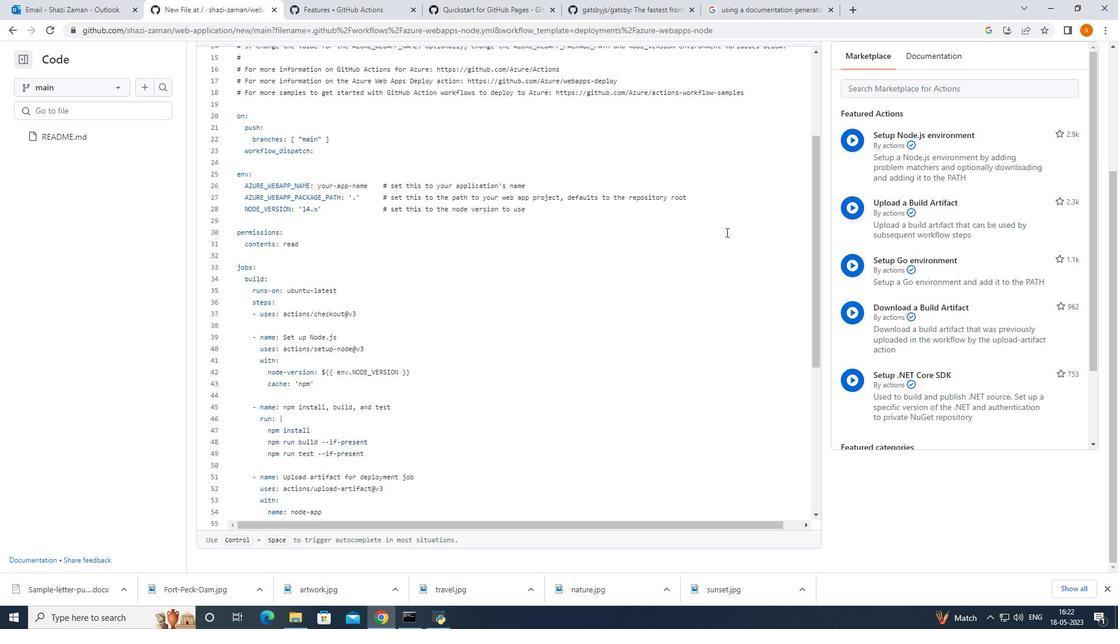 
Action: Mouse scrolled (723, 227) with delta (0, 0)
Screenshot: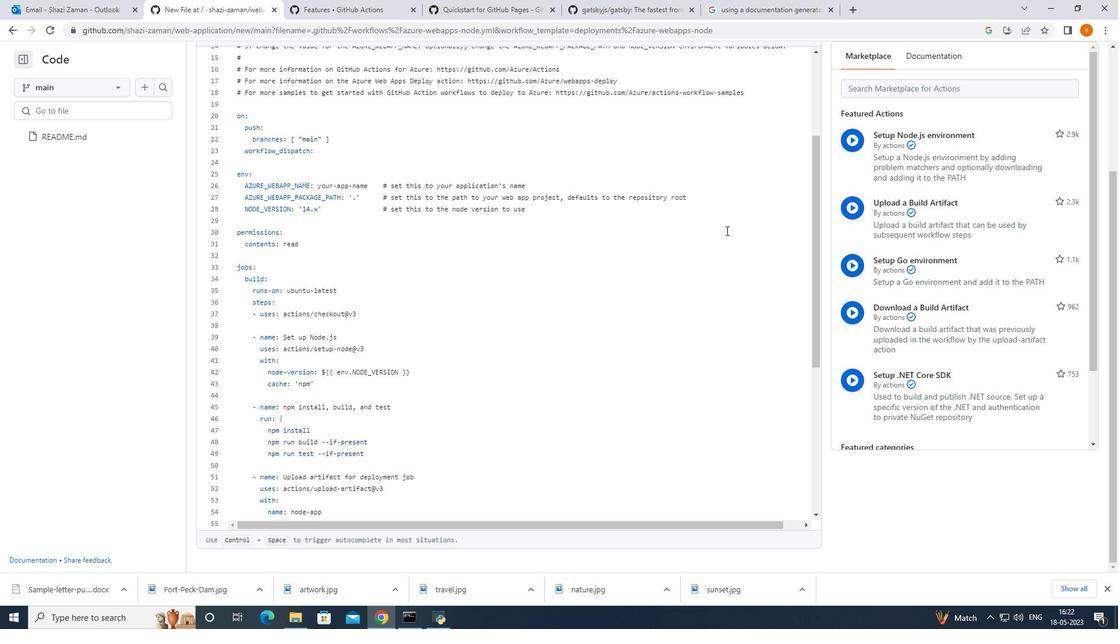 
Action: Mouse moved to (722, 225)
Screenshot: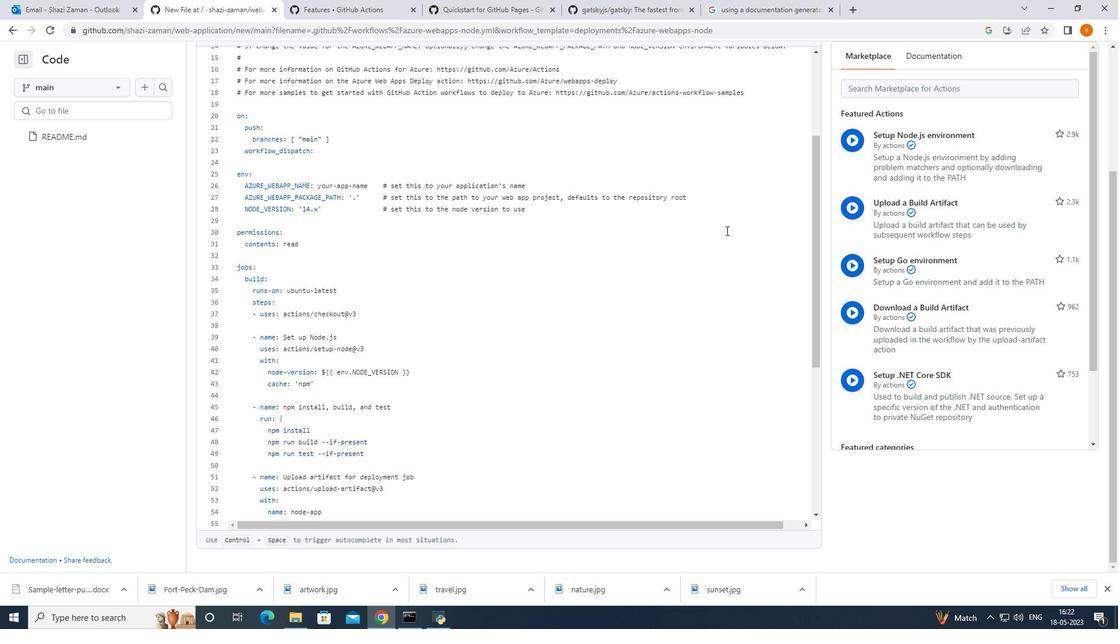 
Action: Mouse scrolled (722, 226) with delta (0, 0)
Screenshot: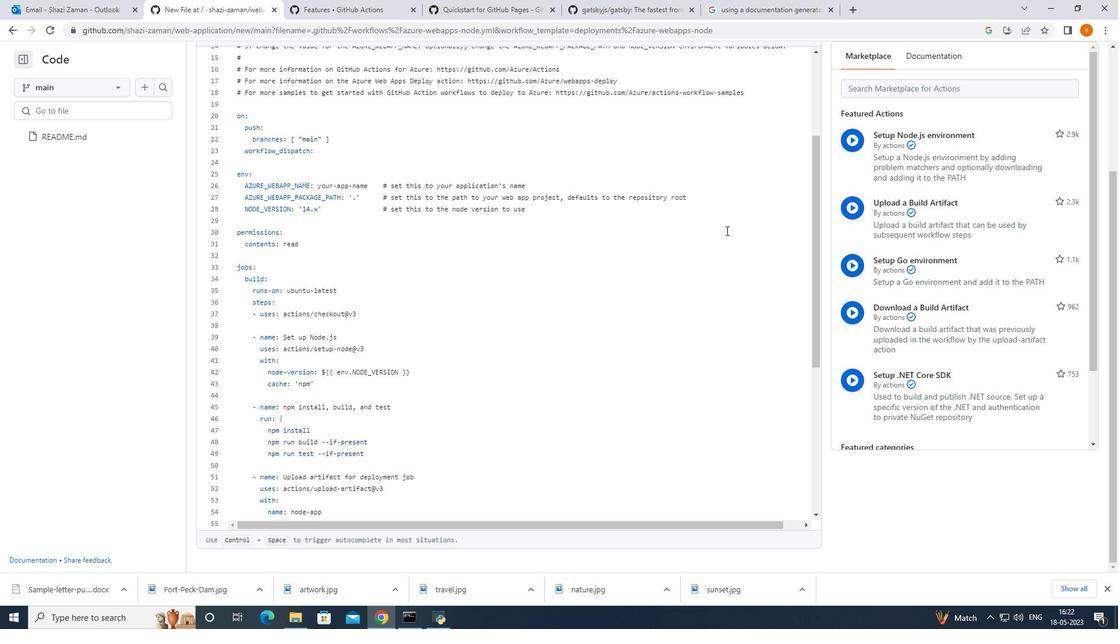 
Action: Mouse moved to (722, 225)
Screenshot: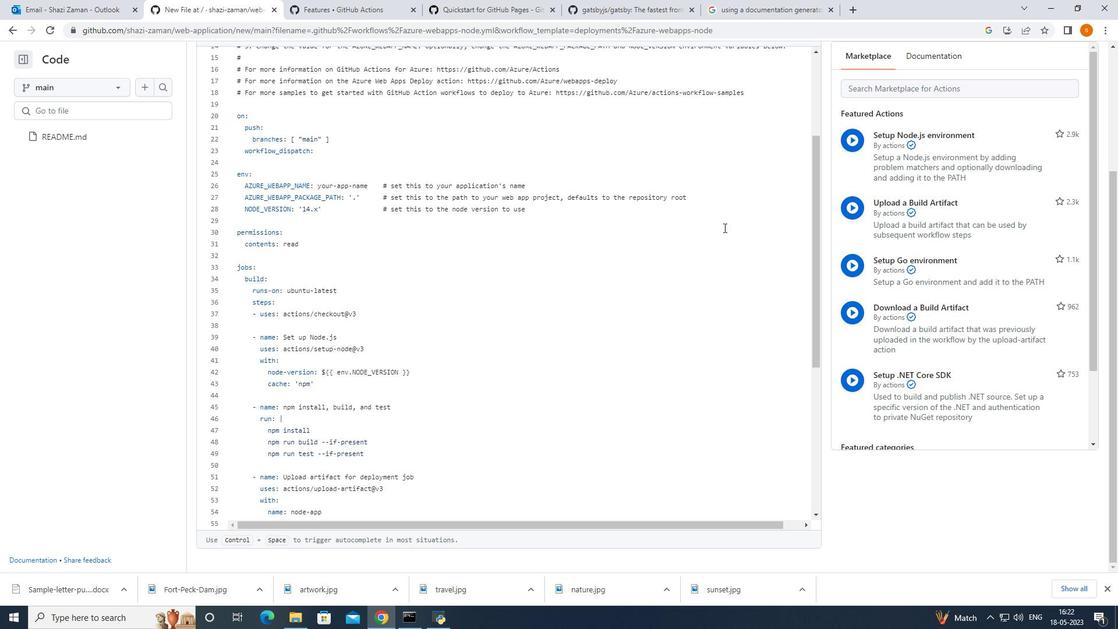 
Action: Mouse scrolled (722, 226) with delta (0, 0)
Screenshot: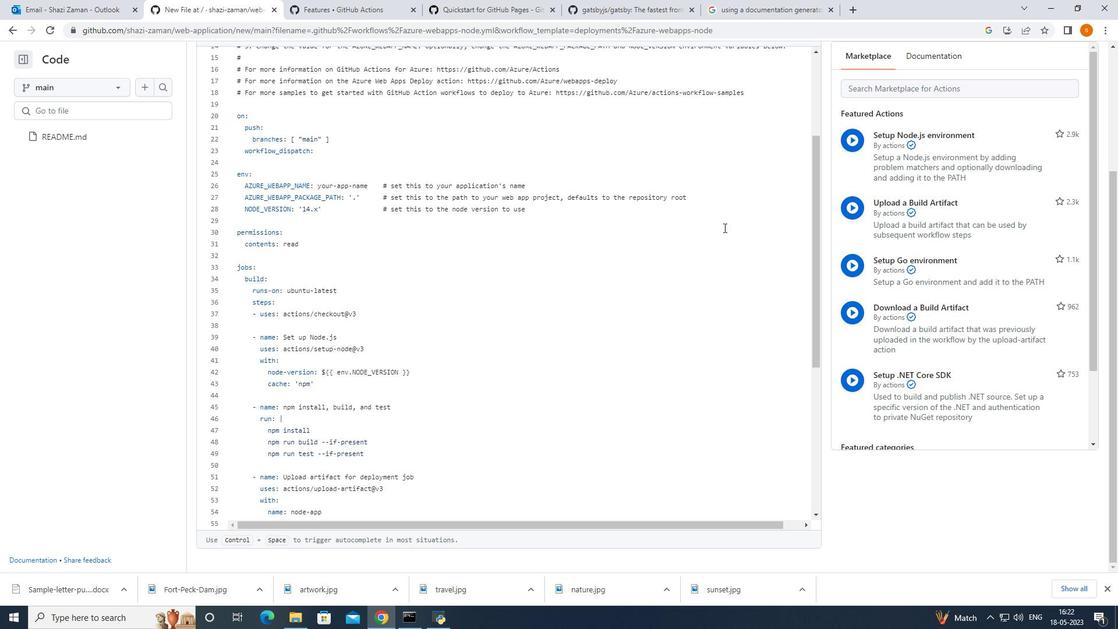 
Action: Mouse moved to (559, 184)
Screenshot: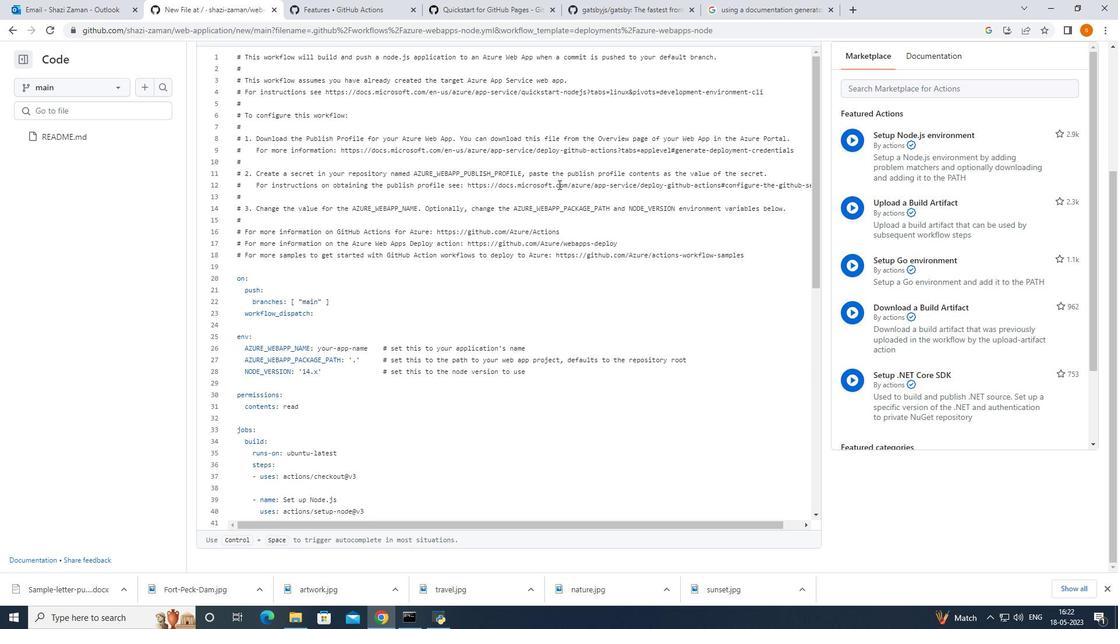 
Action: Mouse scrolled (559, 185) with delta (0, 0)
Screenshot: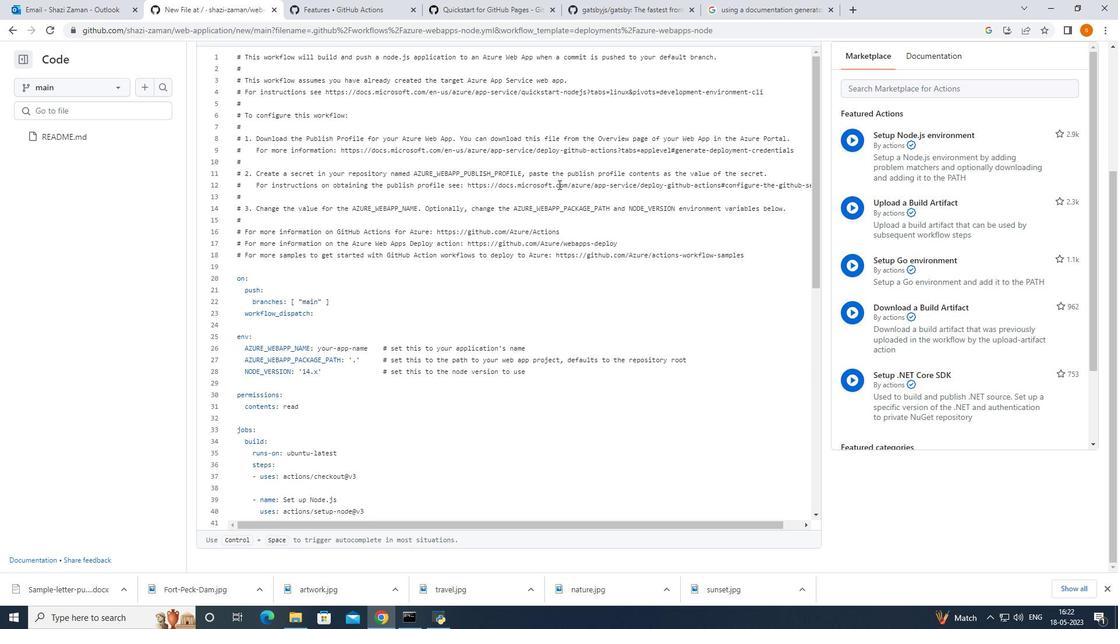 
Action: Mouse moved to (570, 183)
Screenshot: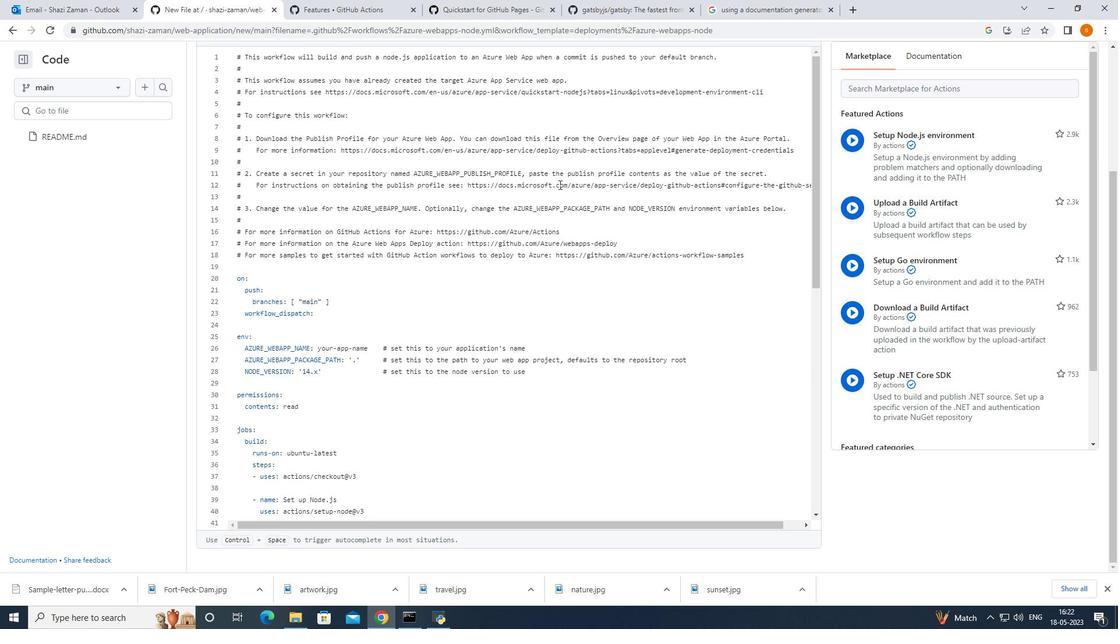 
Action: Mouse scrolled (570, 184) with delta (0, 0)
Screenshot: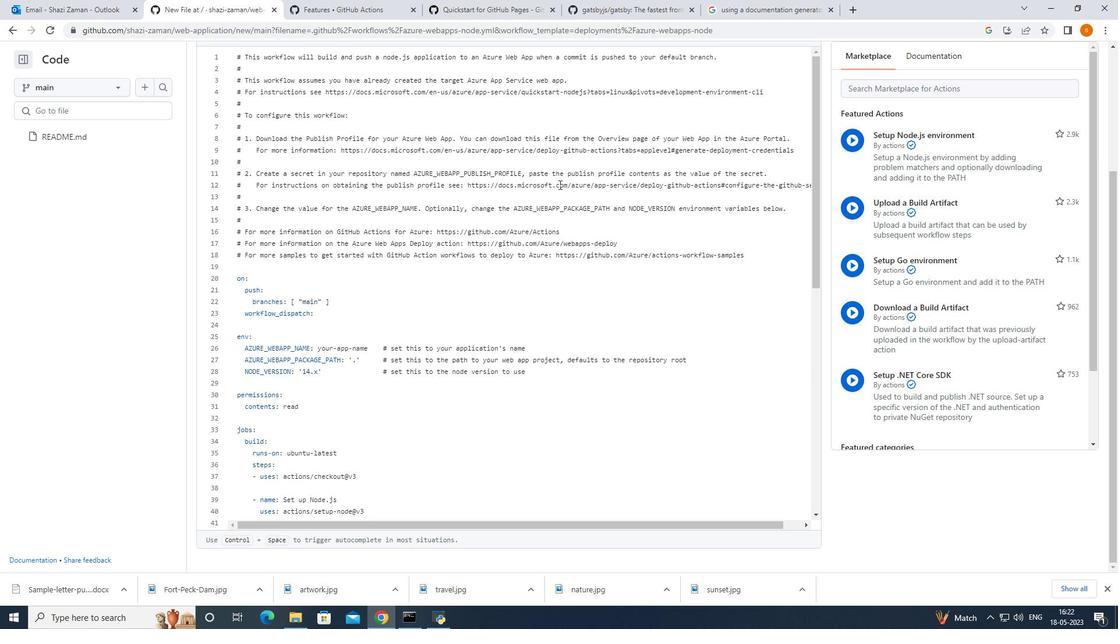 
Action: Mouse moved to (1043, 114)
Screenshot: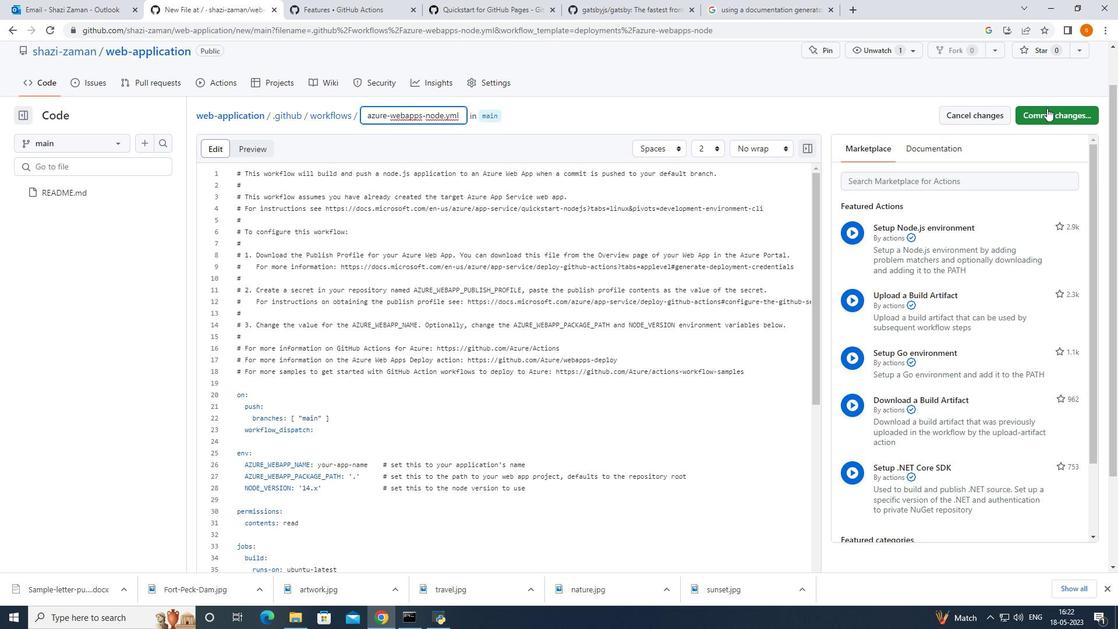 
Action: Mouse pressed left at (1043, 114)
Screenshot: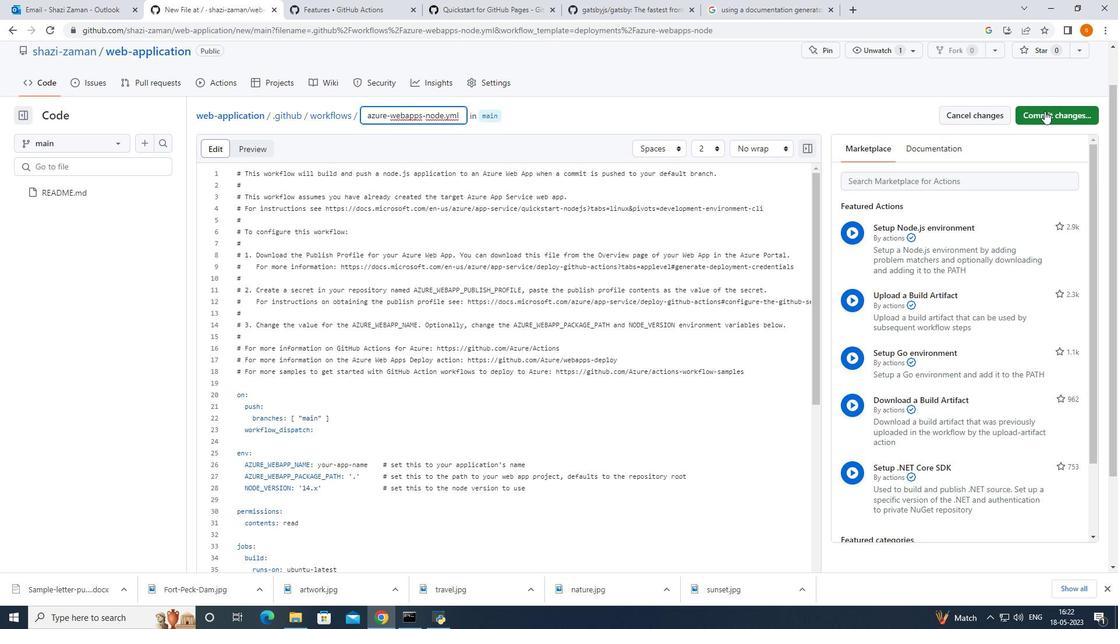 
Action: Mouse moved to (629, 436)
Screenshot: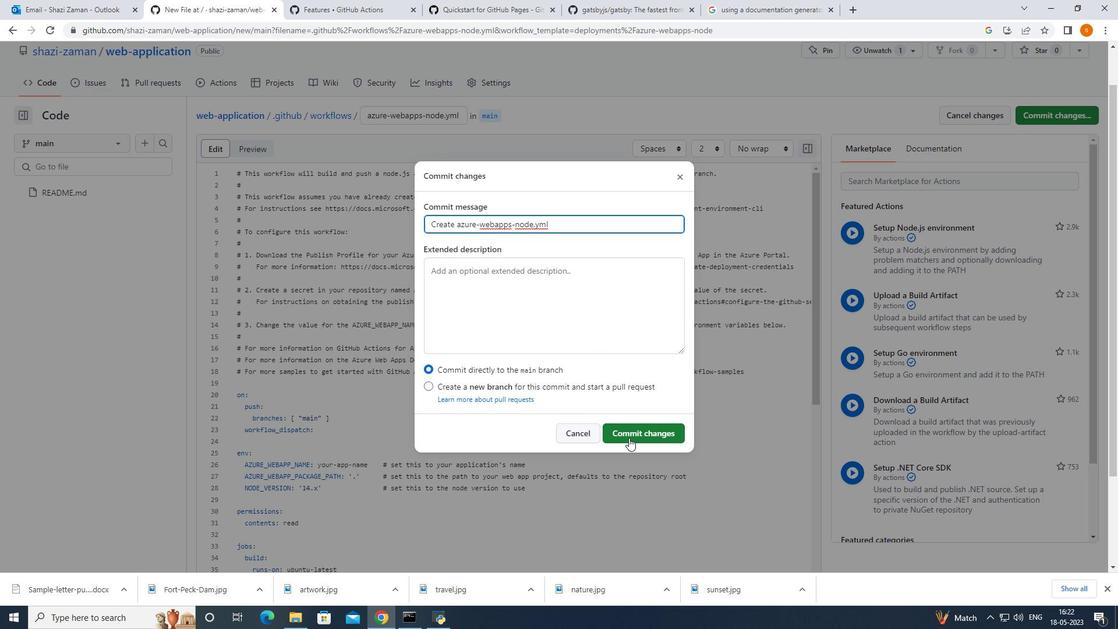 
Action: Mouse pressed left at (629, 436)
Screenshot: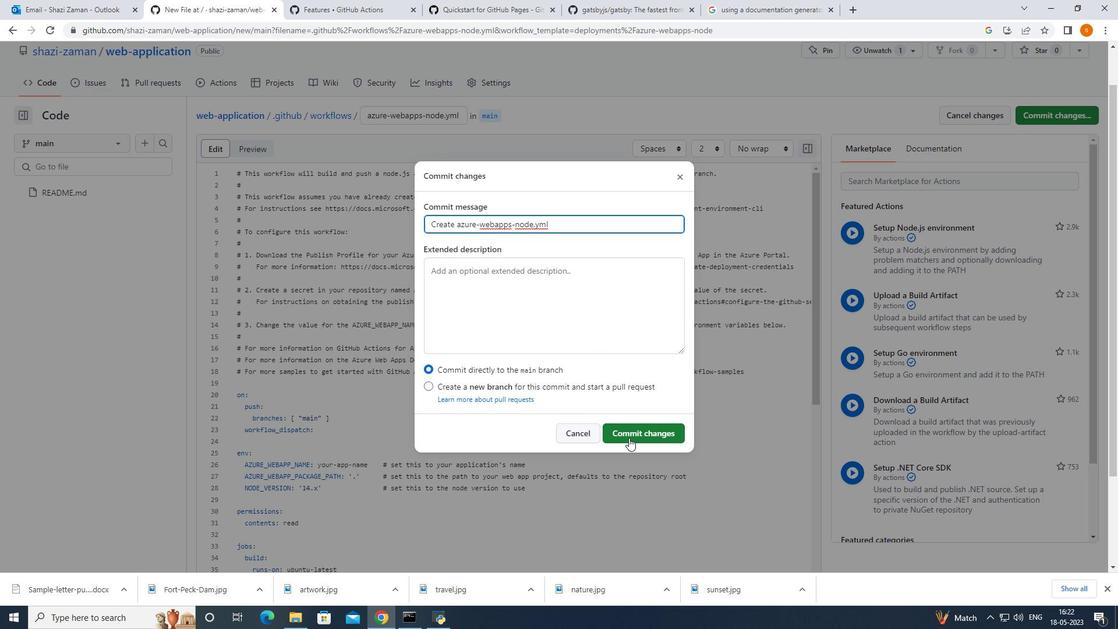 
Action: Mouse moved to (712, 392)
Screenshot: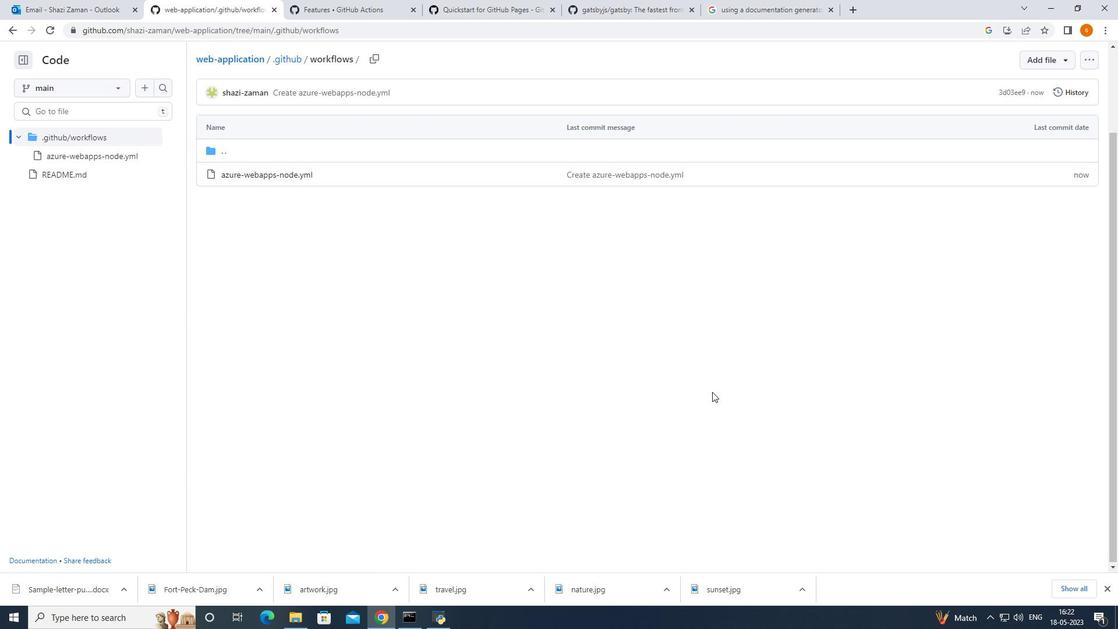 
